 Task: Open Card E-commerce Website Review in Board Public Relations Crisis Communication Plan Development and Execution to Workspace Event Furniture Rentals and add a team member Softage.1@softage.net, a label Yellow, a checklist Networking, an attachment from your google drive, a color Yellow and finally, add a card description 'Research and develop new pricing strategy for service offerings' and a comment 'This task requires us to be proactive and take a proactive approach, anticipating potential issues and taking steps to prevent them.'. Add a start date 'Jan 09, 1900' with a due date 'Jan 16, 1900'
Action: Mouse moved to (622, 199)
Screenshot: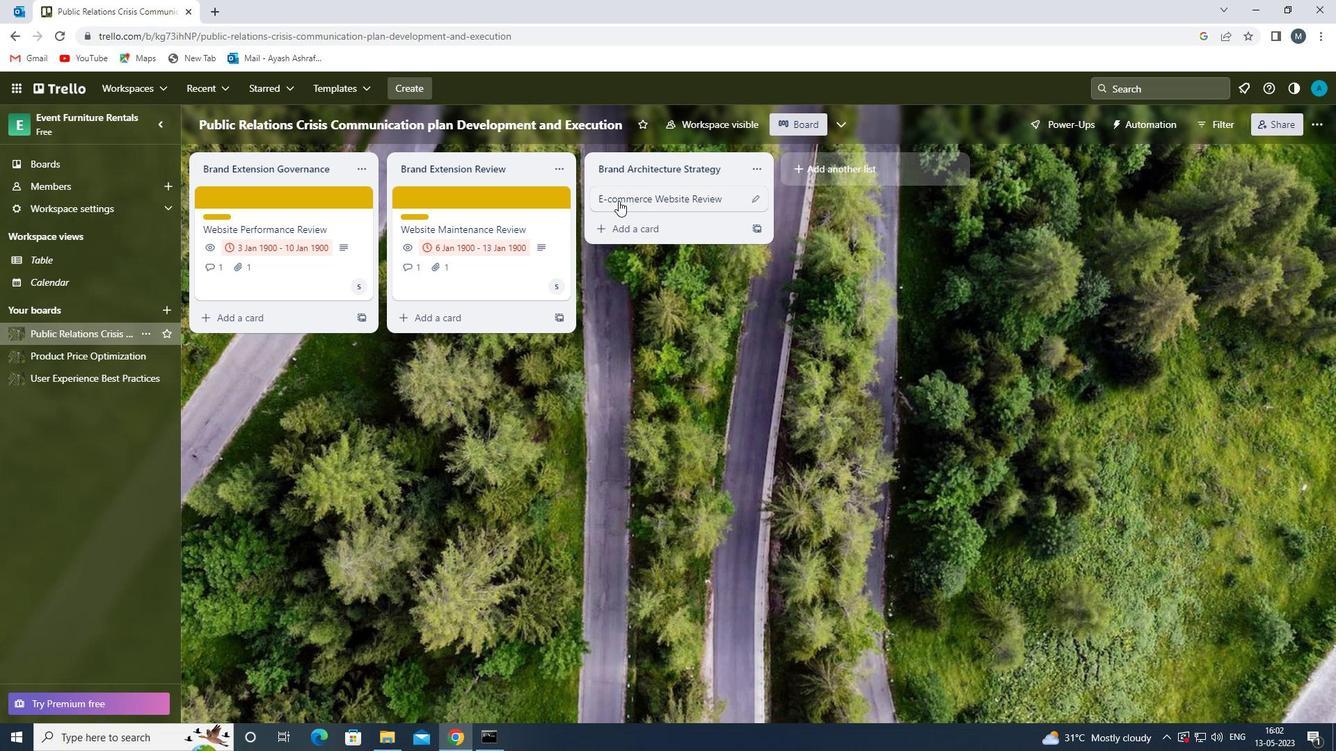 
Action: Mouse pressed left at (622, 199)
Screenshot: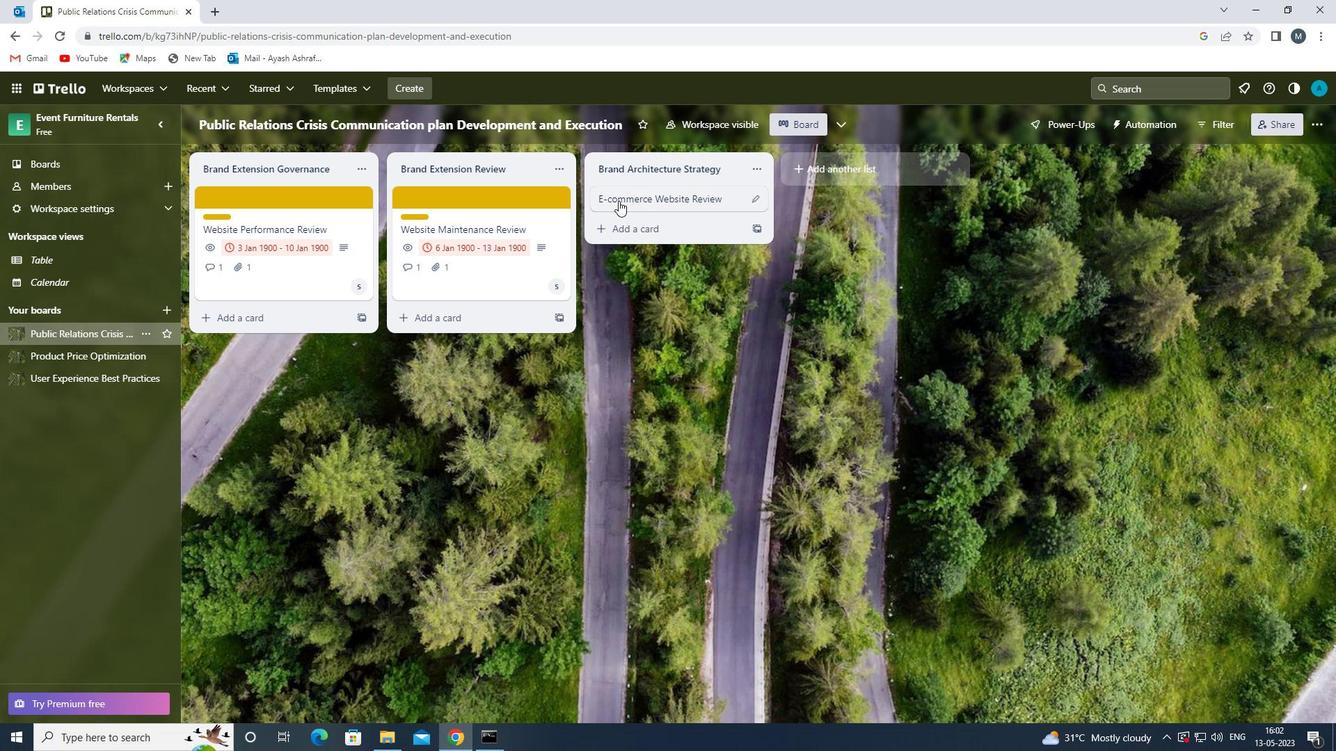 
Action: Mouse moved to (846, 247)
Screenshot: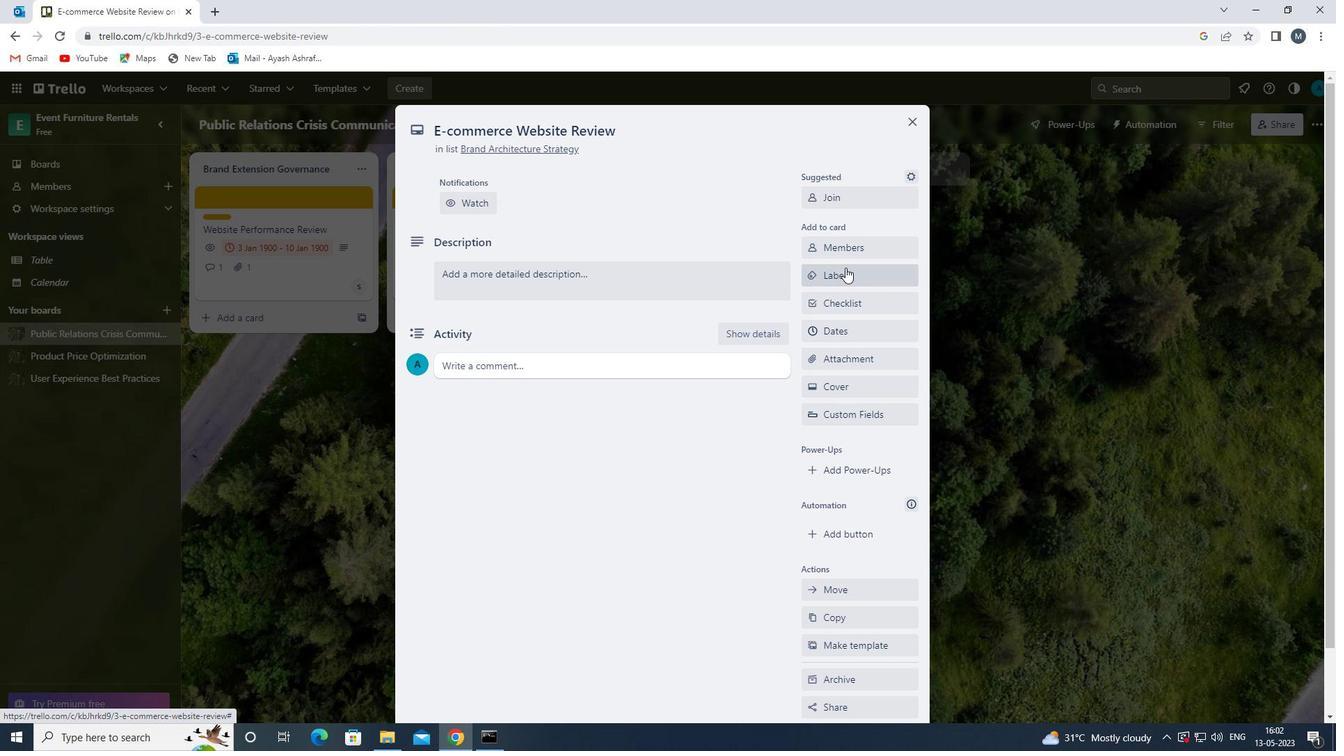 
Action: Mouse pressed left at (846, 247)
Screenshot: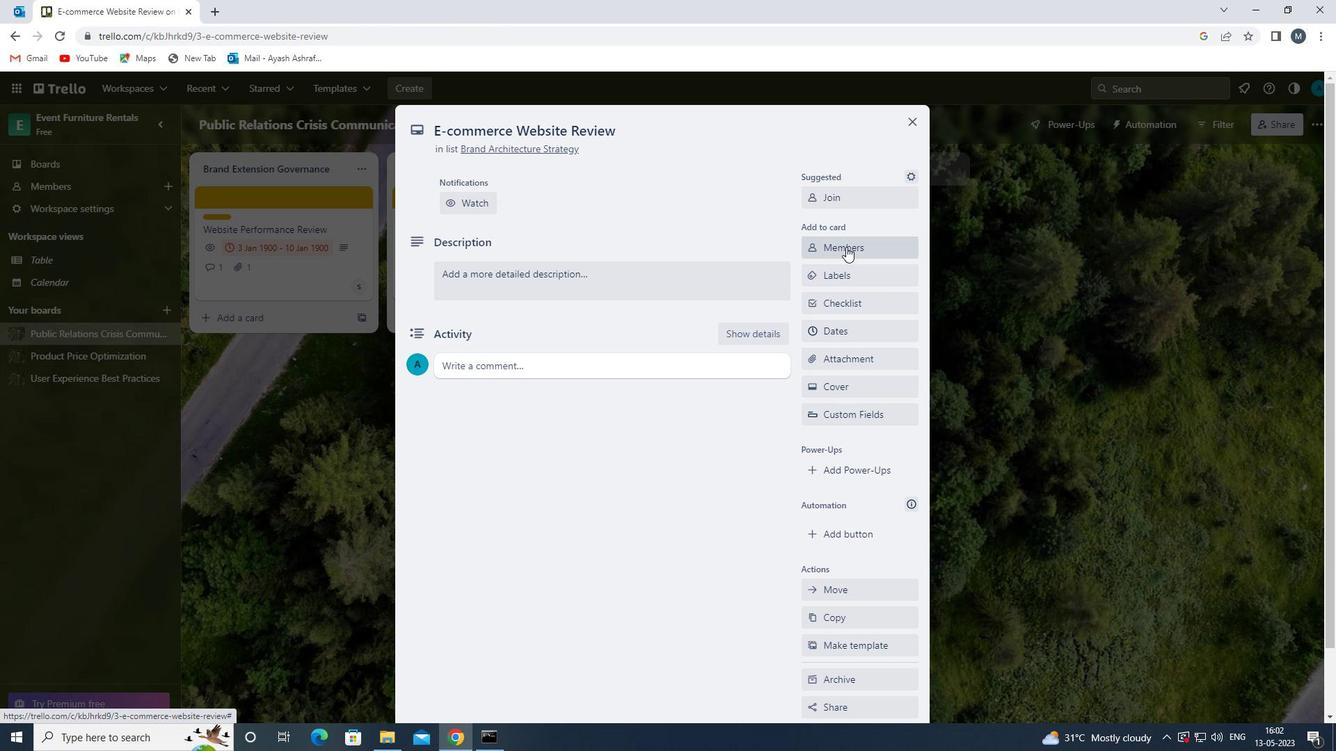 
Action: Mouse moved to (867, 291)
Screenshot: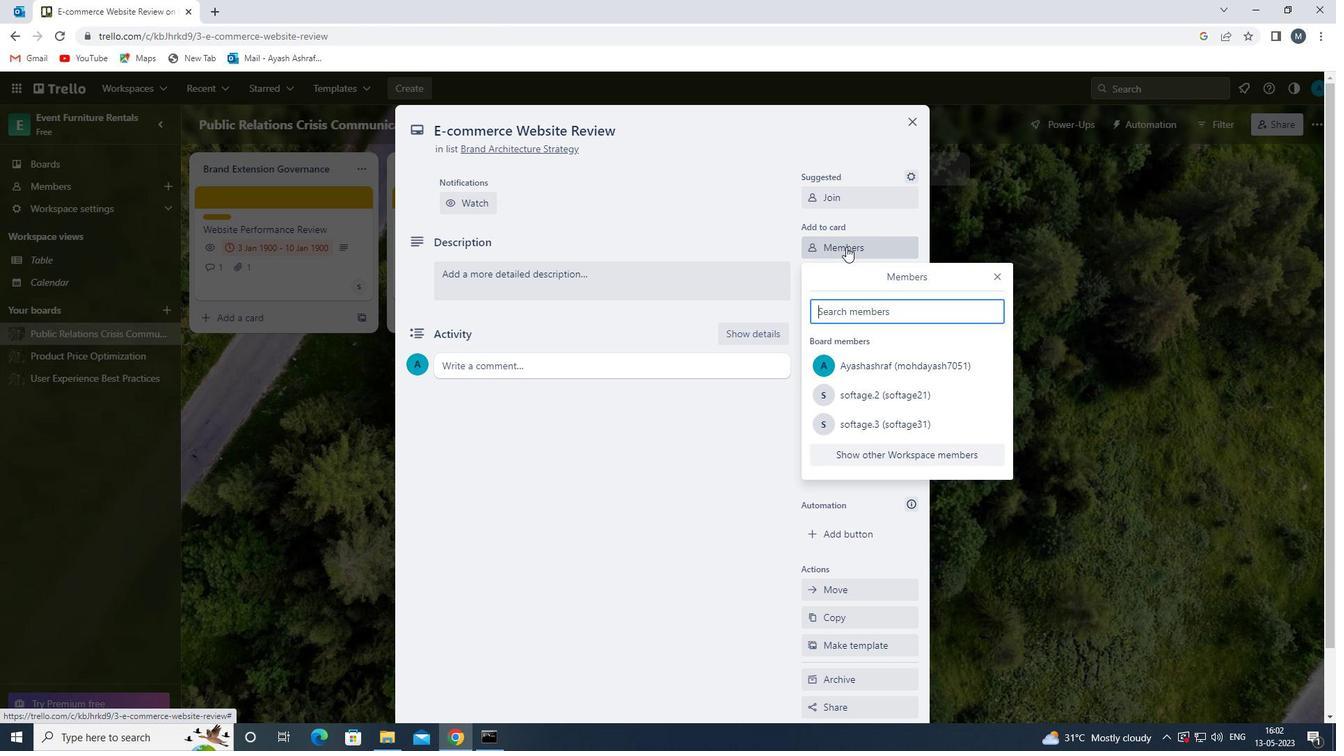 
Action: Key pressed s
Screenshot: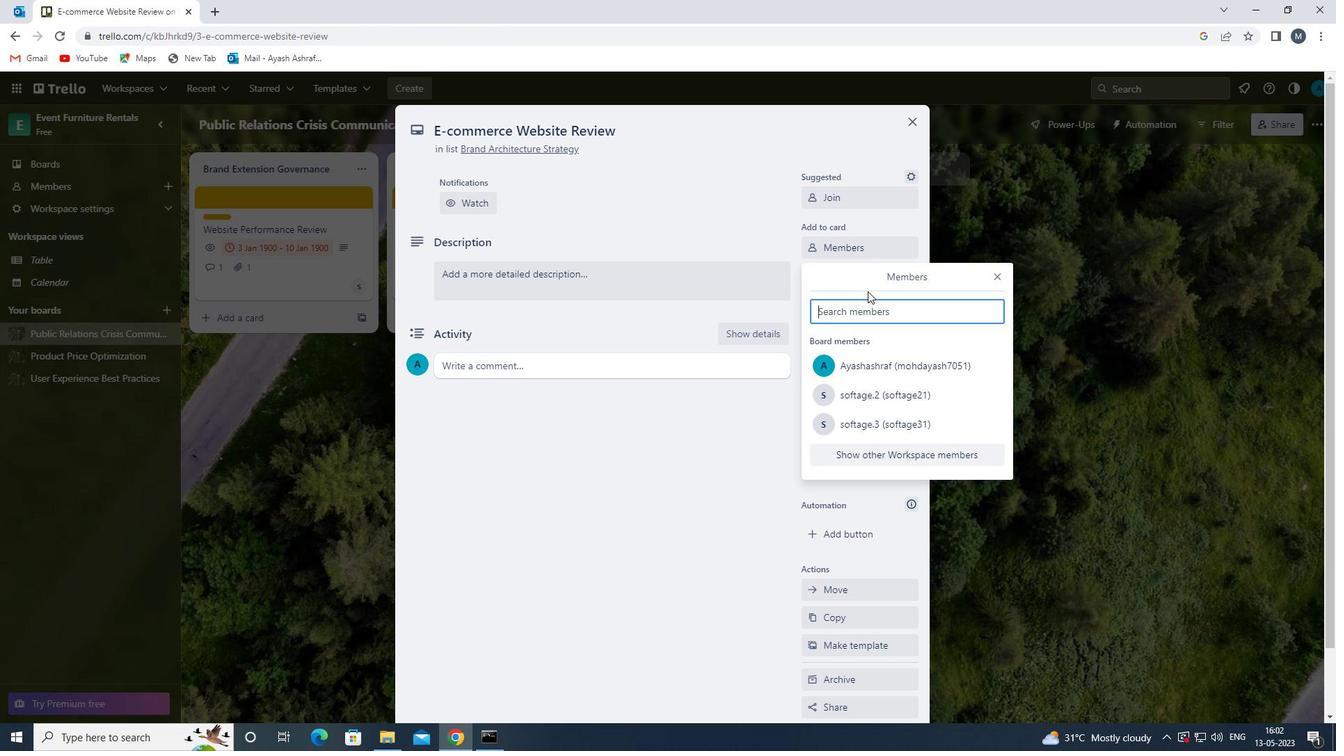 
Action: Mouse moved to (869, 451)
Screenshot: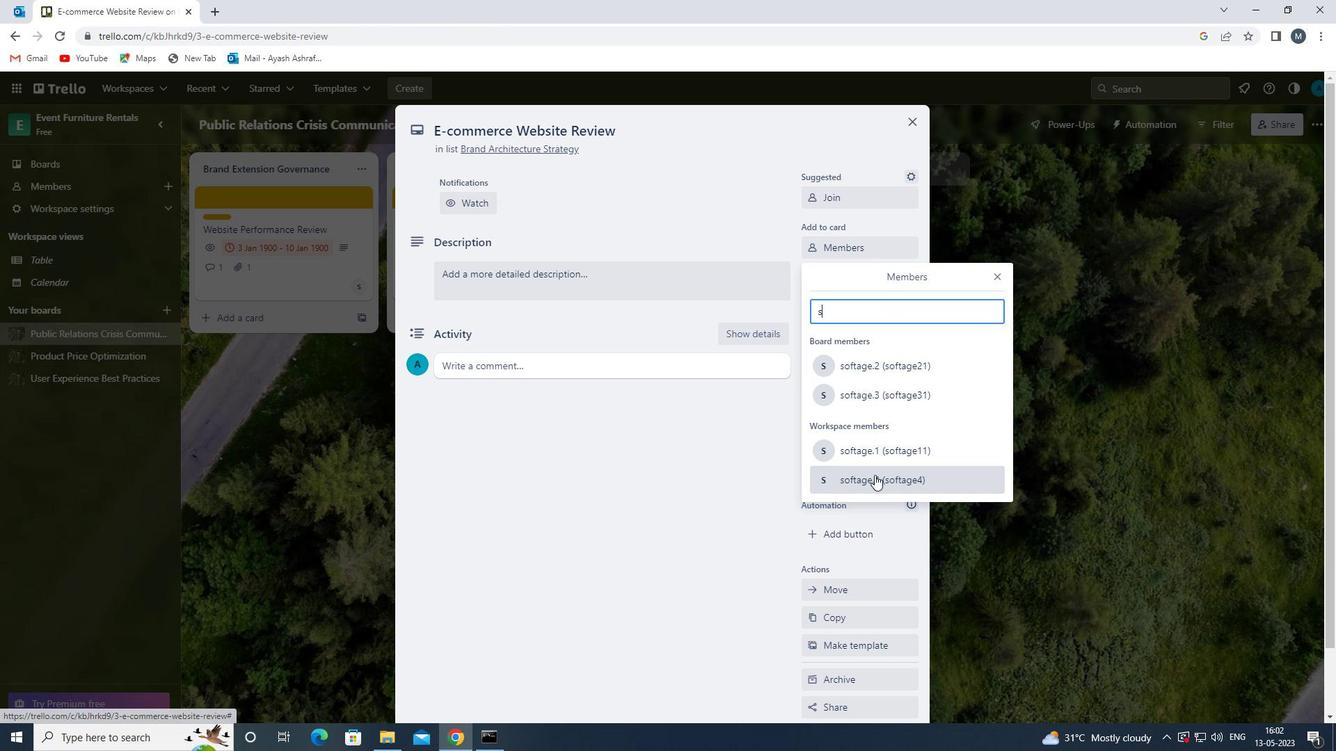 
Action: Mouse pressed left at (869, 451)
Screenshot: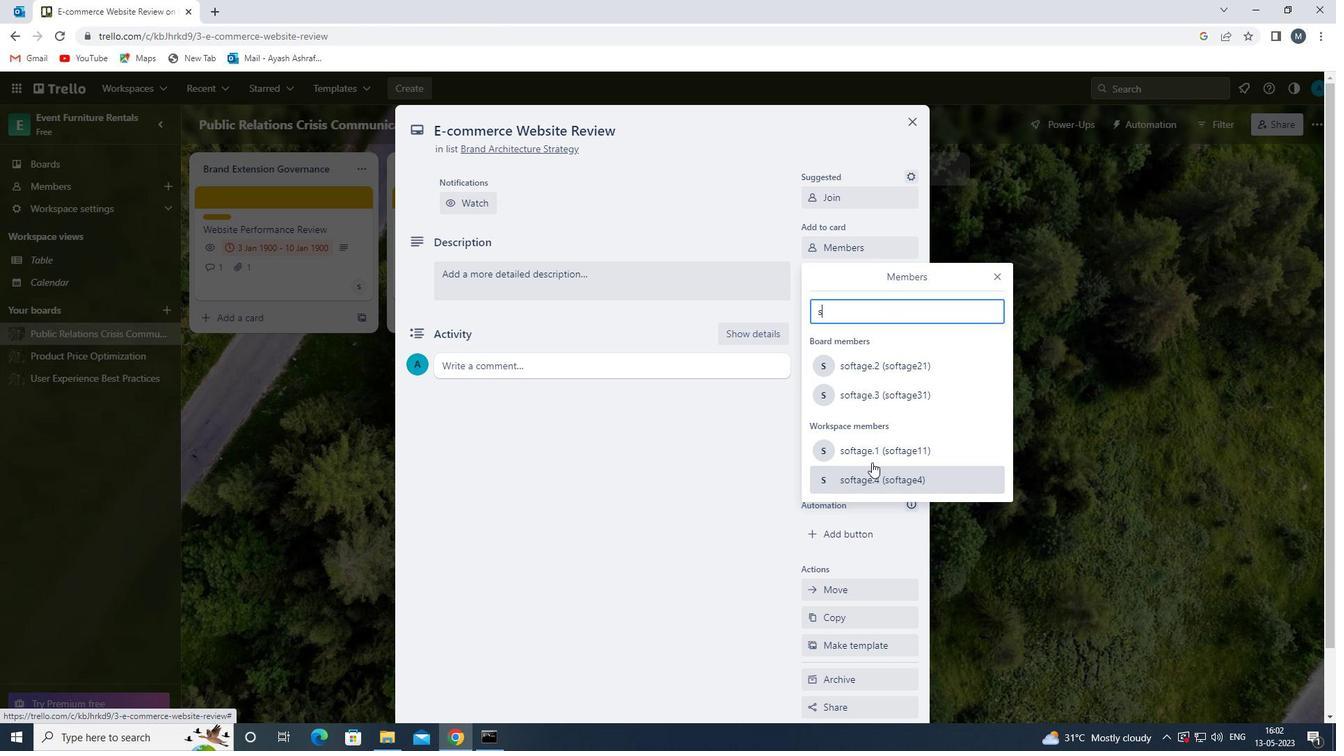 
Action: Mouse moved to (996, 279)
Screenshot: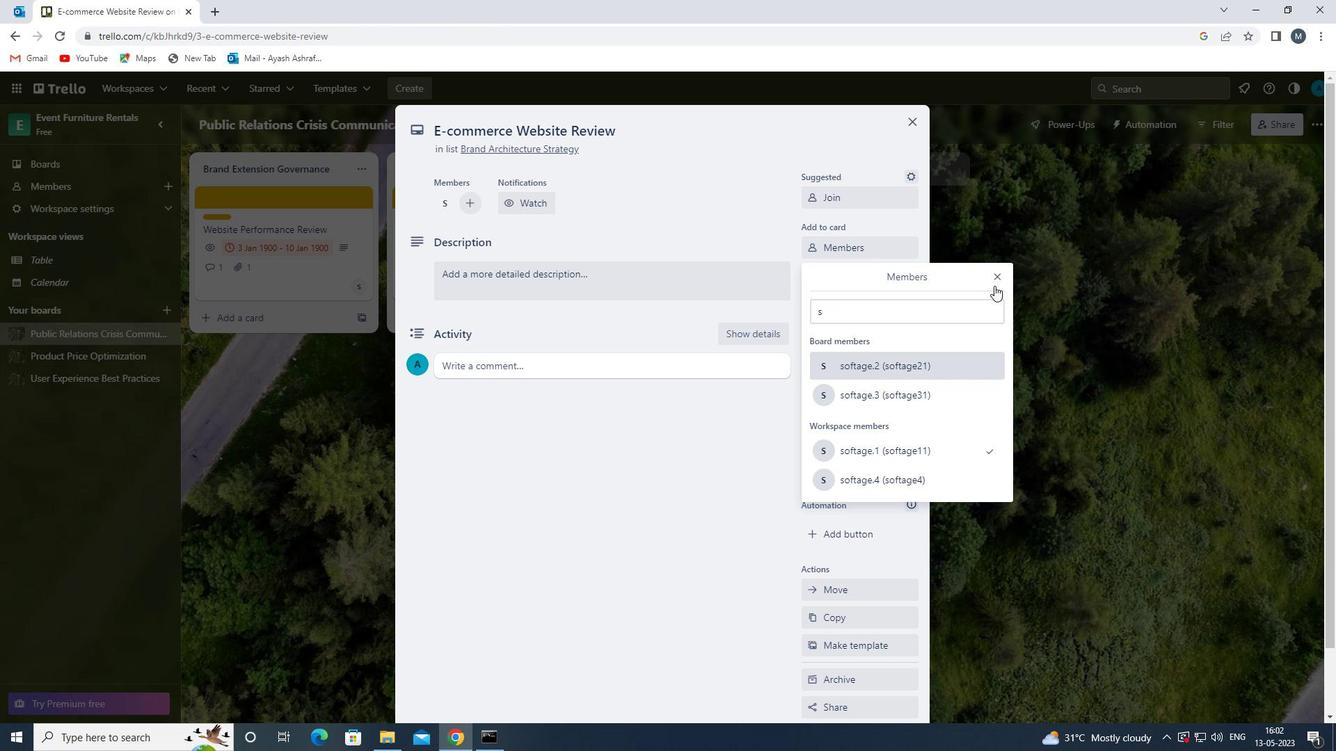 
Action: Mouse pressed left at (996, 279)
Screenshot: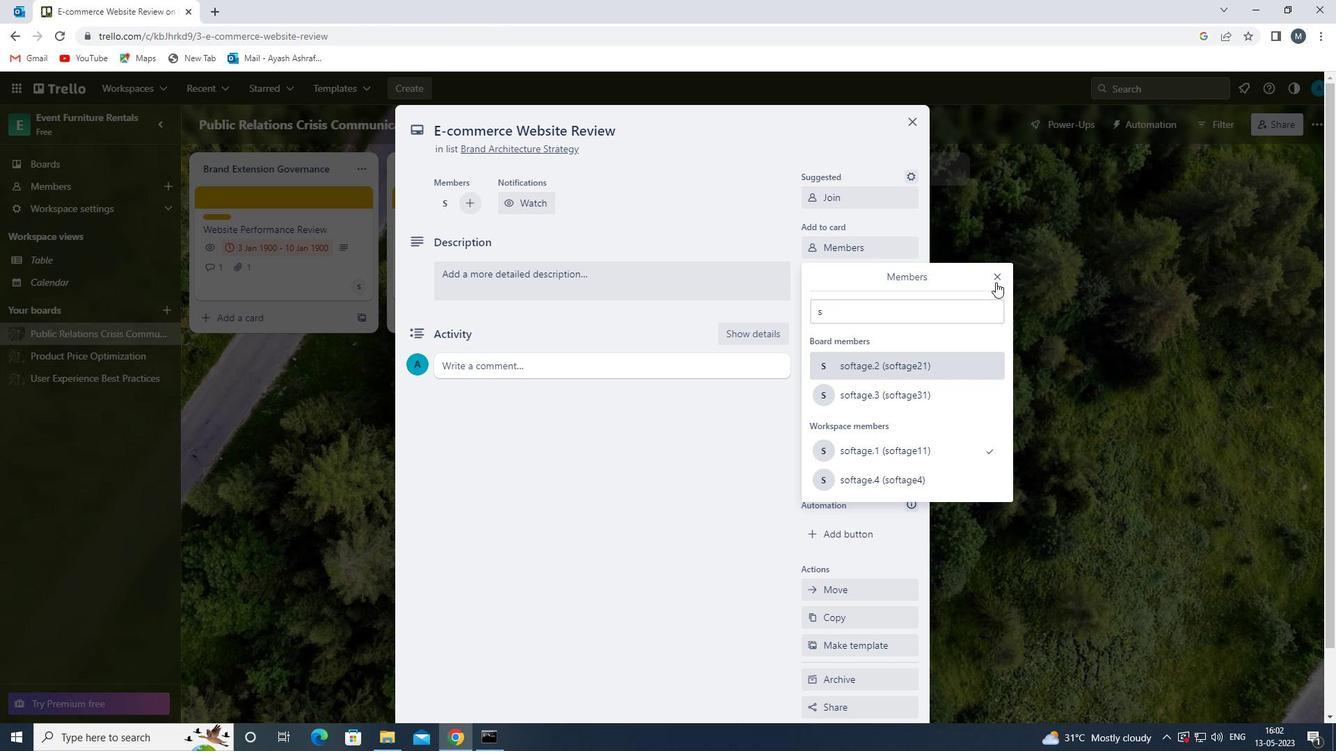 
Action: Mouse moved to (858, 269)
Screenshot: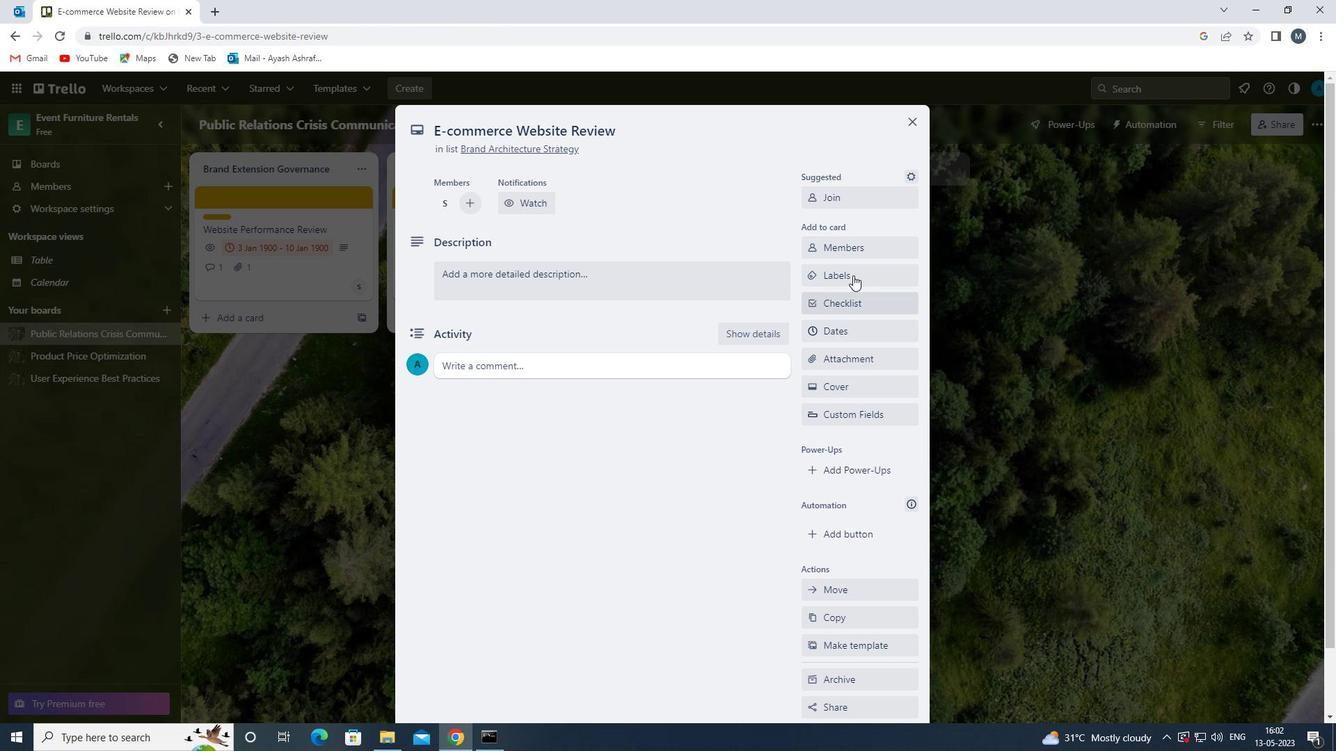 
Action: Mouse pressed left at (858, 269)
Screenshot: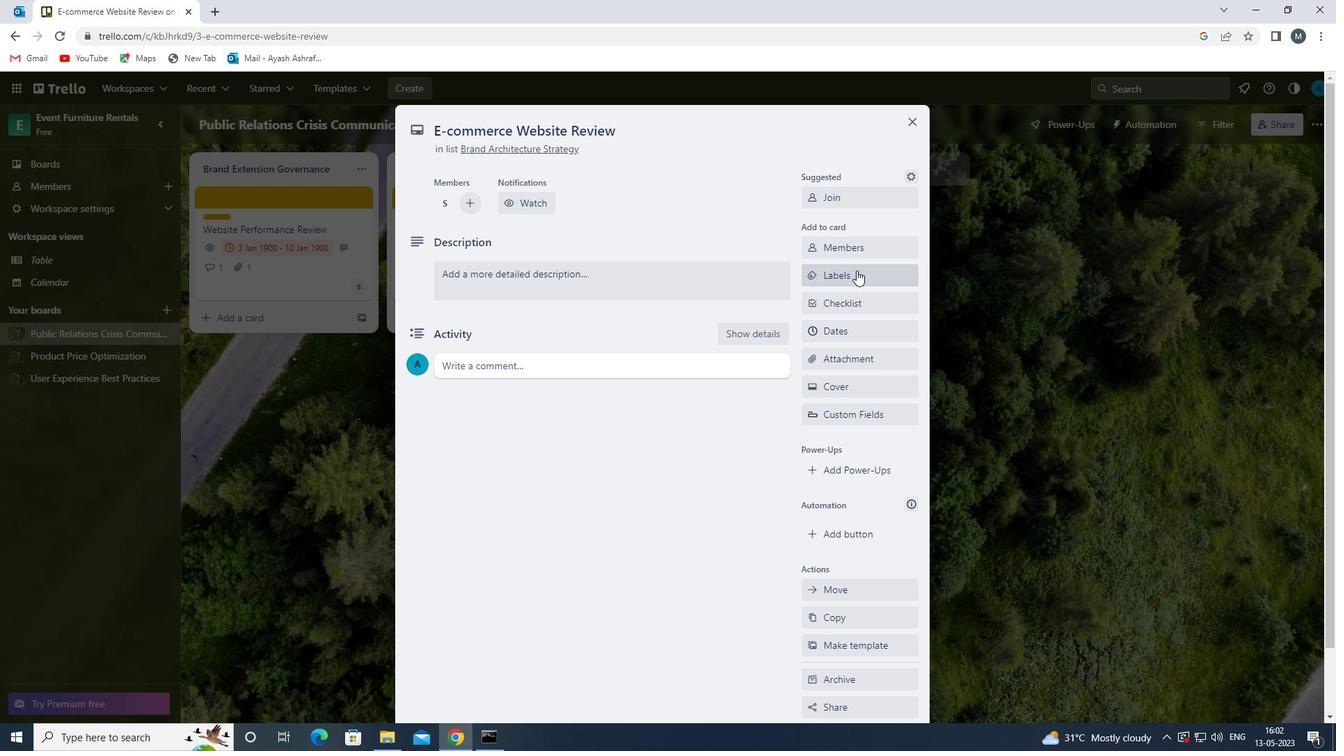 
Action: Mouse moved to (862, 414)
Screenshot: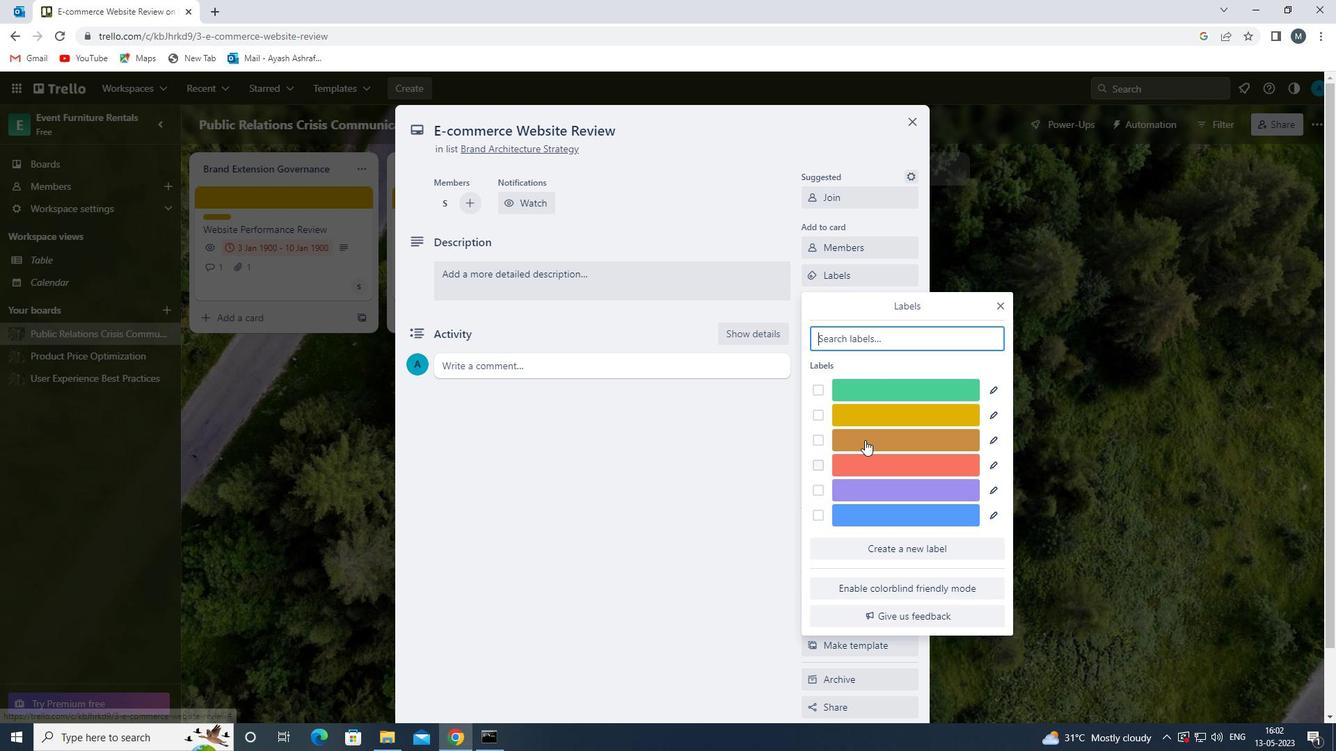 
Action: Mouse pressed left at (862, 414)
Screenshot: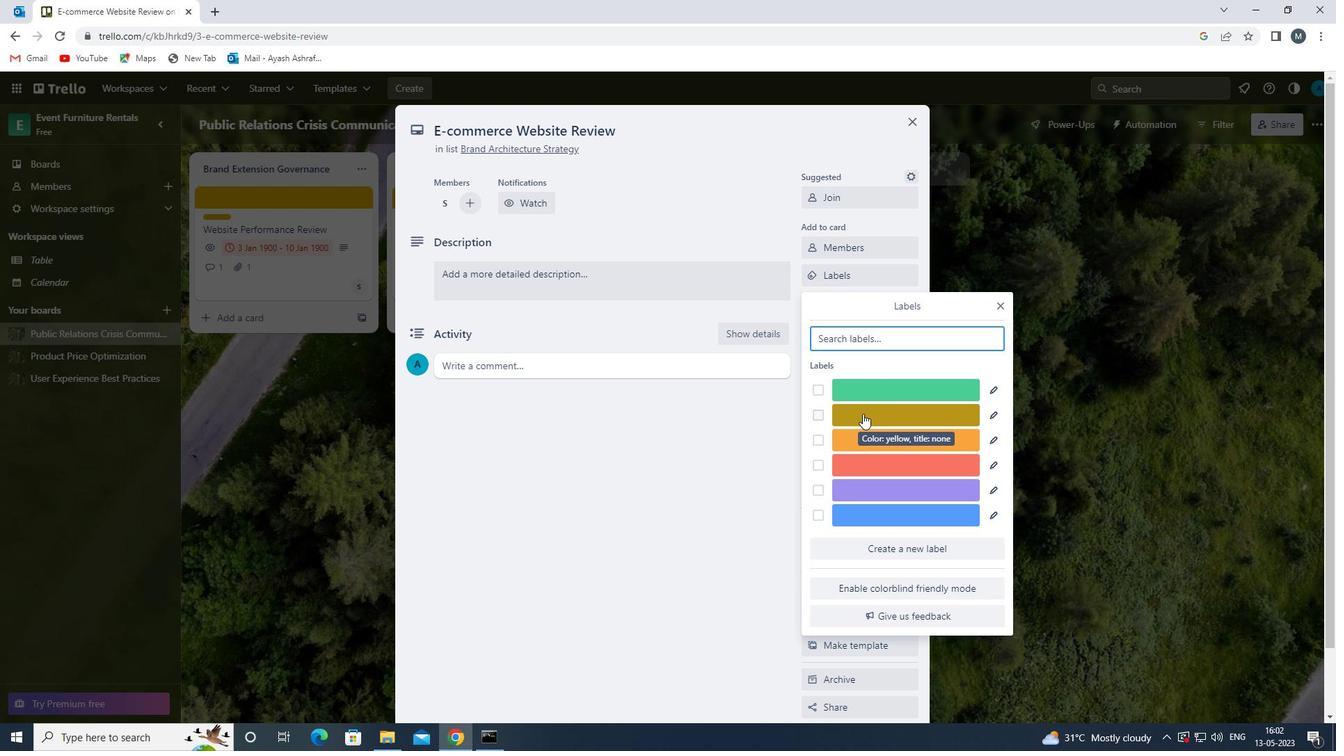 
Action: Mouse moved to (1002, 305)
Screenshot: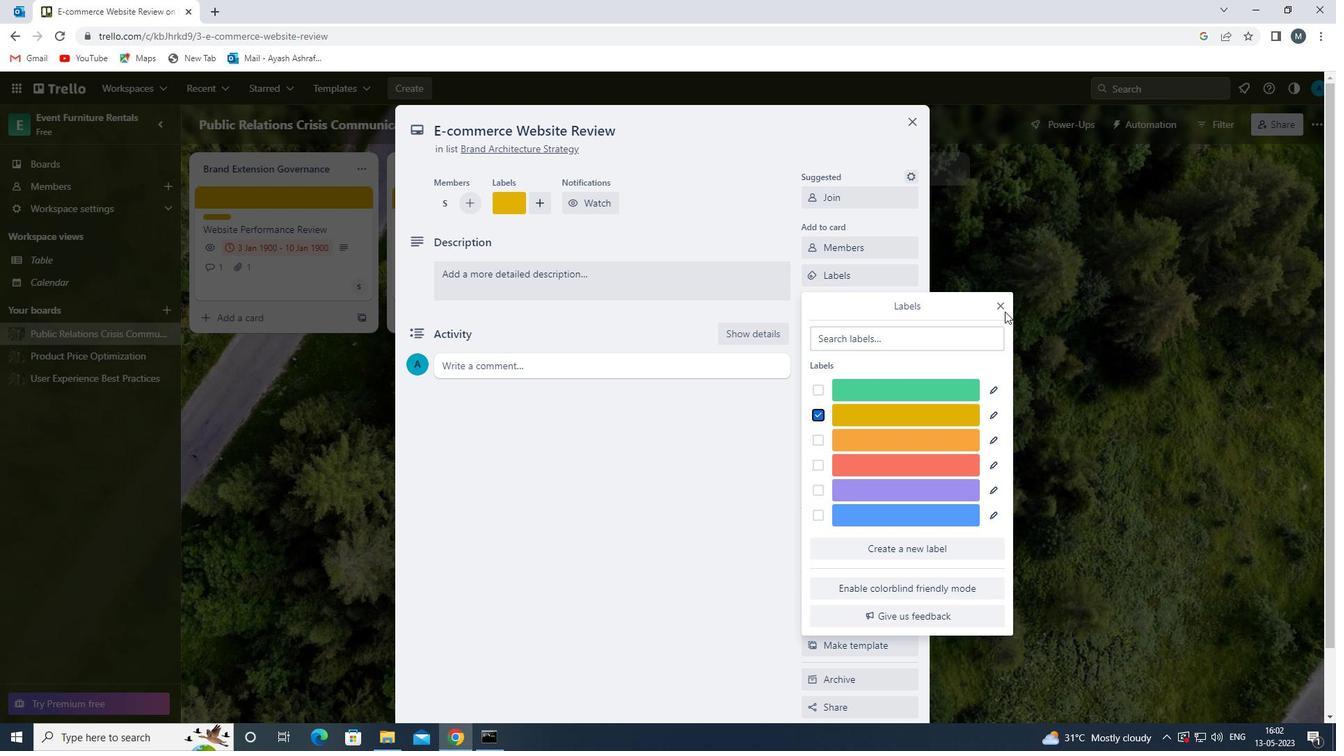 
Action: Mouse pressed left at (1002, 305)
Screenshot: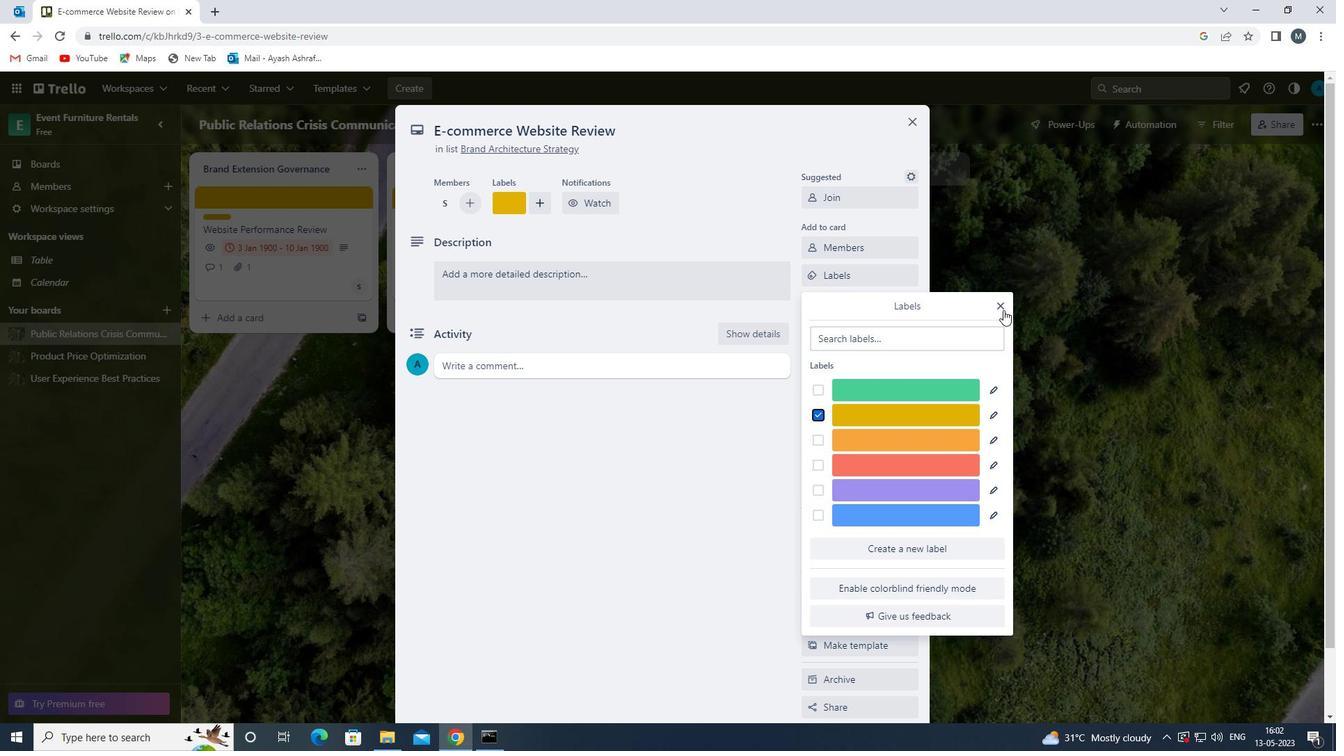 
Action: Mouse moved to (823, 306)
Screenshot: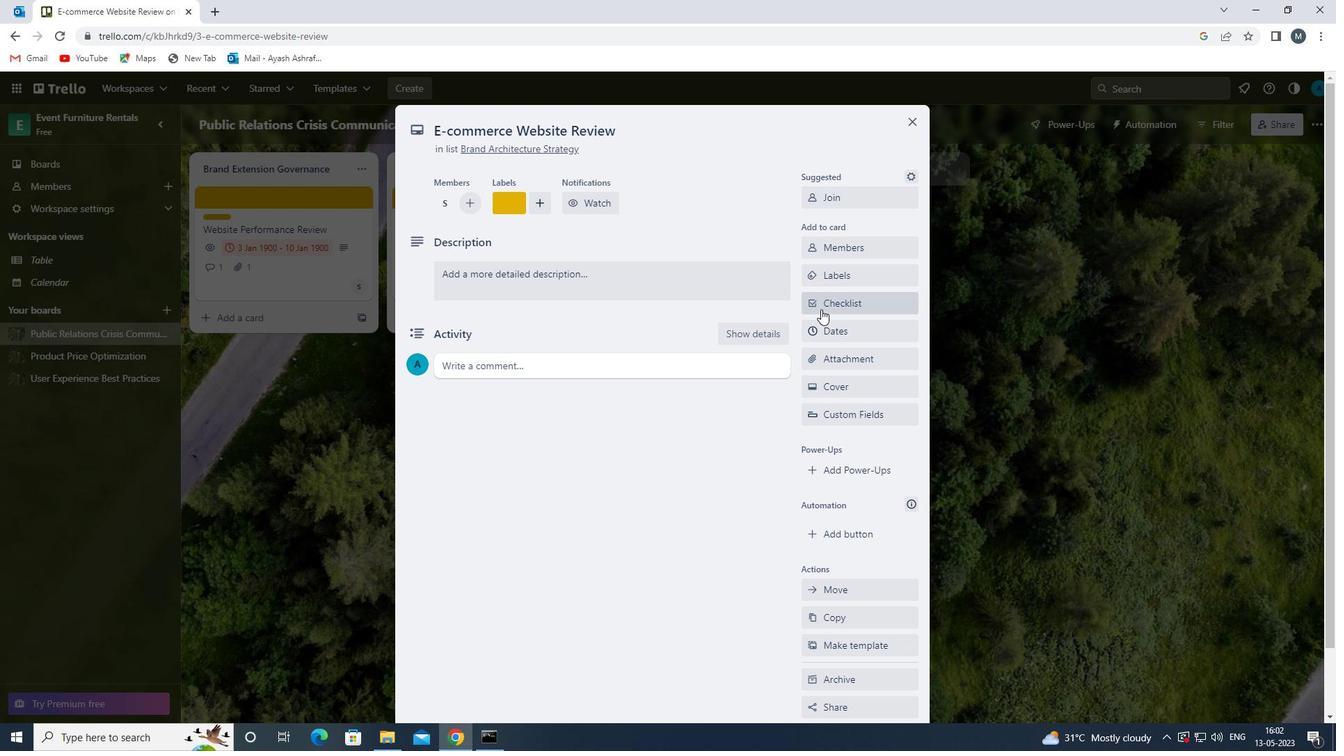 
Action: Mouse pressed left at (823, 306)
Screenshot: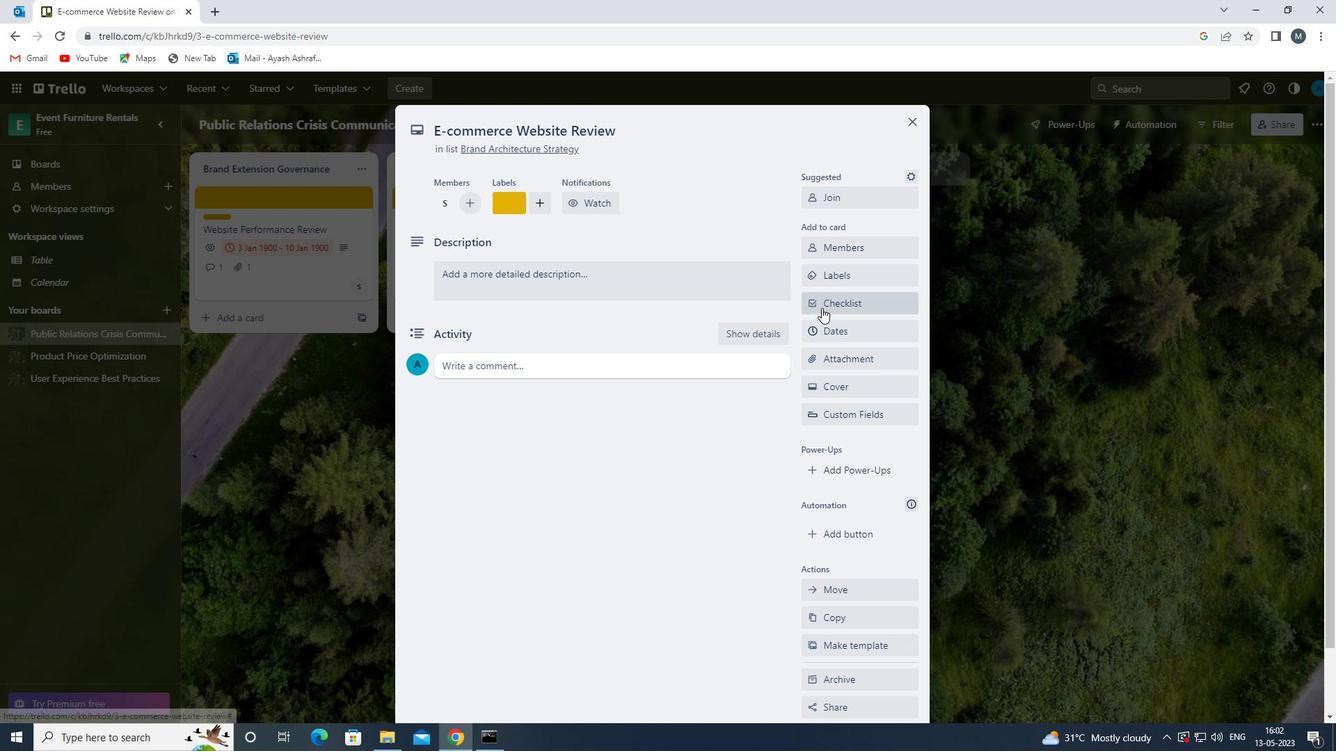 
Action: Key pressed n
Screenshot: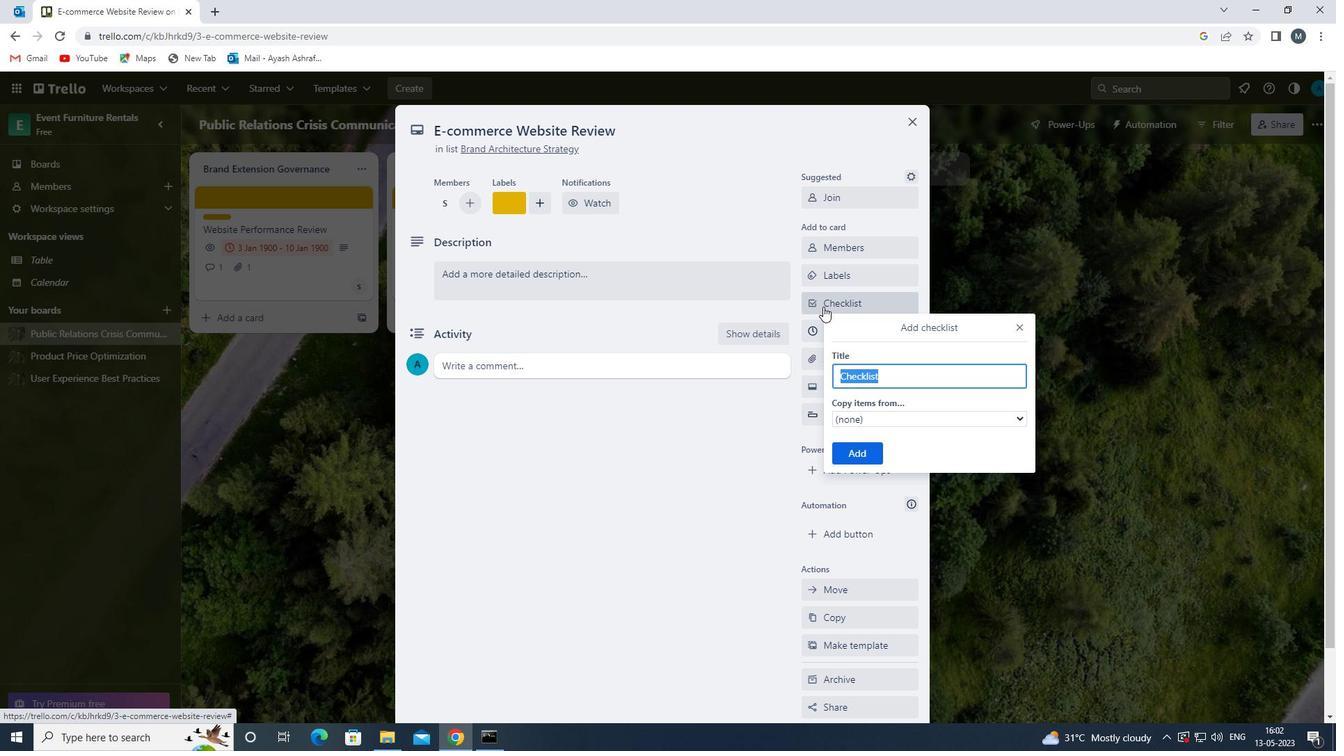 
Action: Mouse moved to (926, 407)
Screenshot: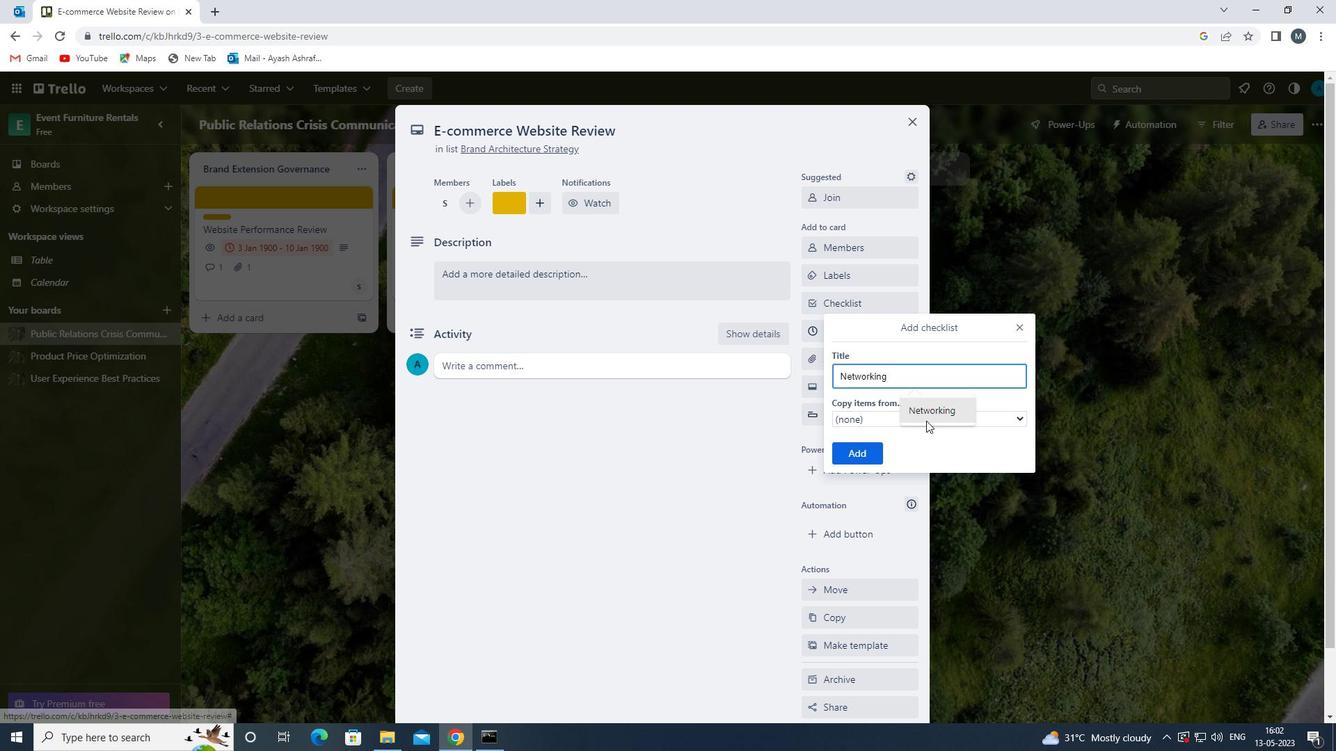 
Action: Mouse pressed left at (926, 407)
Screenshot: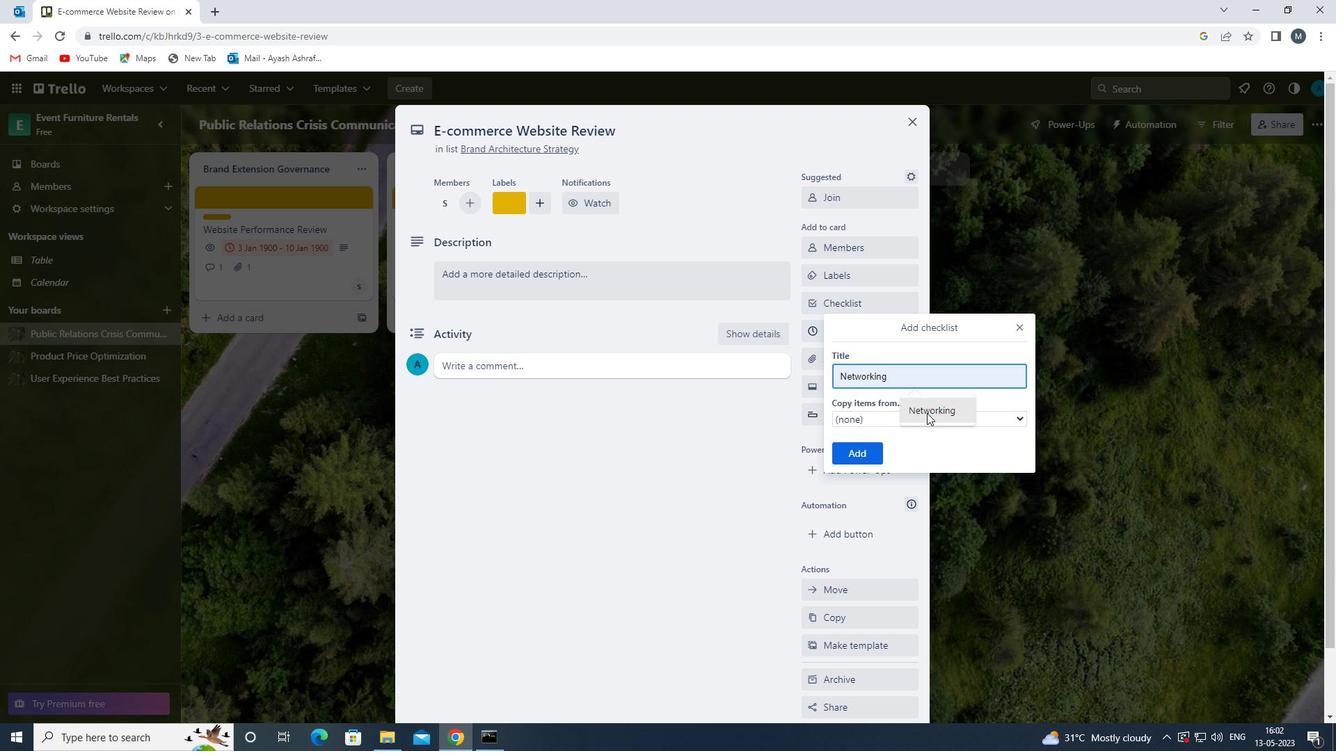 
Action: Mouse moved to (856, 457)
Screenshot: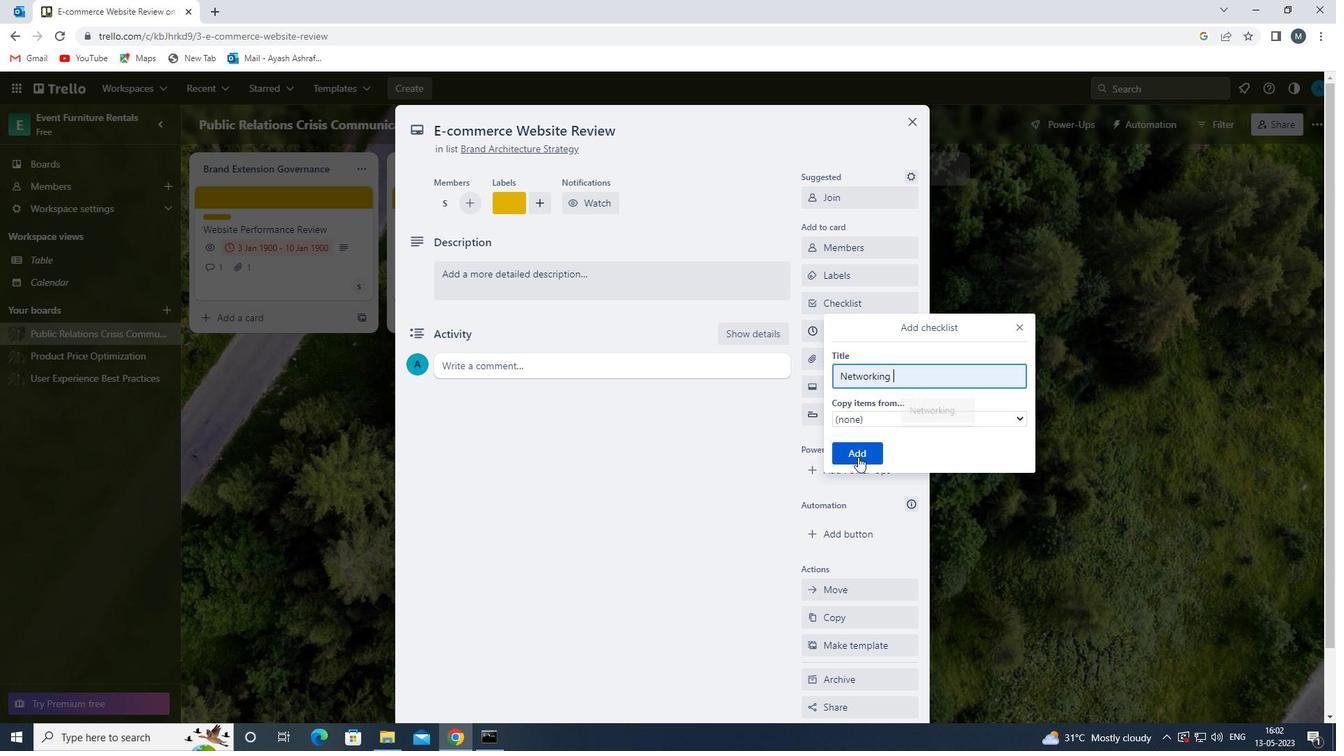 
Action: Mouse pressed left at (856, 457)
Screenshot: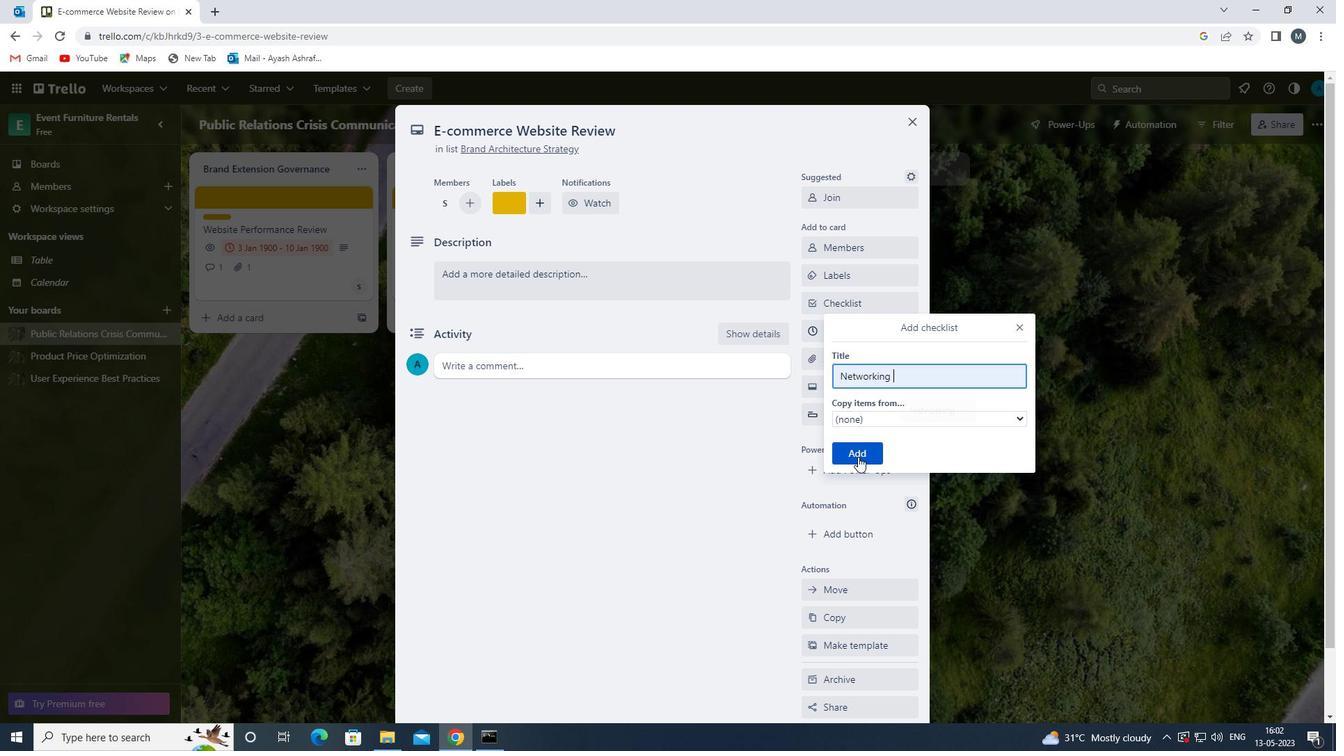 
Action: Mouse moved to (848, 363)
Screenshot: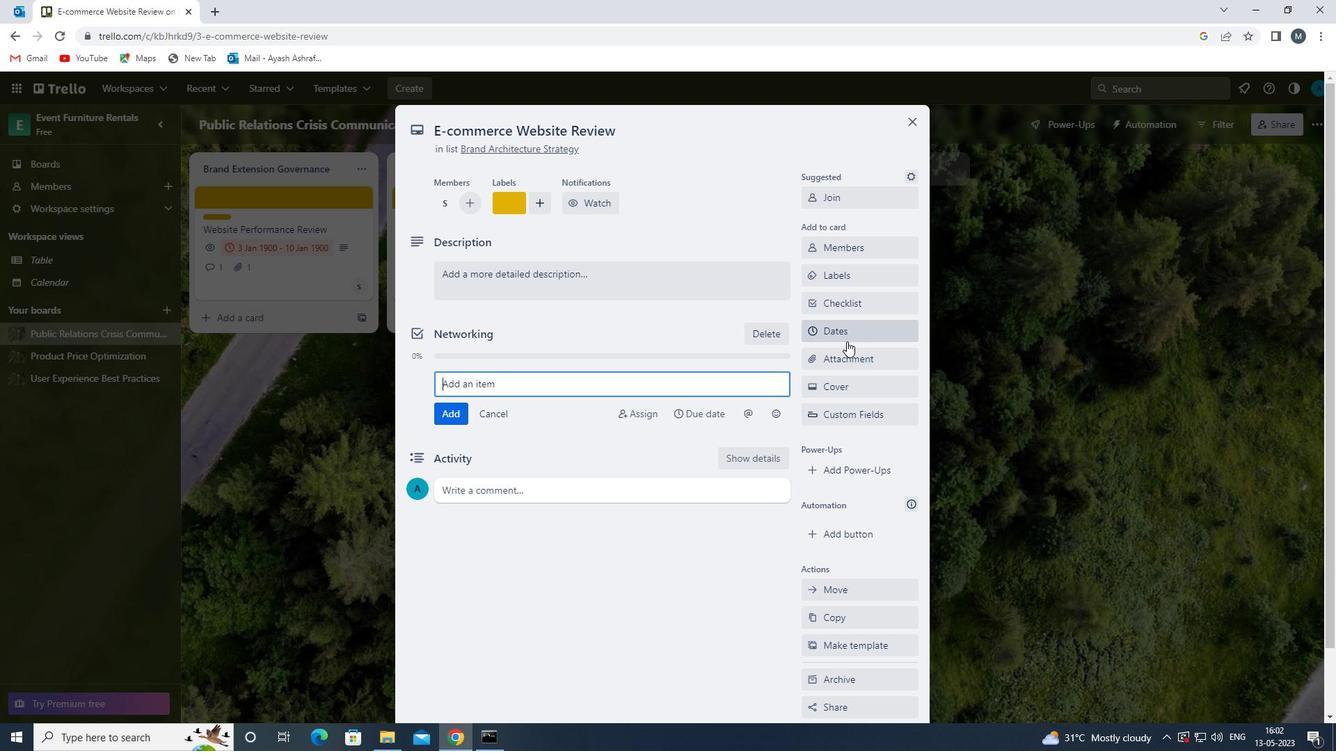 
Action: Mouse pressed left at (848, 363)
Screenshot: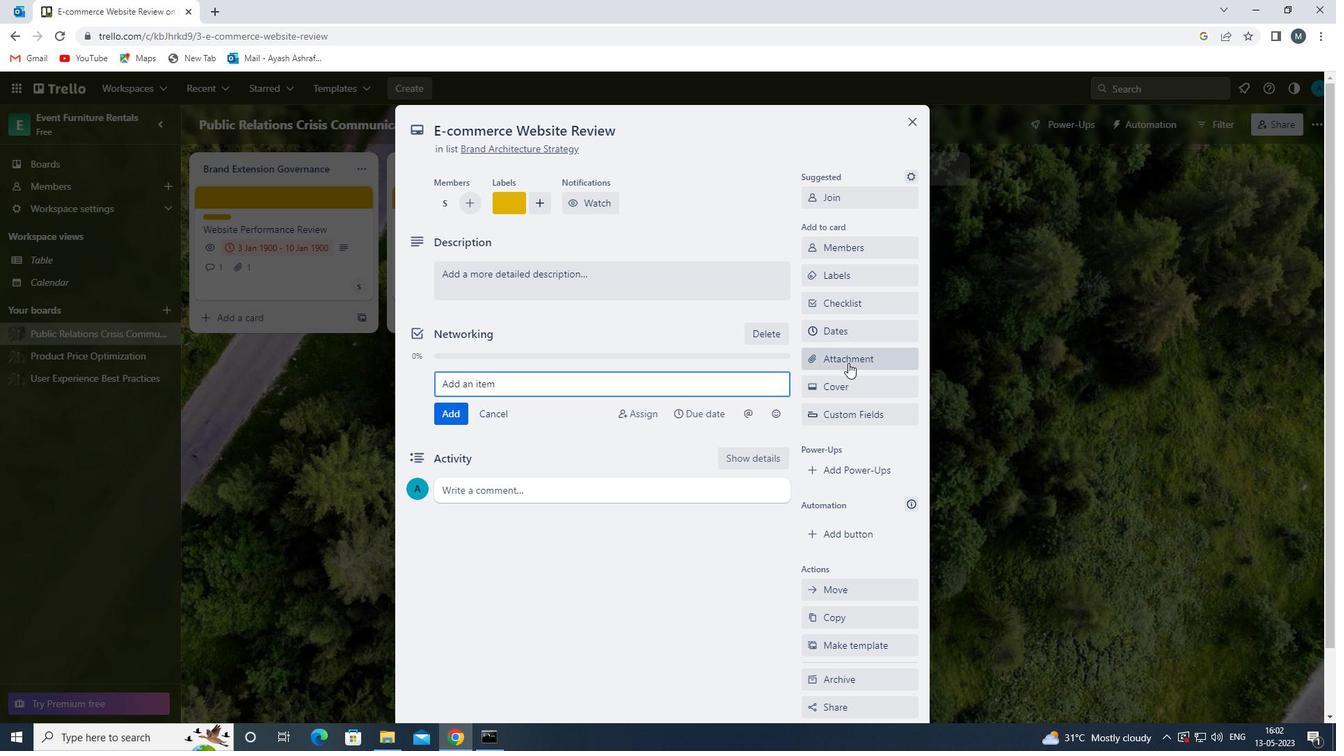
Action: Mouse moved to (845, 465)
Screenshot: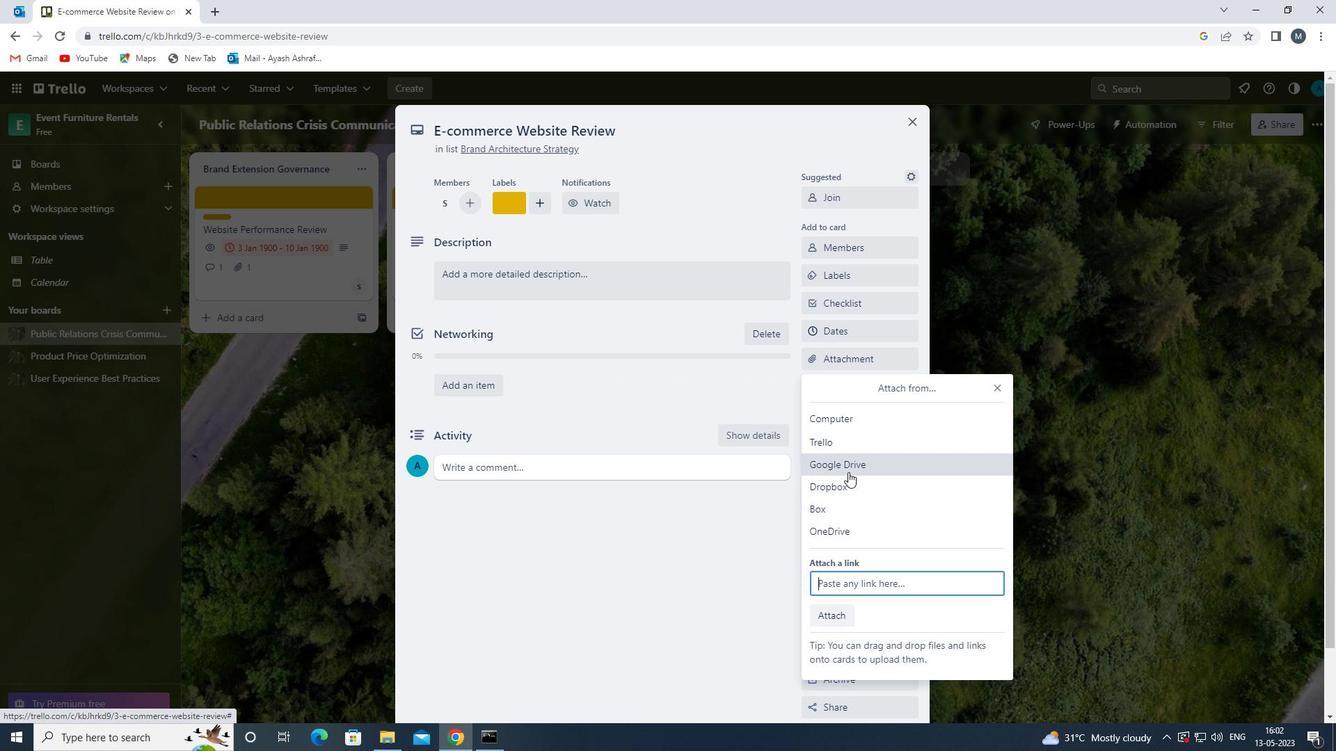 
Action: Mouse pressed left at (845, 465)
Screenshot: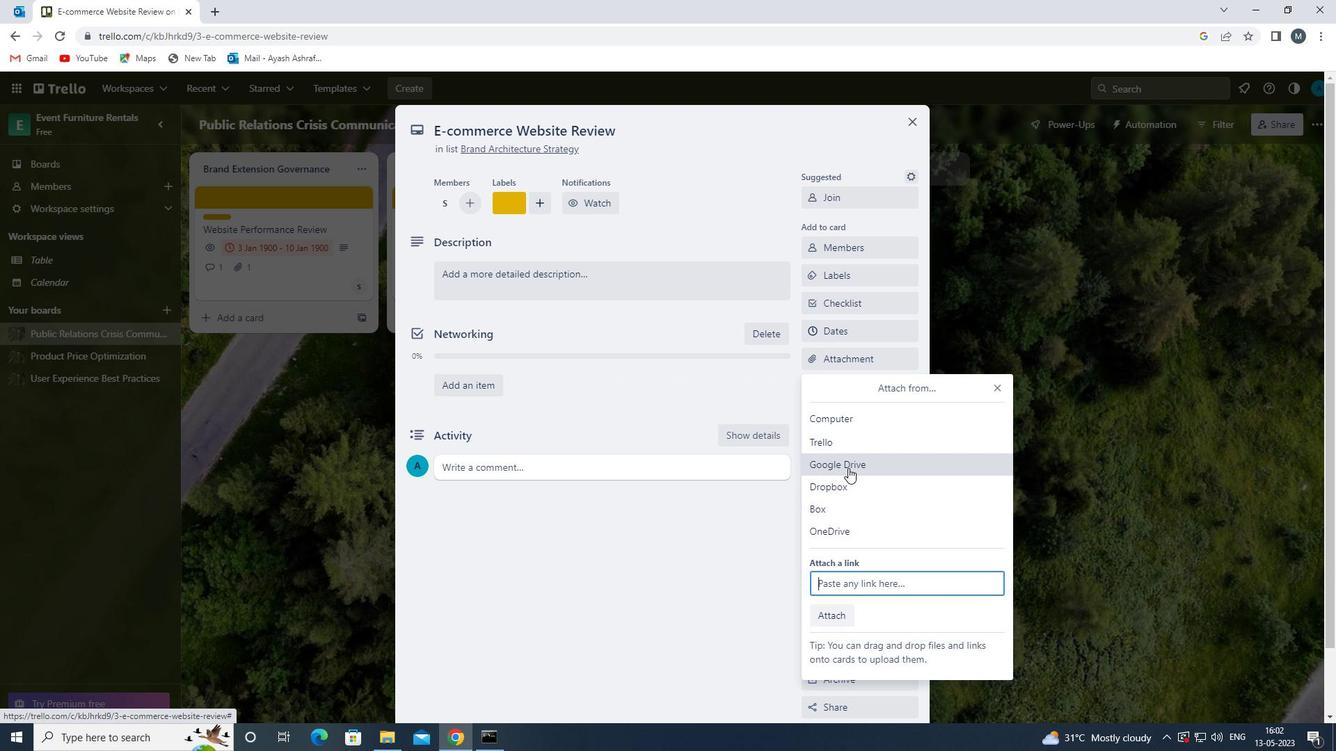 
Action: Mouse moved to (402, 350)
Screenshot: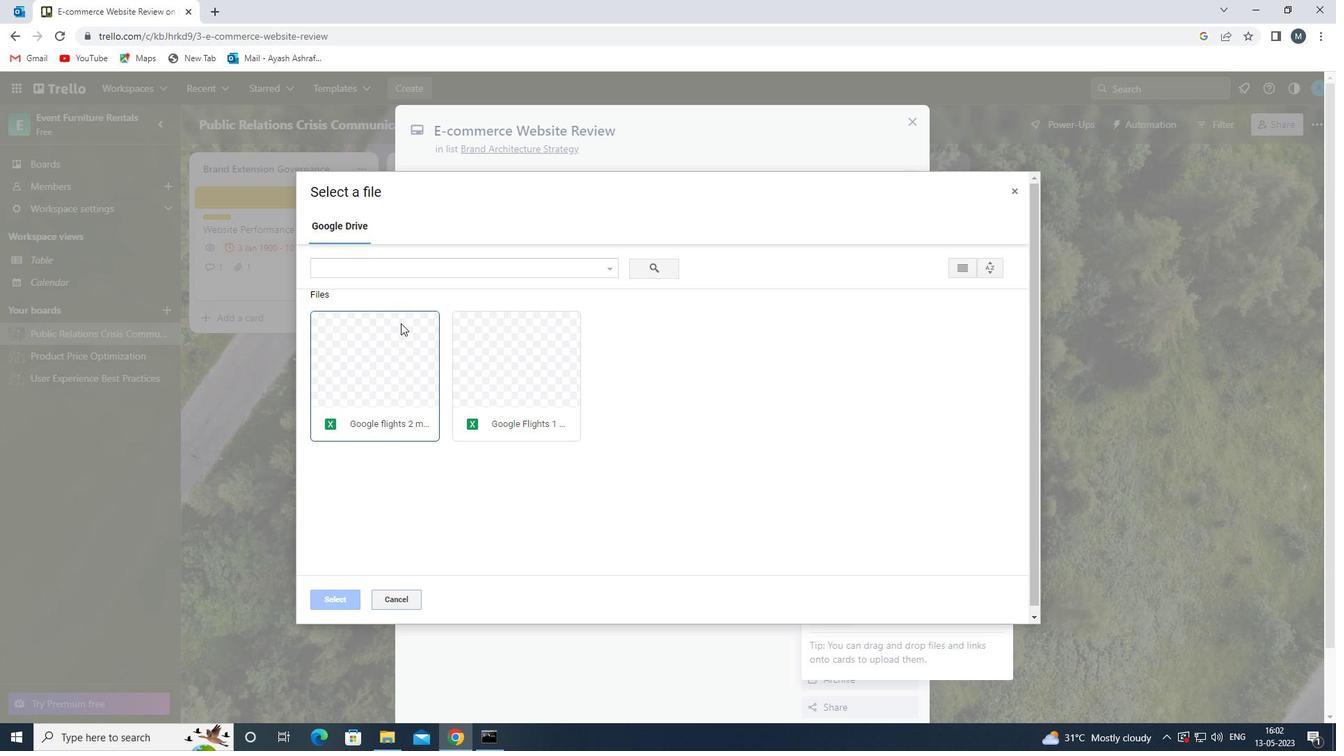 
Action: Mouse pressed left at (402, 350)
Screenshot: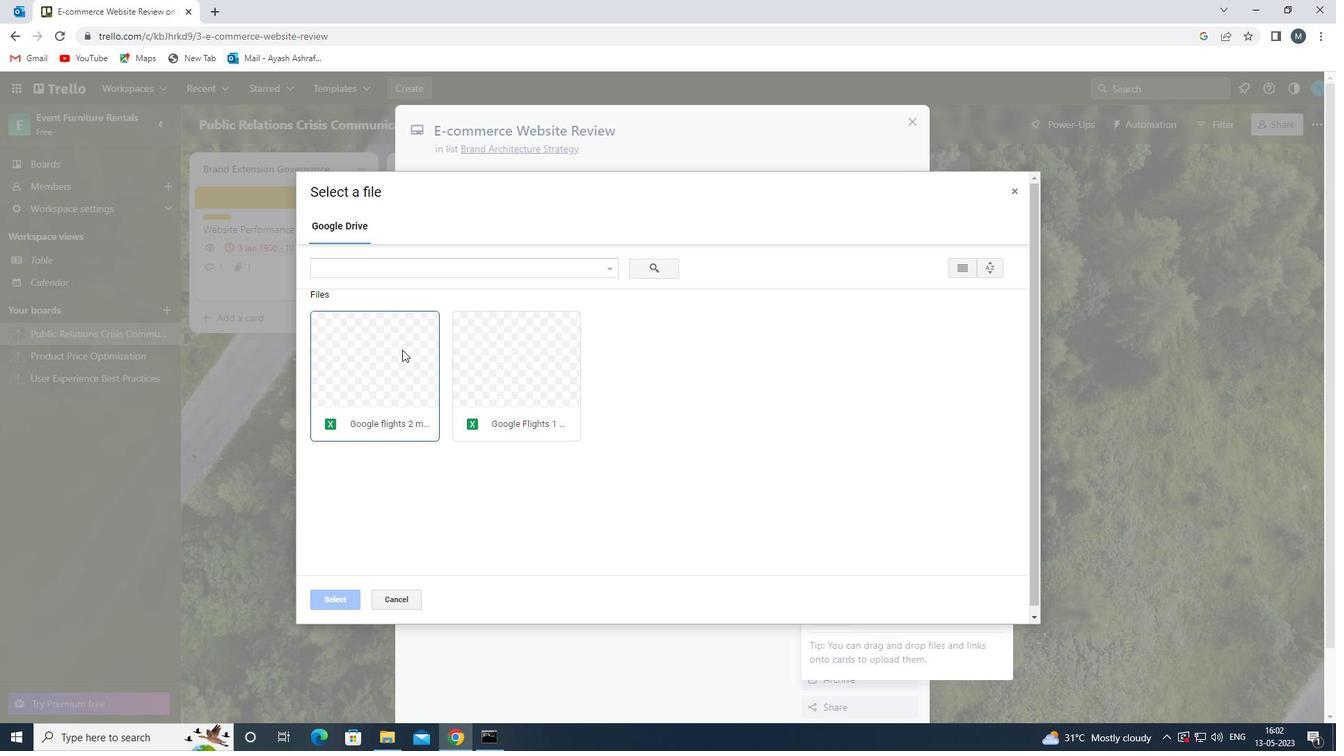 
Action: Mouse moved to (340, 597)
Screenshot: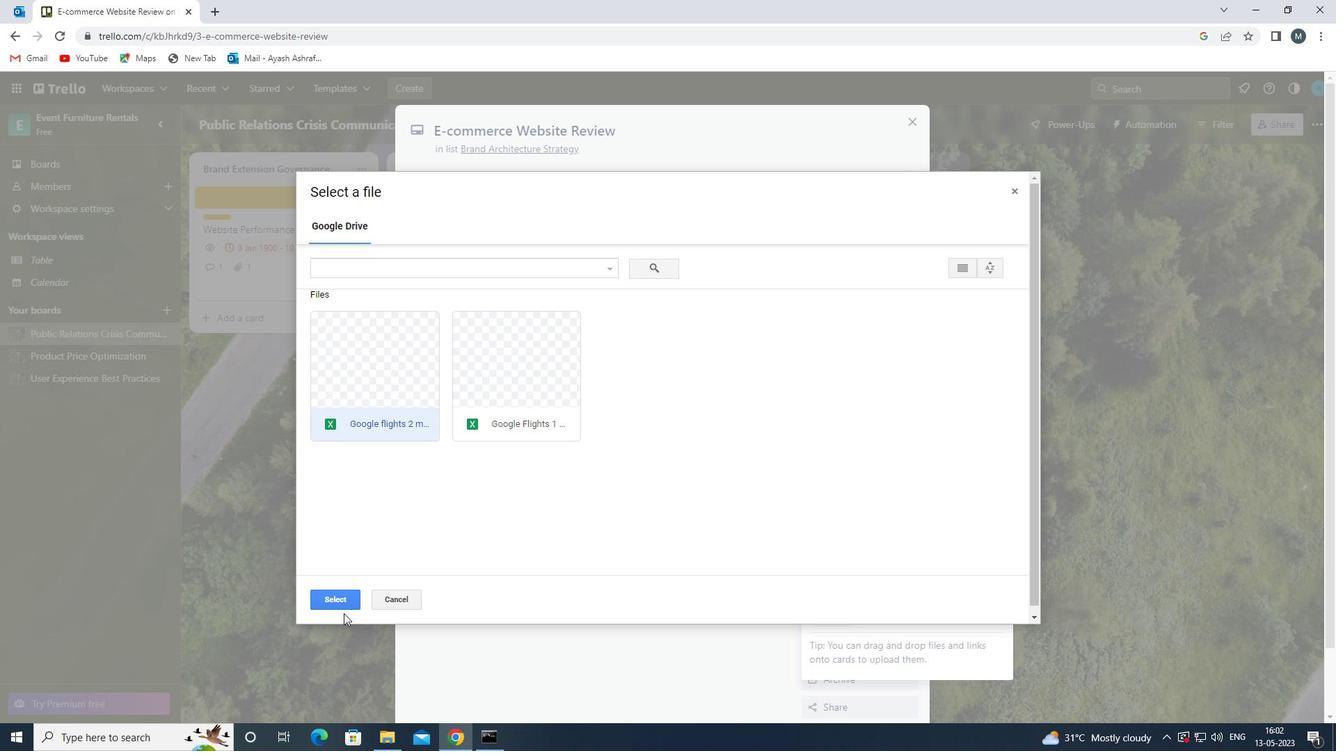 
Action: Mouse pressed left at (340, 597)
Screenshot: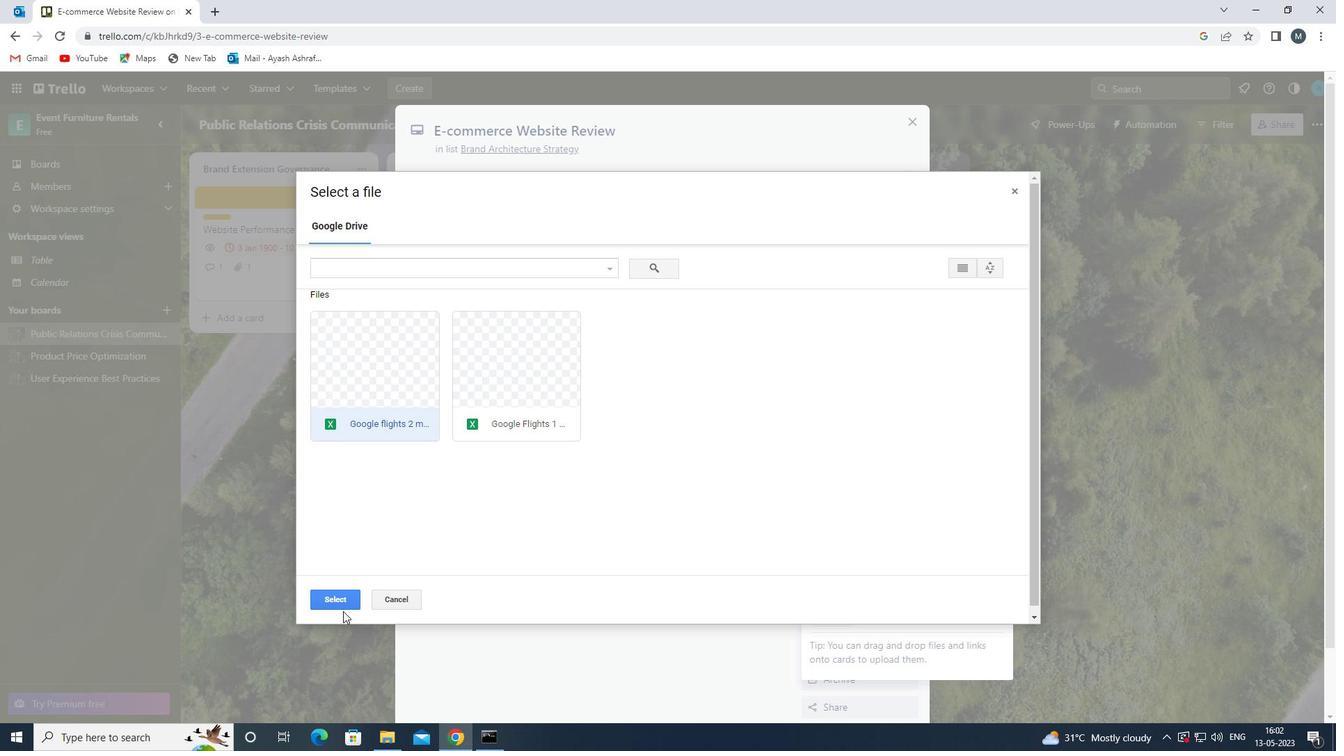 
Action: Mouse moved to (848, 390)
Screenshot: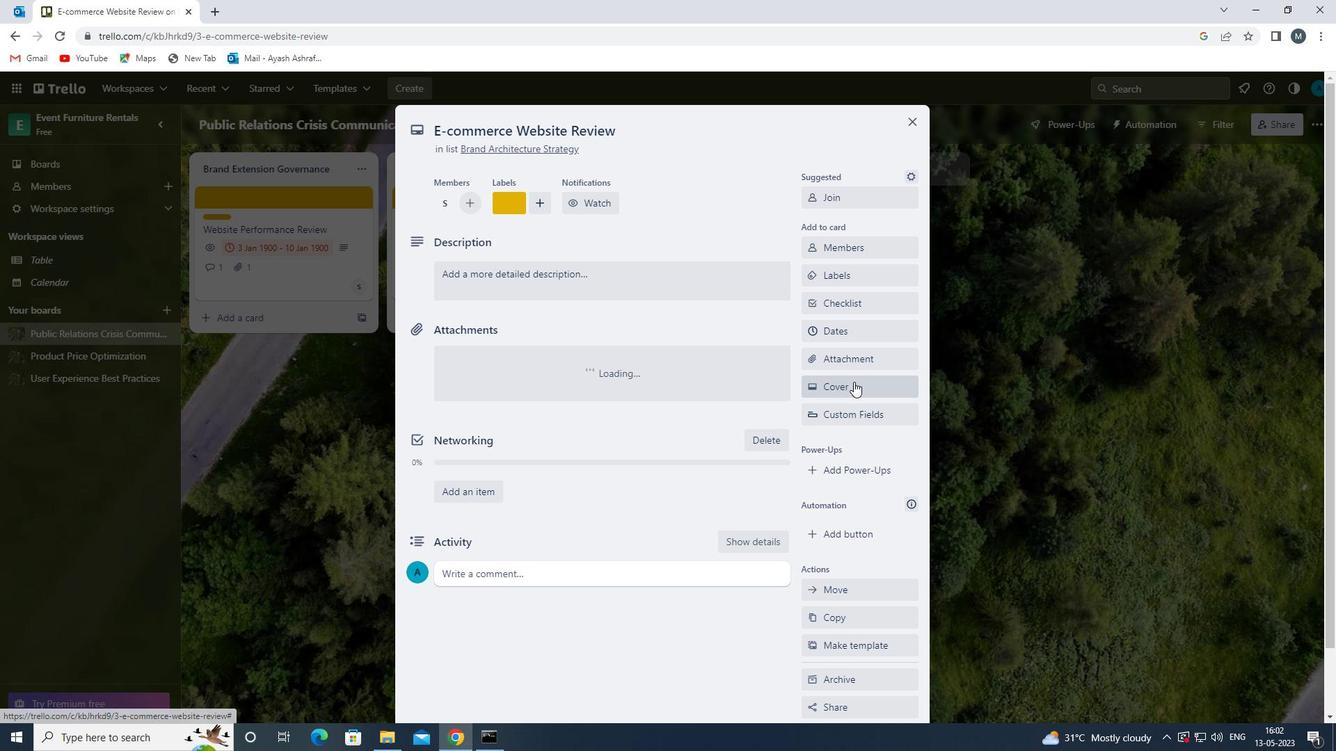 
Action: Mouse pressed left at (848, 390)
Screenshot: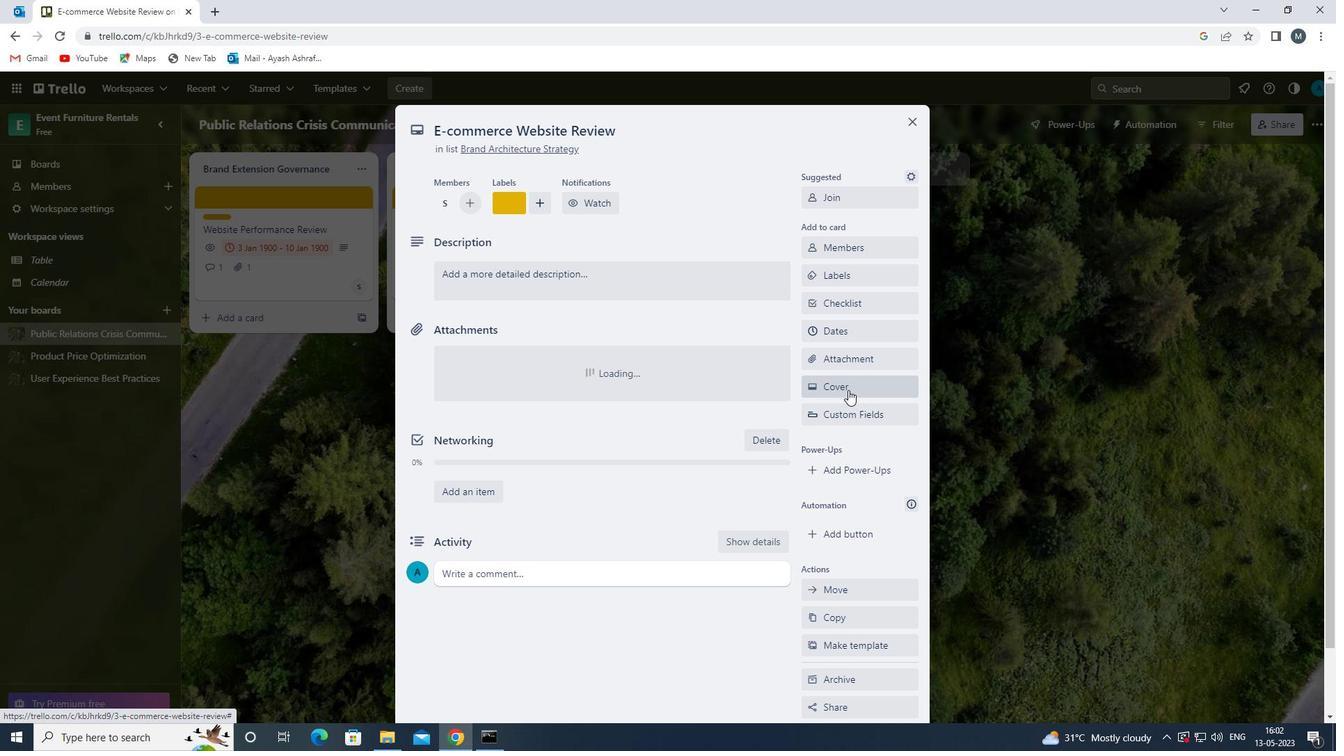 
Action: Mouse moved to (872, 444)
Screenshot: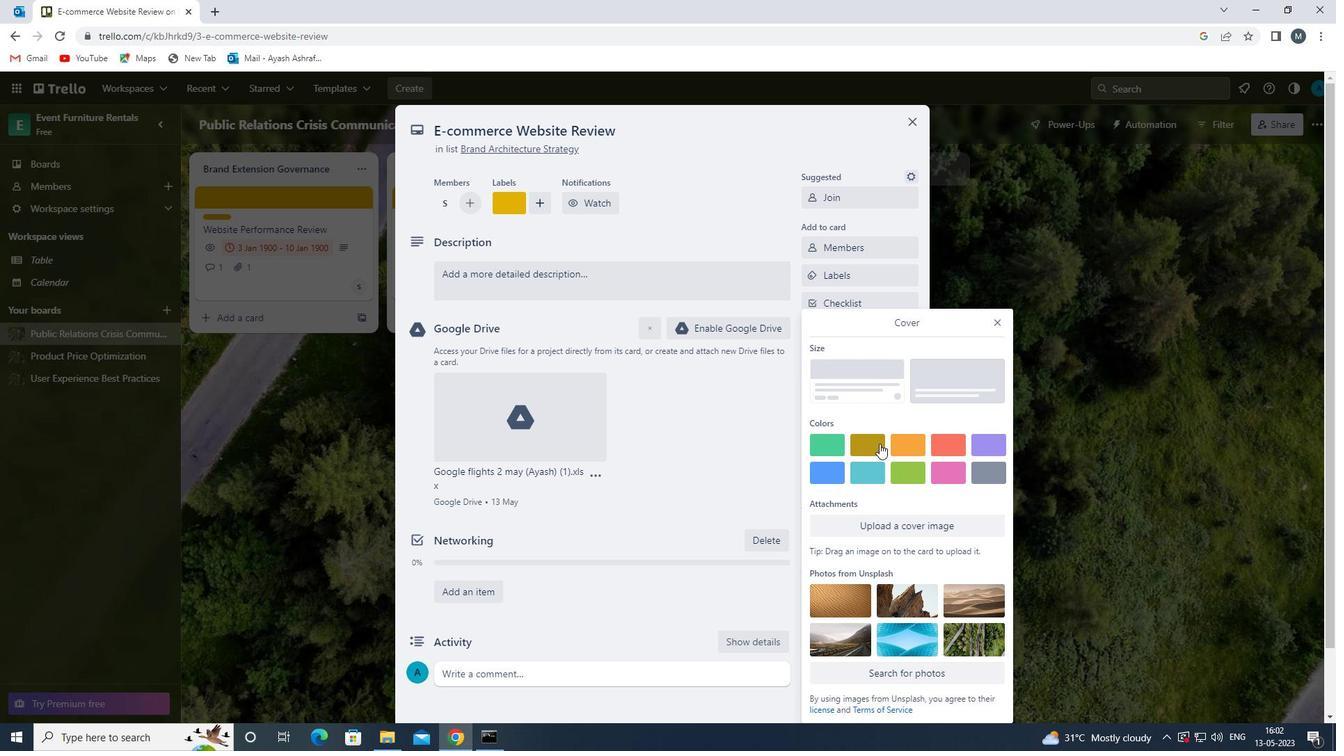 
Action: Mouse pressed left at (872, 444)
Screenshot: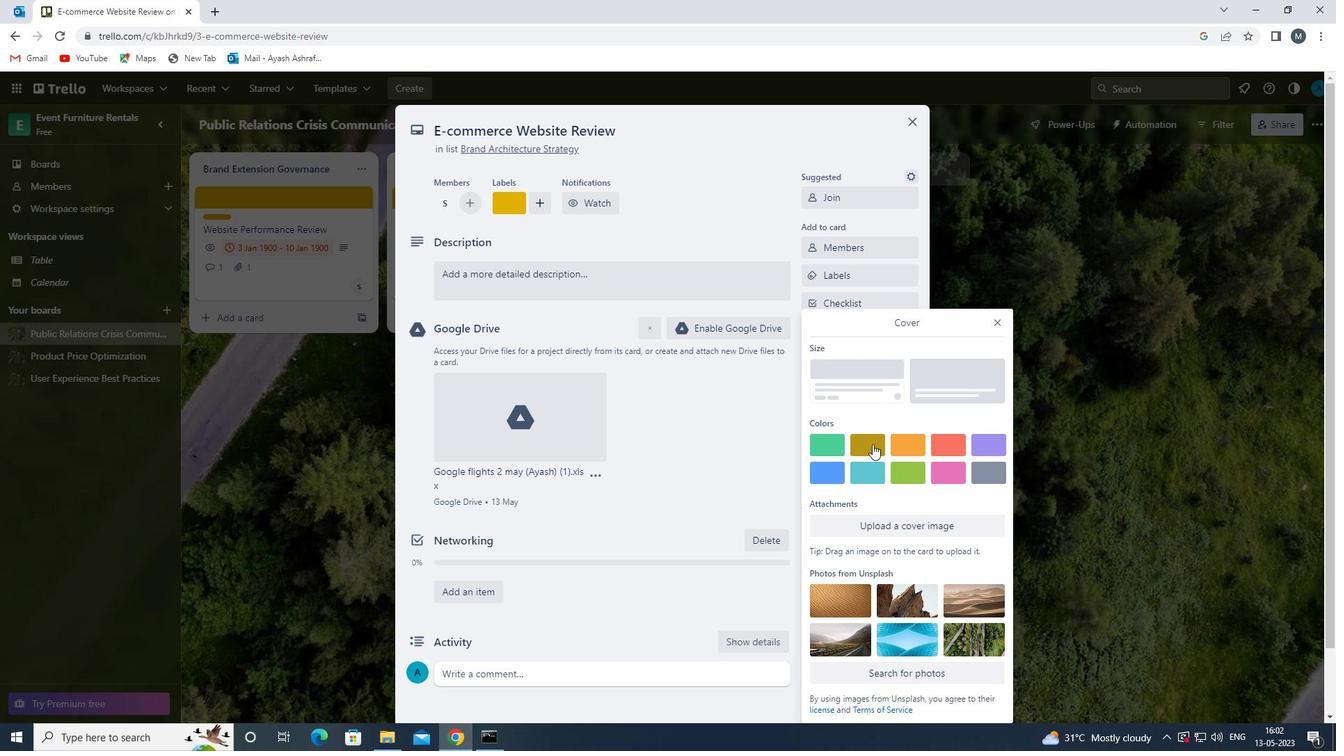 
Action: Mouse moved to (996, 297)
Screenshot: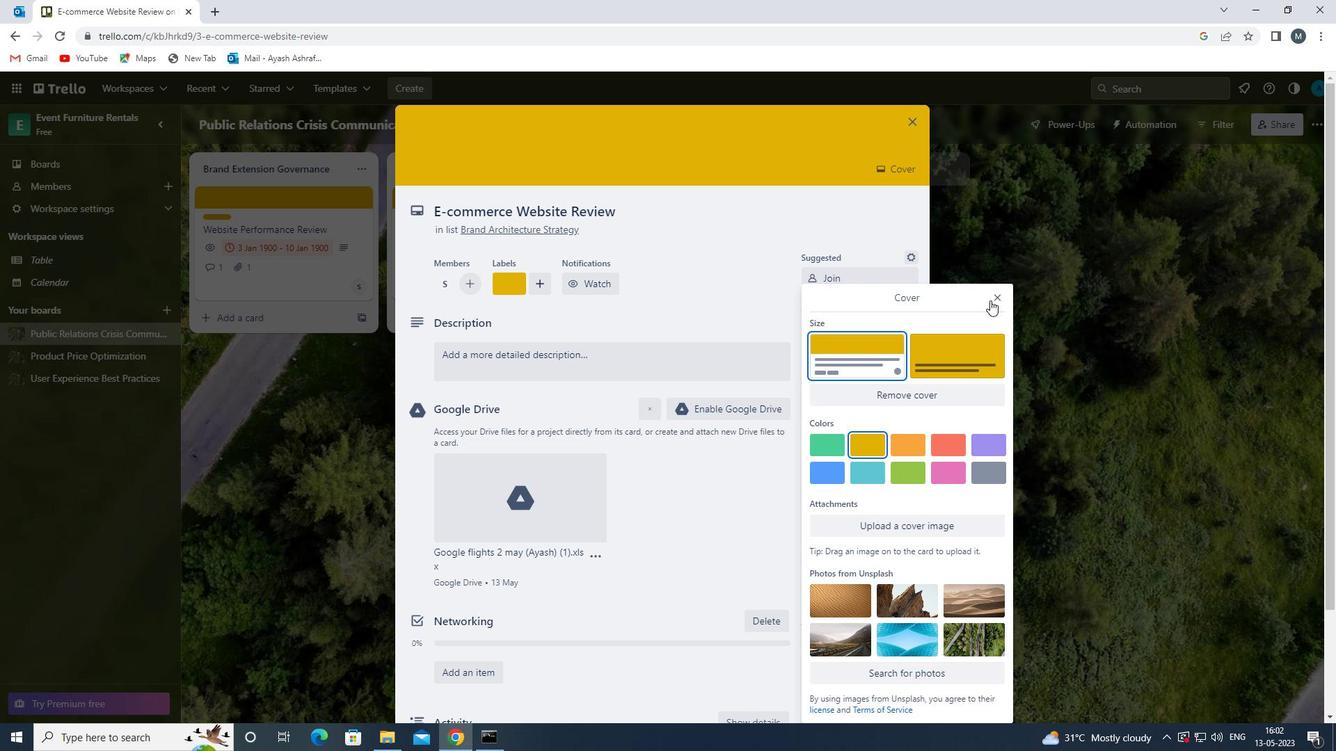 
Action: Mouse pressed left at (996, 297)
Screenshot: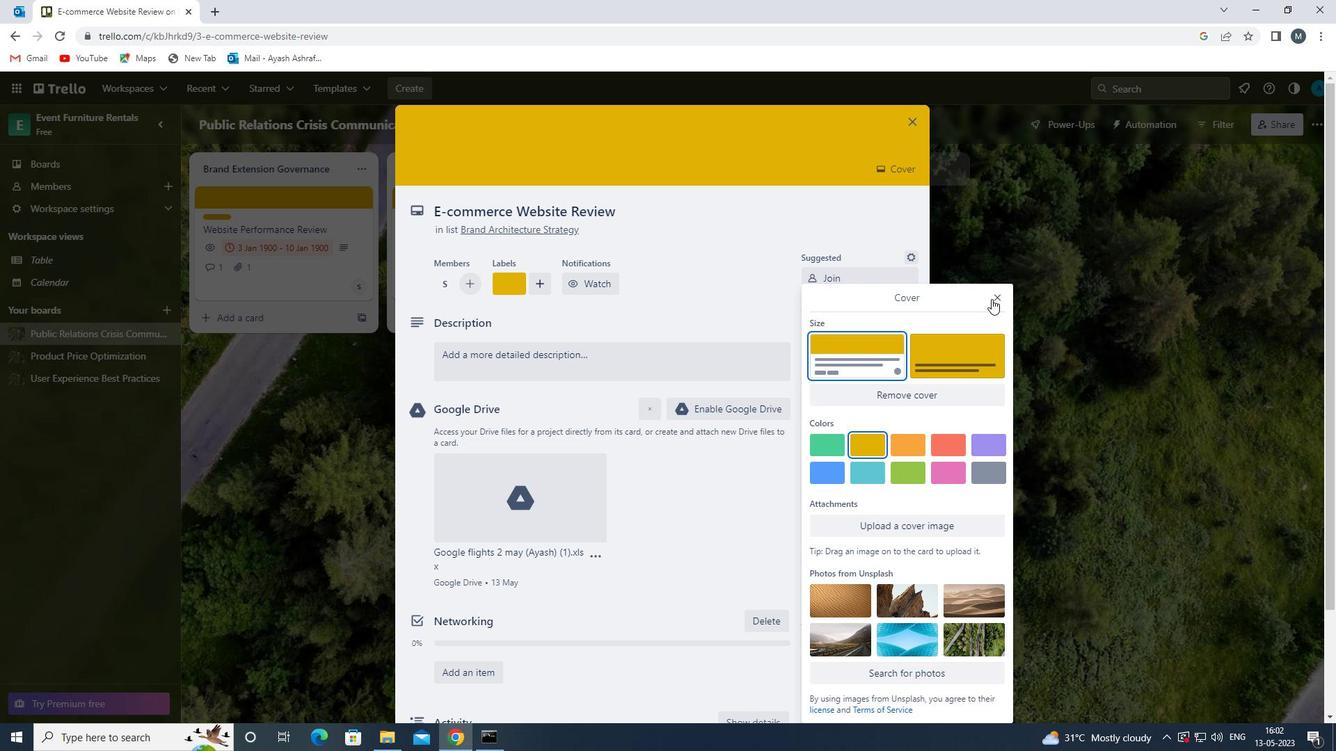 
Action: Mouse moved to (538, 353)
Screenshot: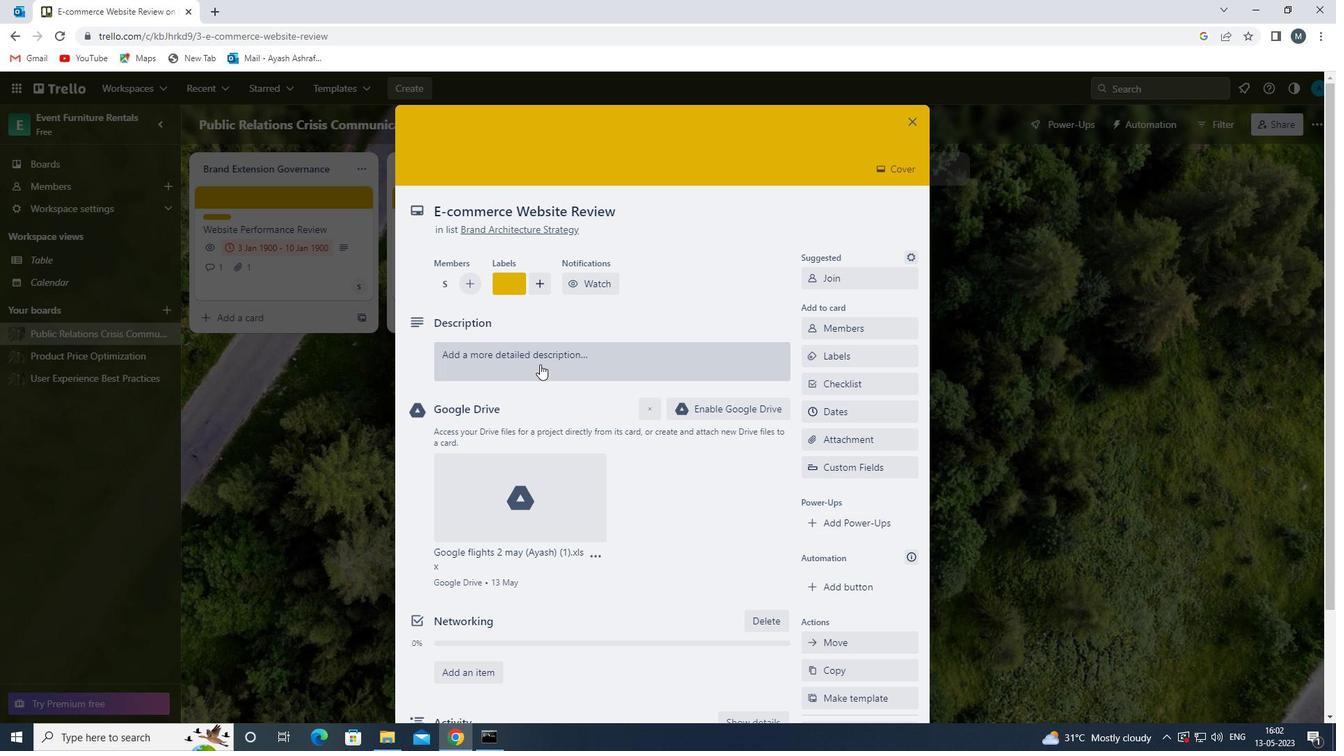
Action: Mouse pressed left at (538, 353)
Screenshot: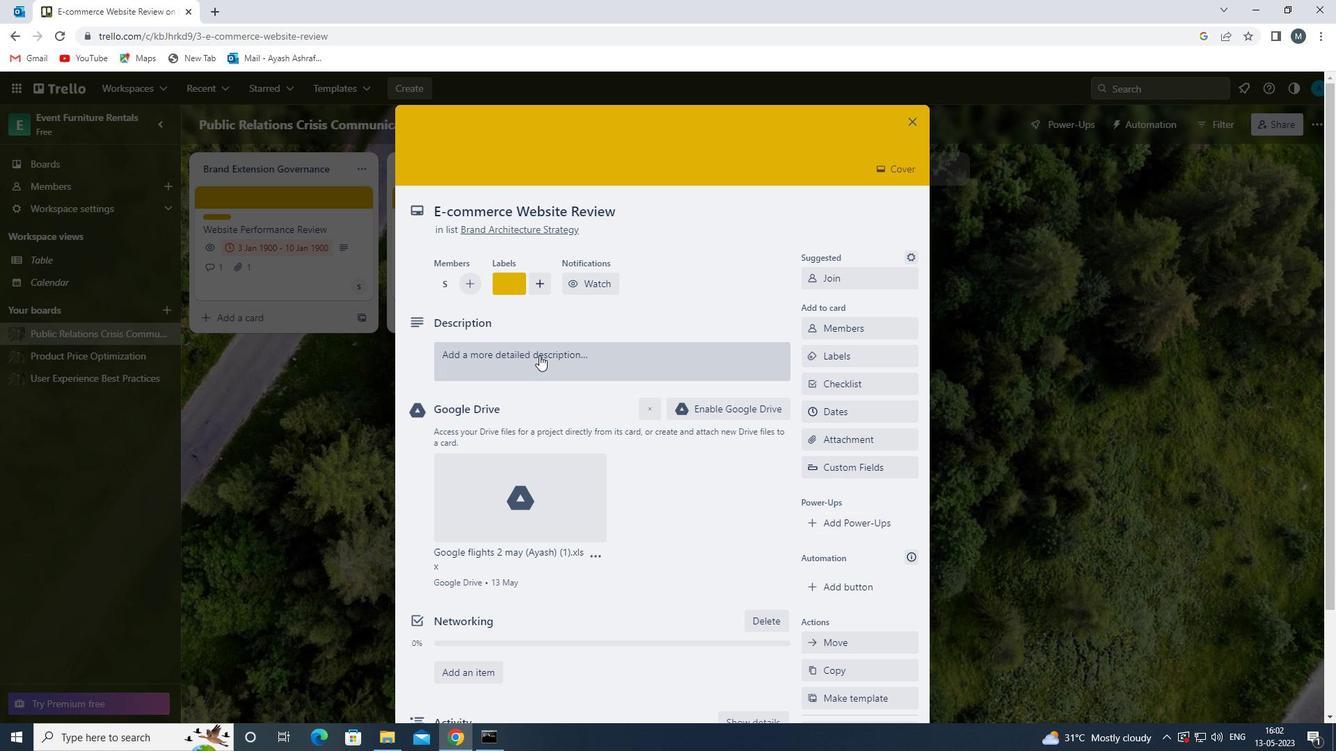 
Action: Mouse moved to (539, 393)
Screenshot: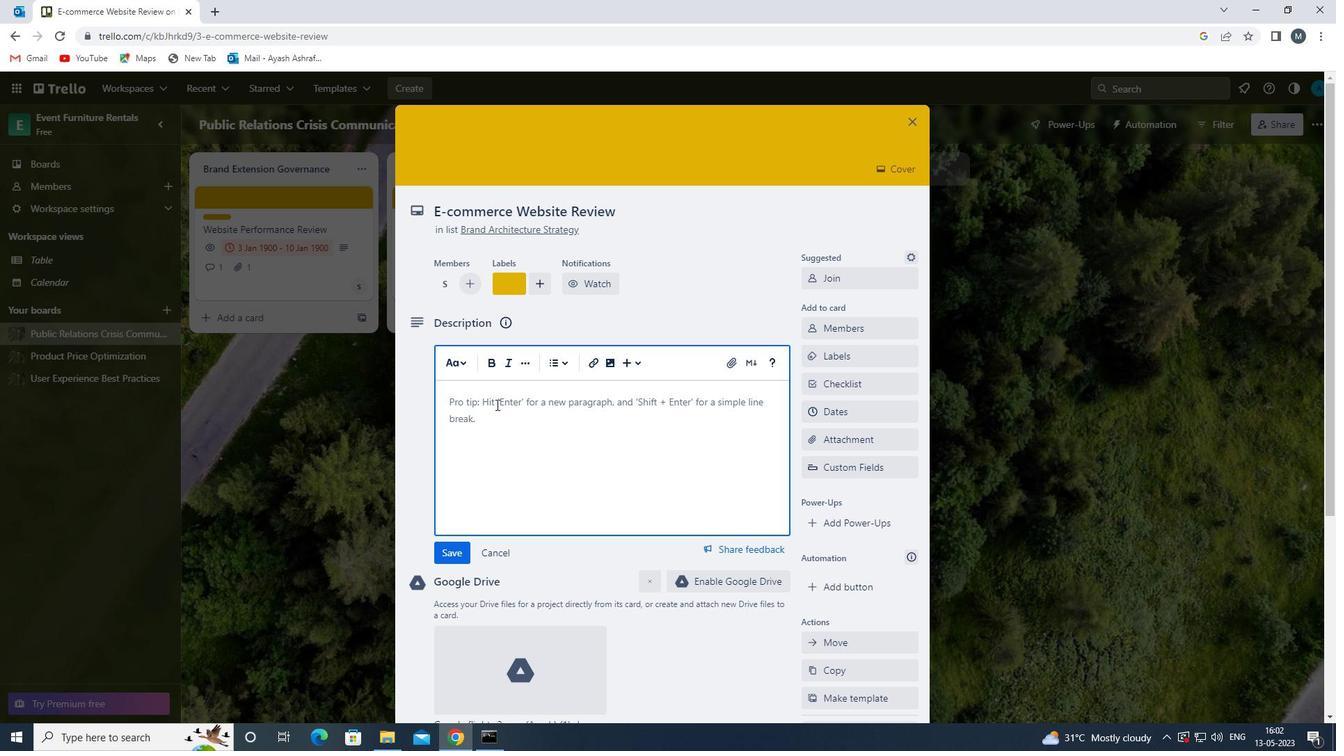 
Action: Key pressed <Key.shift>RESEARCH<Key.space>AND<Key.space>DEVELOP<Key.space>NEW<Key.space>PRIX<Key.backspace>CING<Key.space>STRATEGY<Key.space>FOR<Key.space>SERVICE<Key.space>OFFERINGS
Screenshot: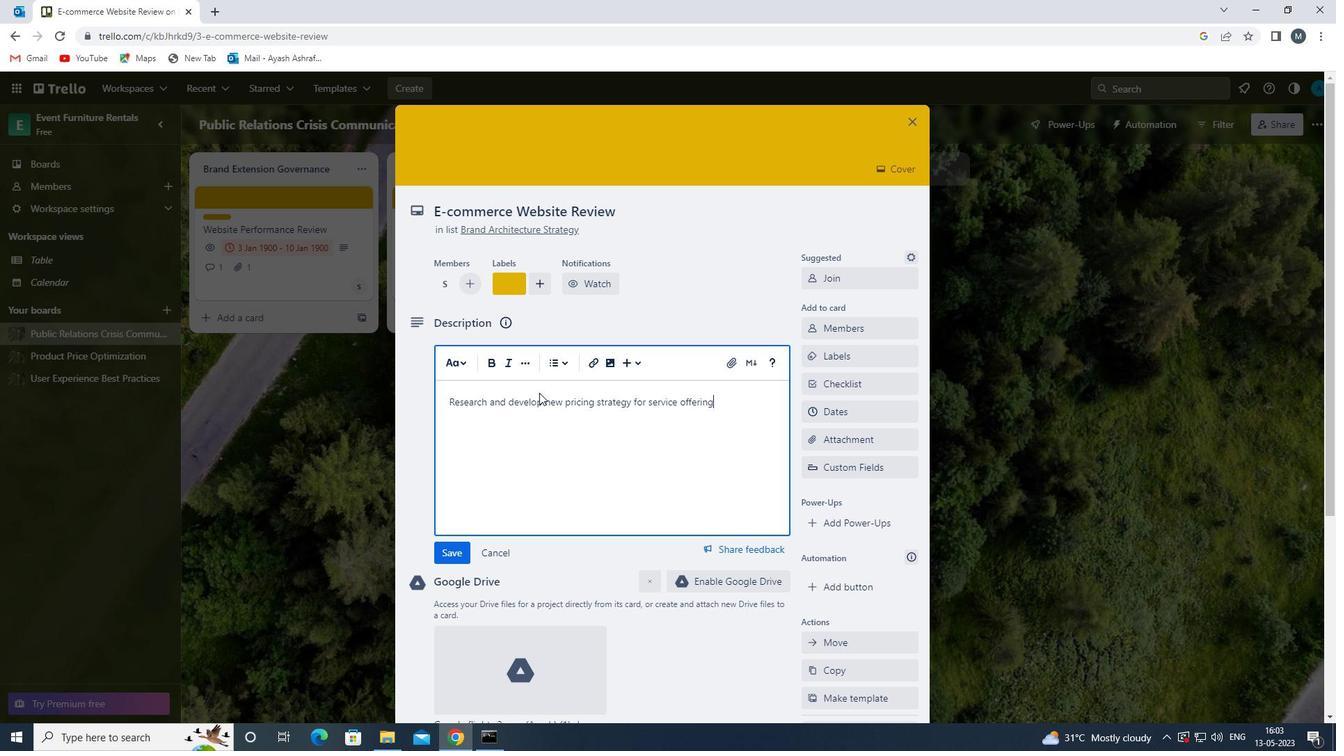 
Action: Mouse moved to (454, 544)
Screenshot: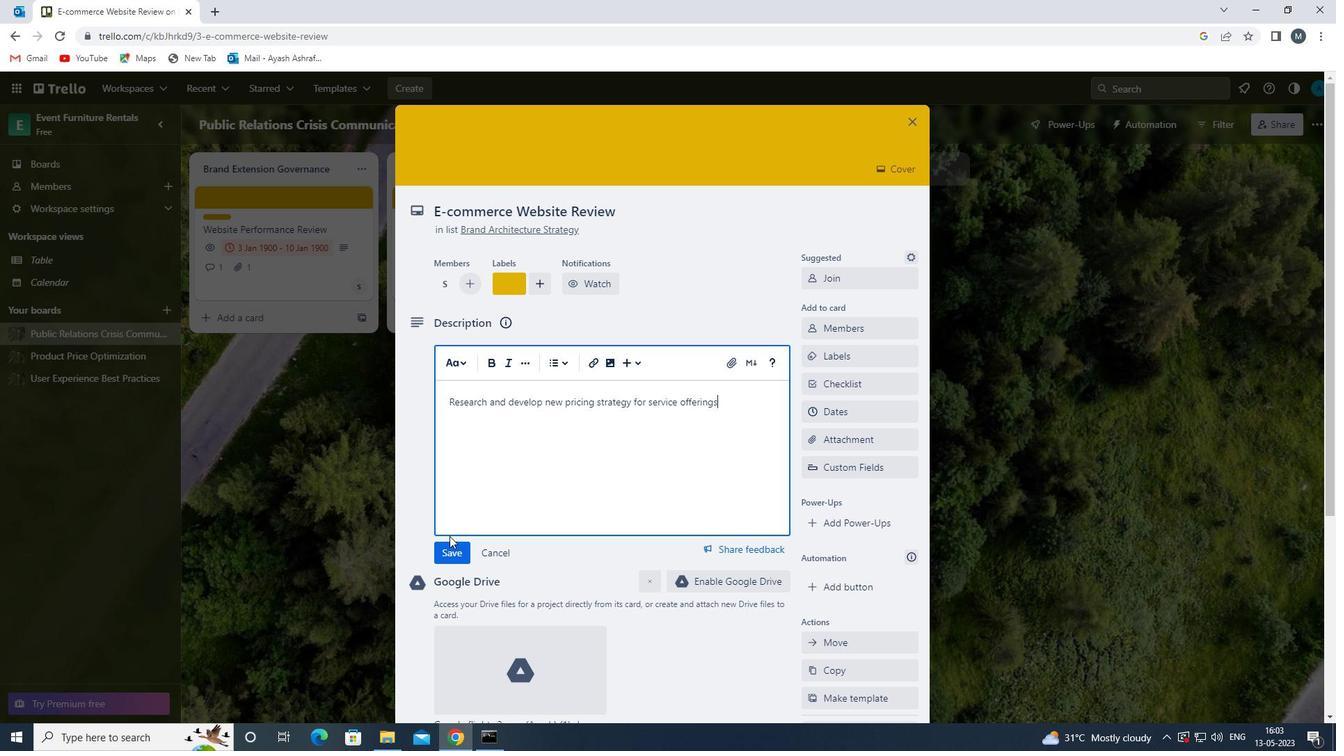 
Action: Mouse pressed left at (454, 544)
Screenshot: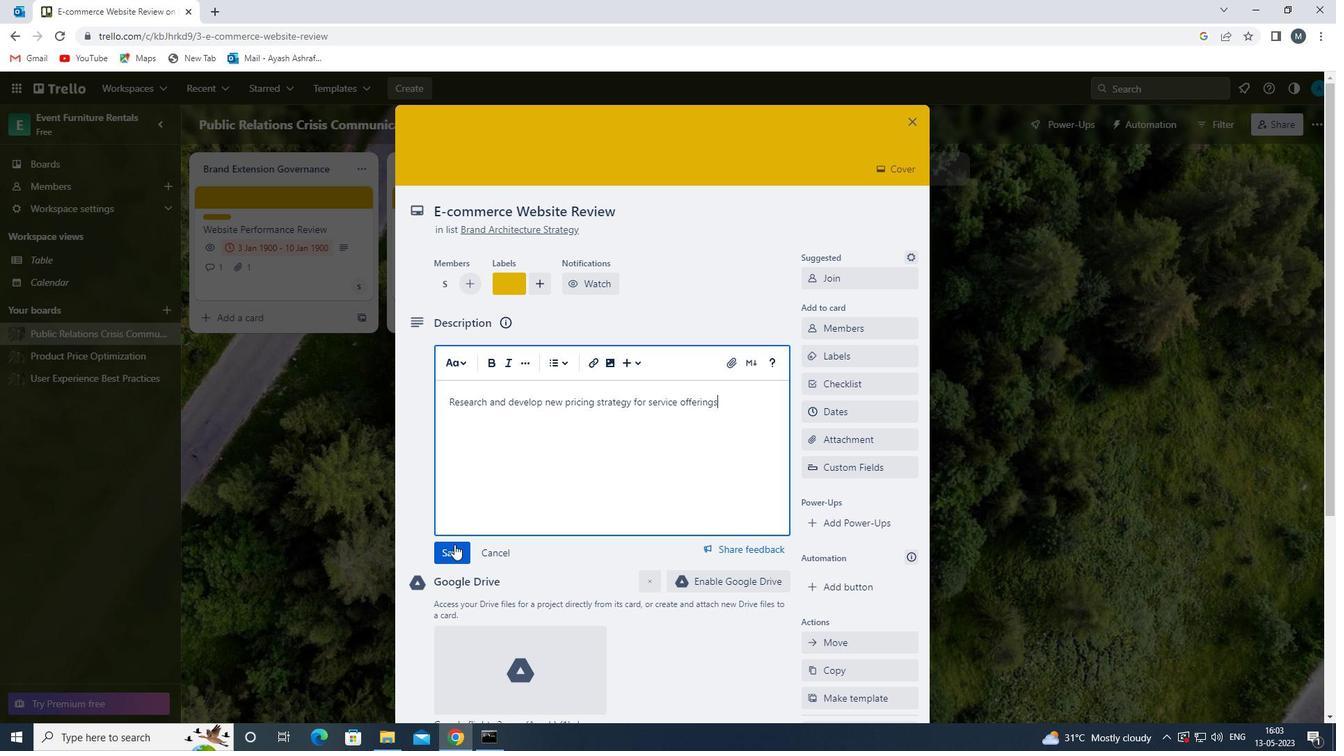 
Action: Mouse moved to (530, 471)
Screenshot: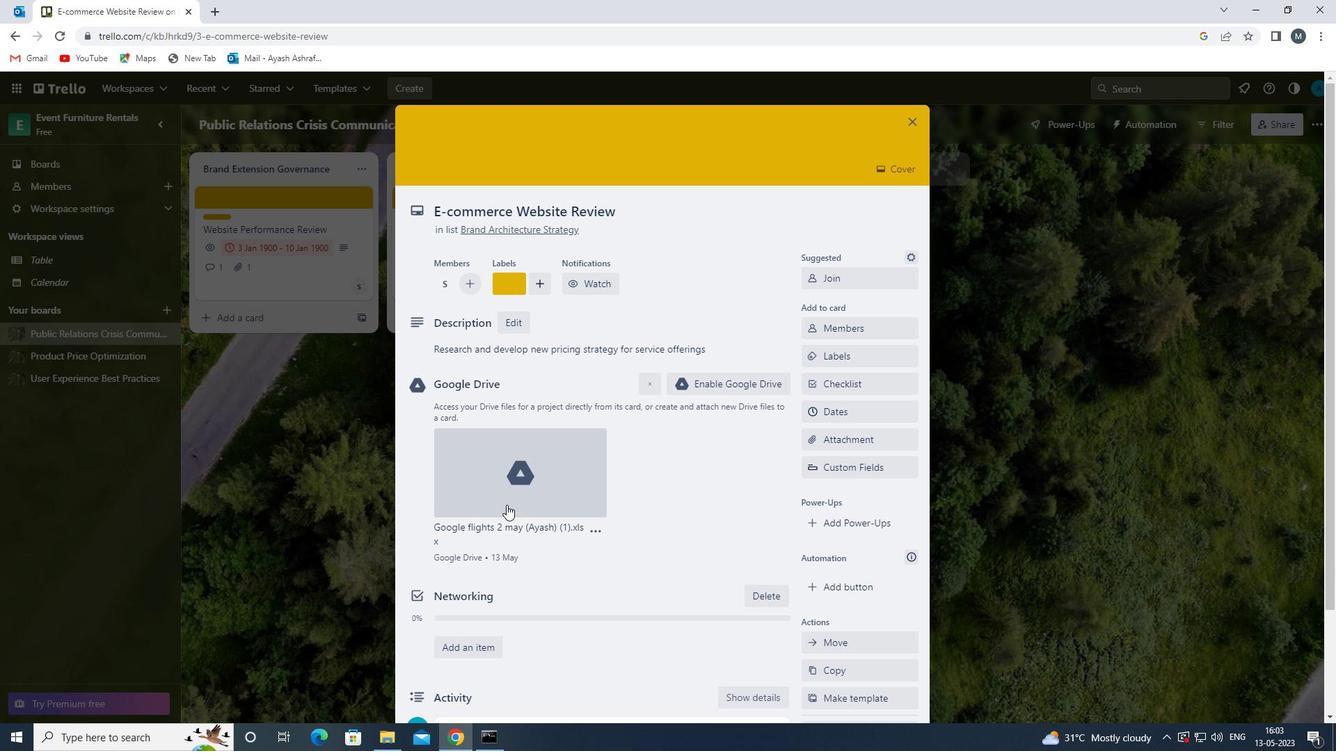 
Action: Mouse scrolled (530, 470) with delta (0, 0)
Screenshot: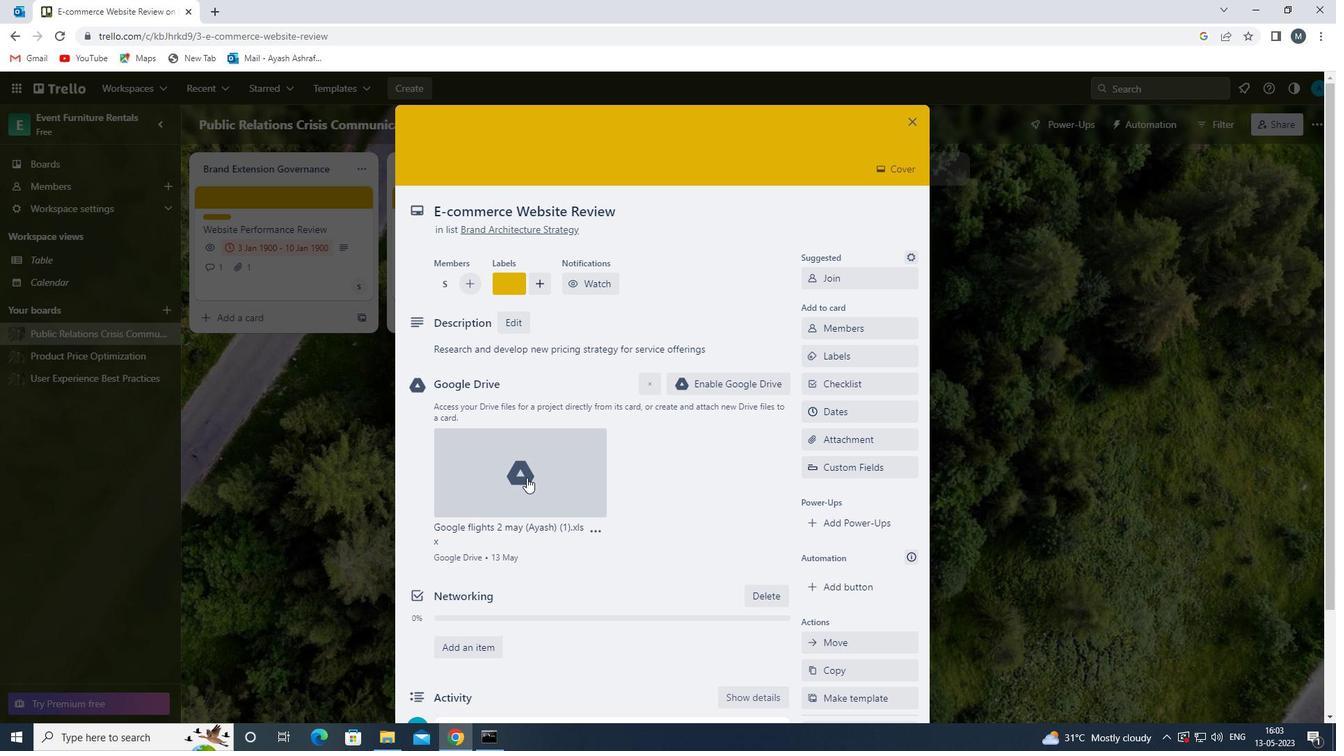 
Action: Mouse moved to (525, 473)
Screenshot: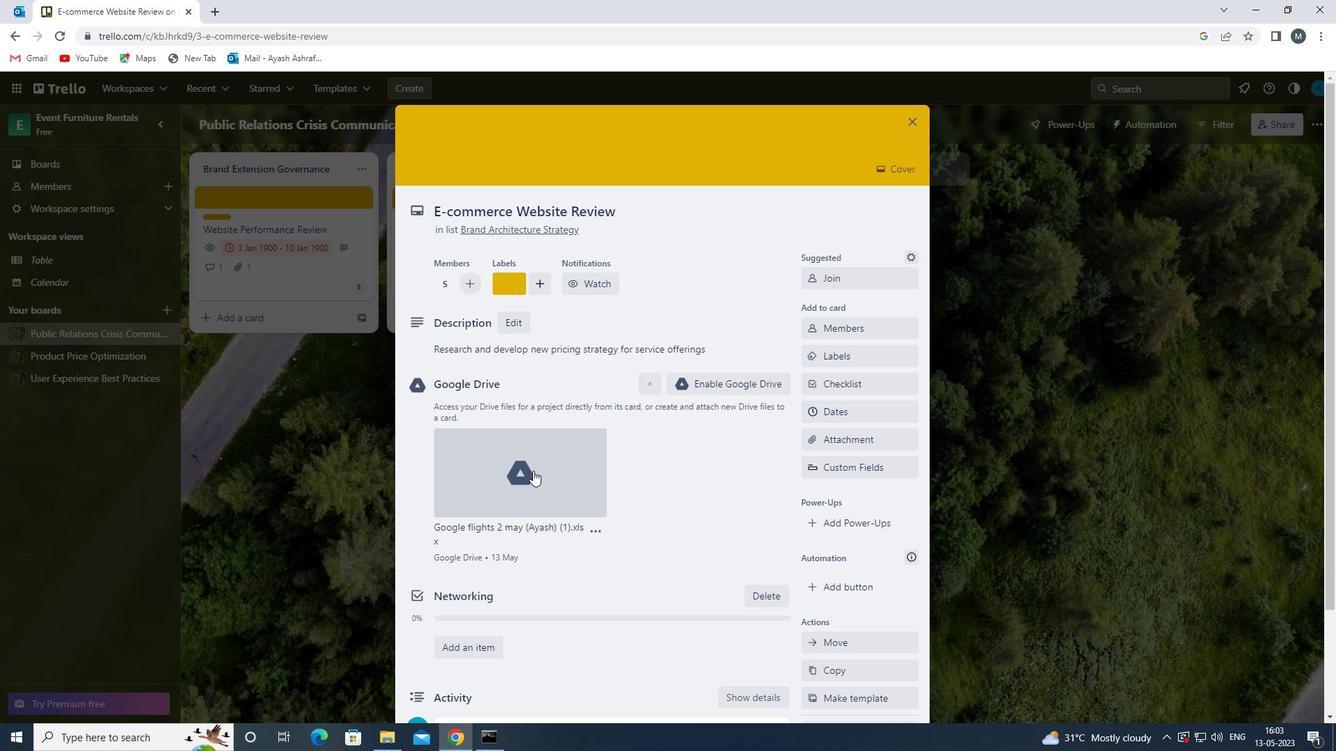 
Action: Mouse scrolled (525, 472) with delta (0, 0)
Screenshot: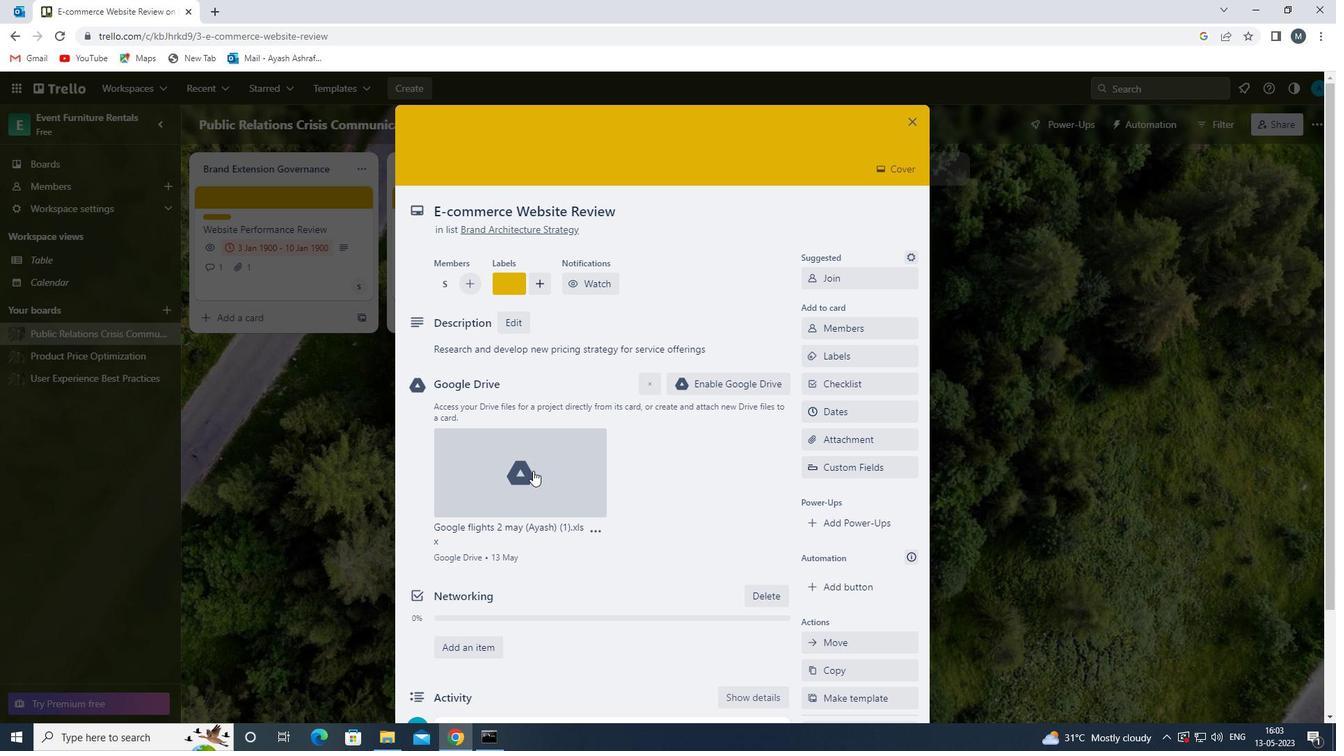
Action: Mouse moved to (502, 598)
Screenshot: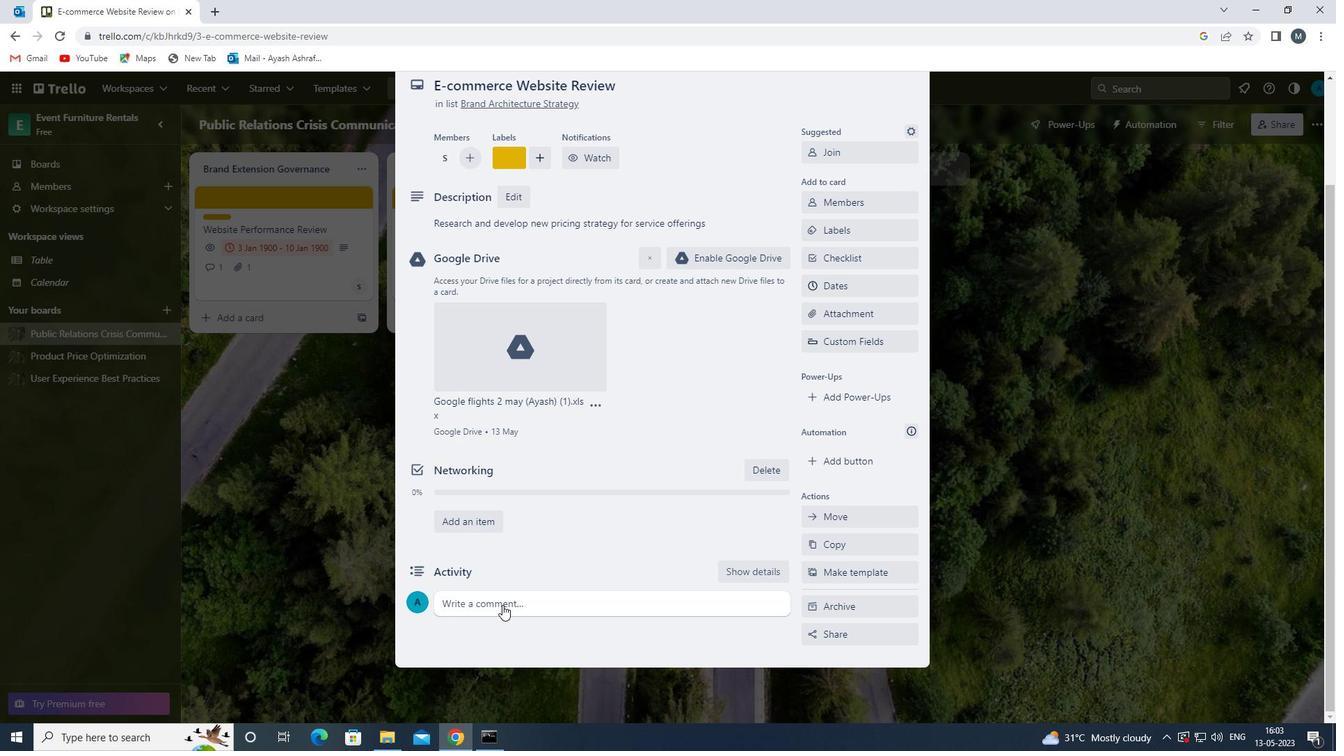 
Action: Mouse pressed left at (502, 598)
Screenshot: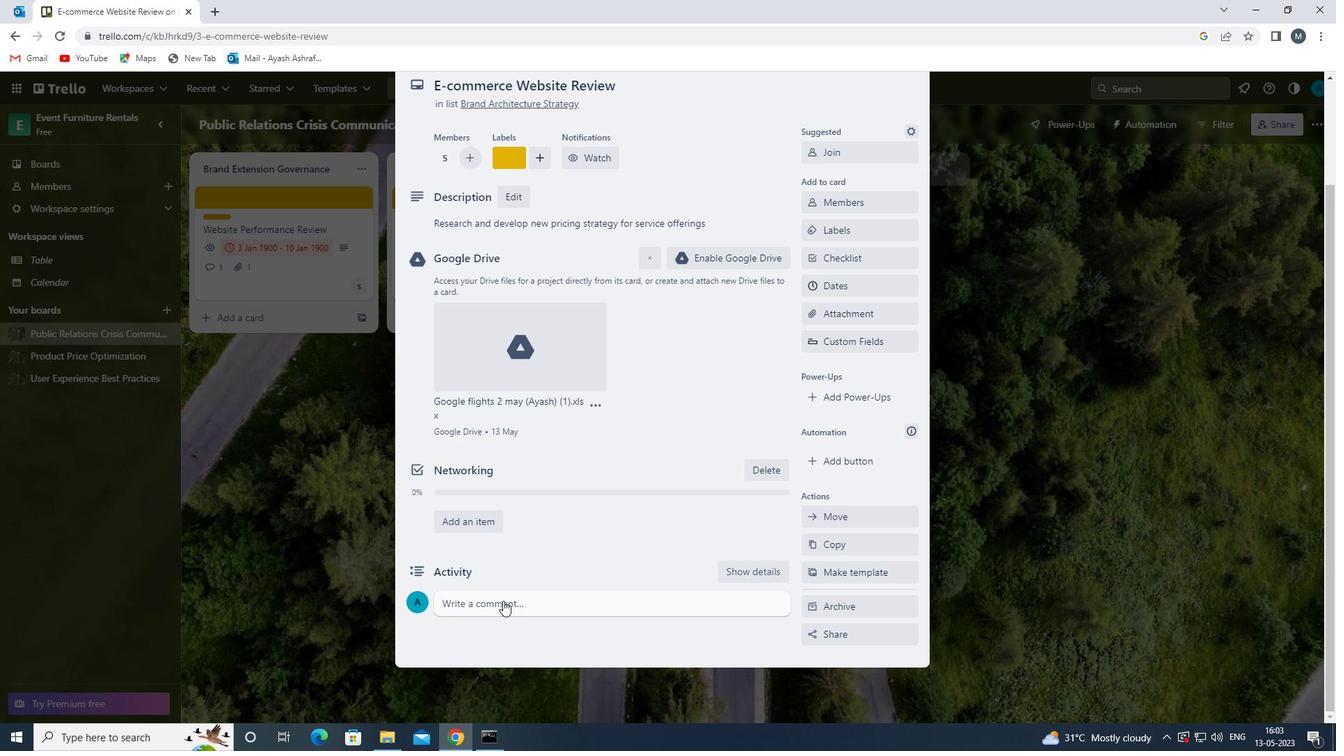 
Action: Mouse moved to (518, 570)
Screenshot: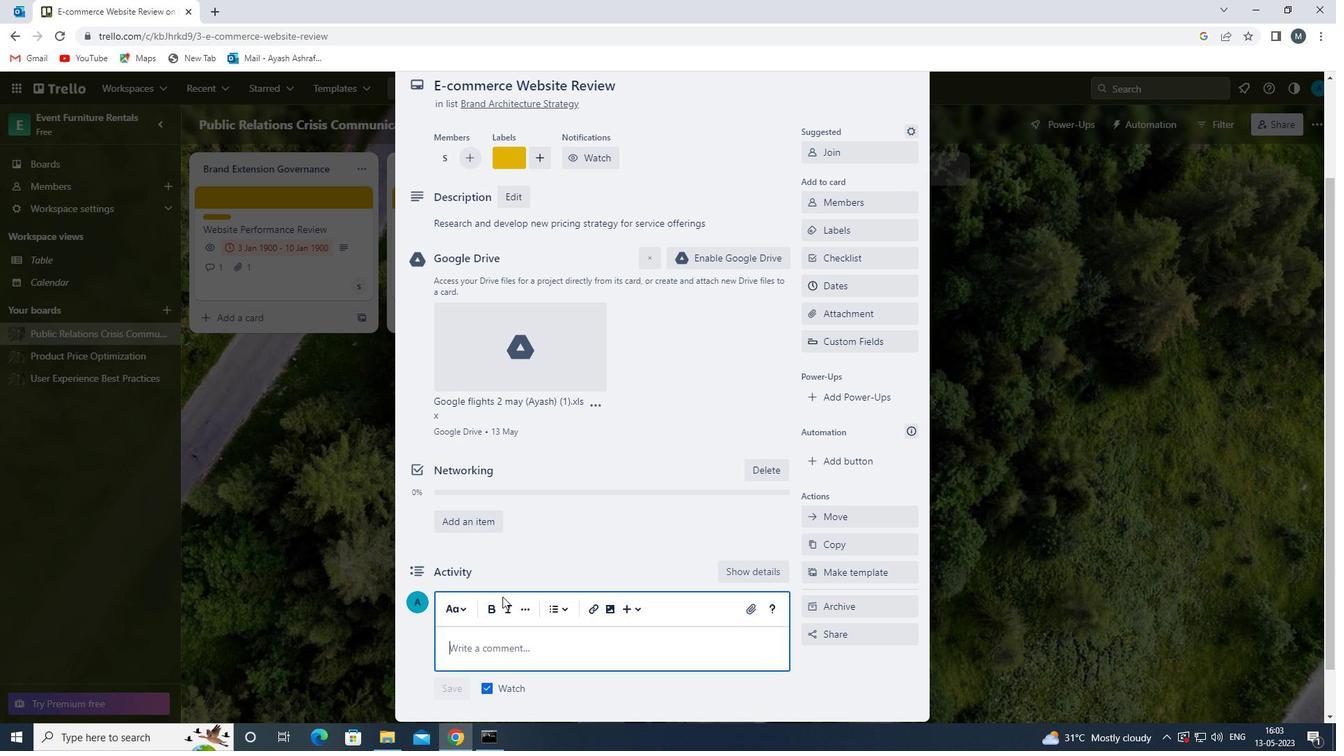 
Action: Mouse scrolled (518, 569) with delta (0, 0)
Screenshot: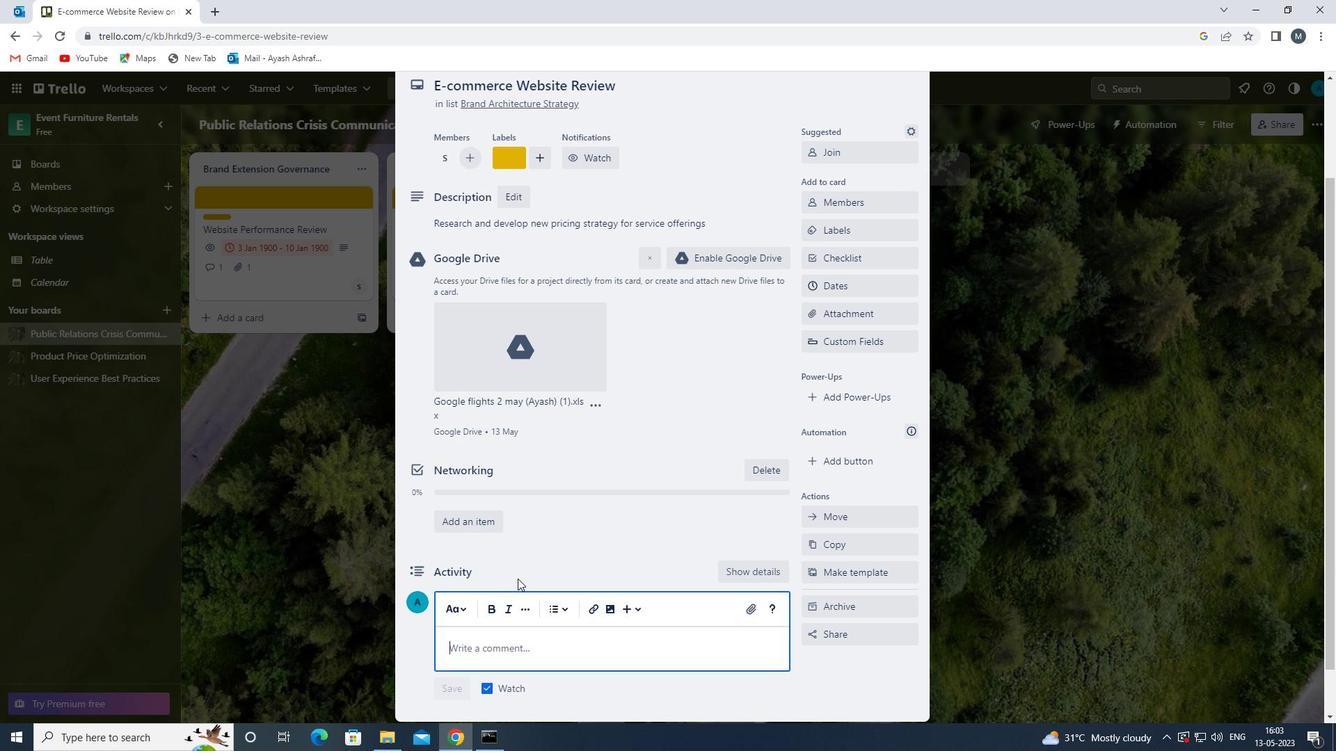 
Action: Mouse moved to (485, 601)
Screenshot: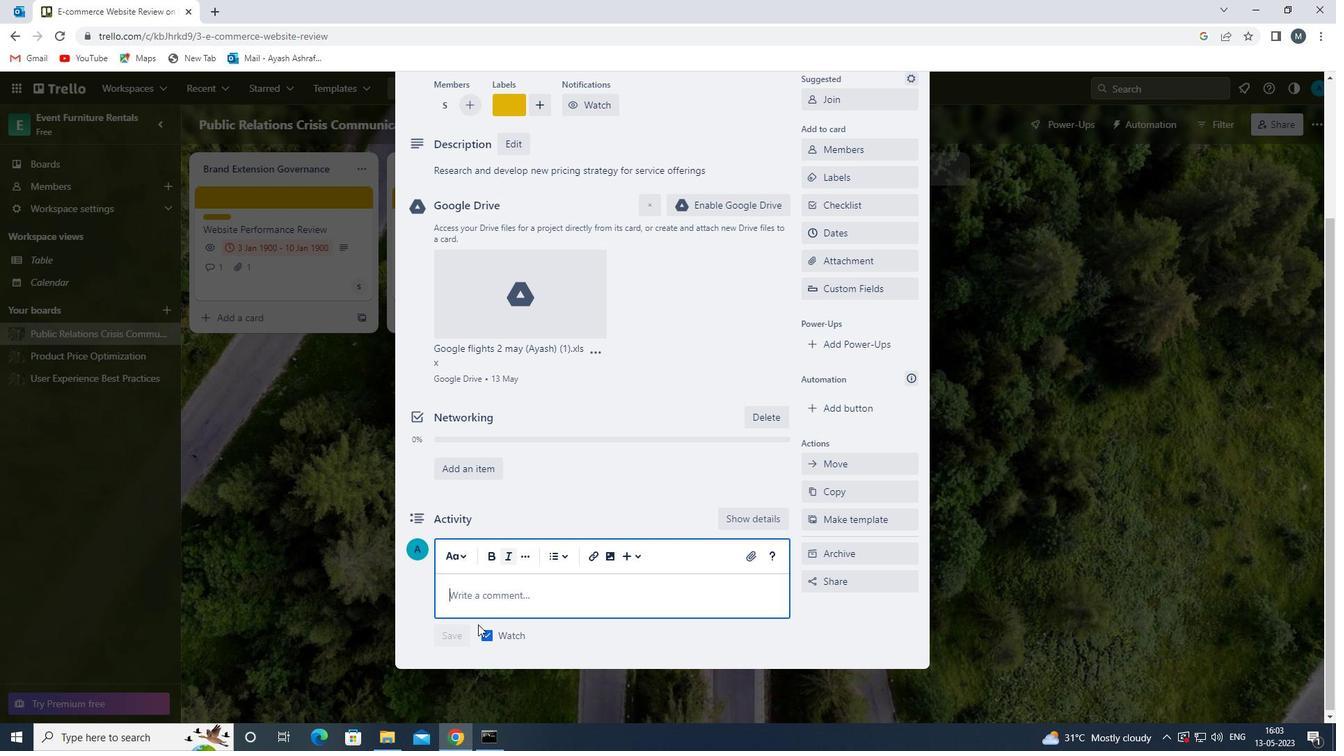 
Action: Mouse pressed left at (485, 601)
Screenshot: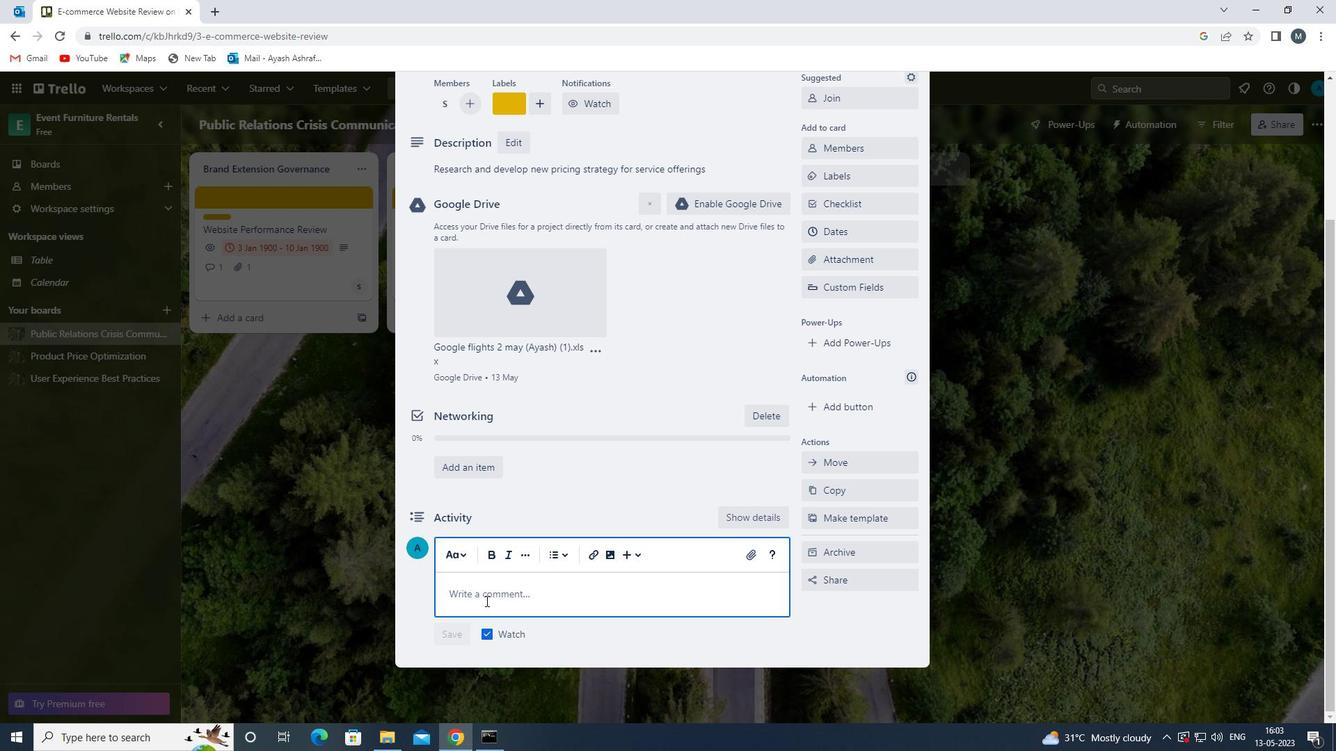 
Action: Key pressed <Key.shift>THIS<Key.space>TASK<Key.space>REQUIRES<Key.space>US<Key.space>TO<Key.space>BE<Key.space>PROACTIVE<Key.space>AND<Key.space>TAKE<Key.space>A<Key.space>PROACTIVE<Key.space>APPROACH<Key.space><Key.backspace>,<Key.space>ANTICIPATING<Key.space>POTENTIAL<Key.space>ISSUES<Key.space>AND<Key.space>TAKING<Key.space>STEPS<Key.space>TO<Key.space>PREVENT<Key.space>B<Key.backspace>THEM.<Key.space>
Screenshot: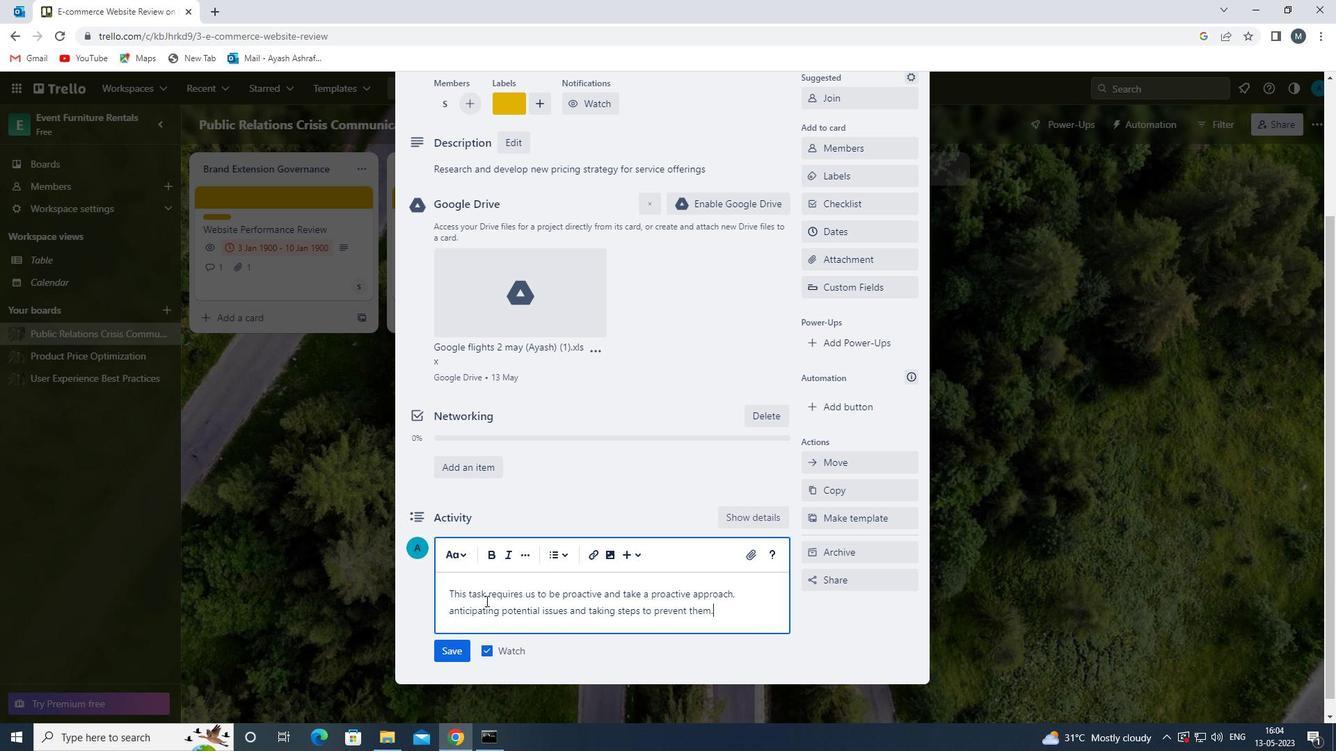 
Action: Mouse moved to (443, 652)
Screenshot: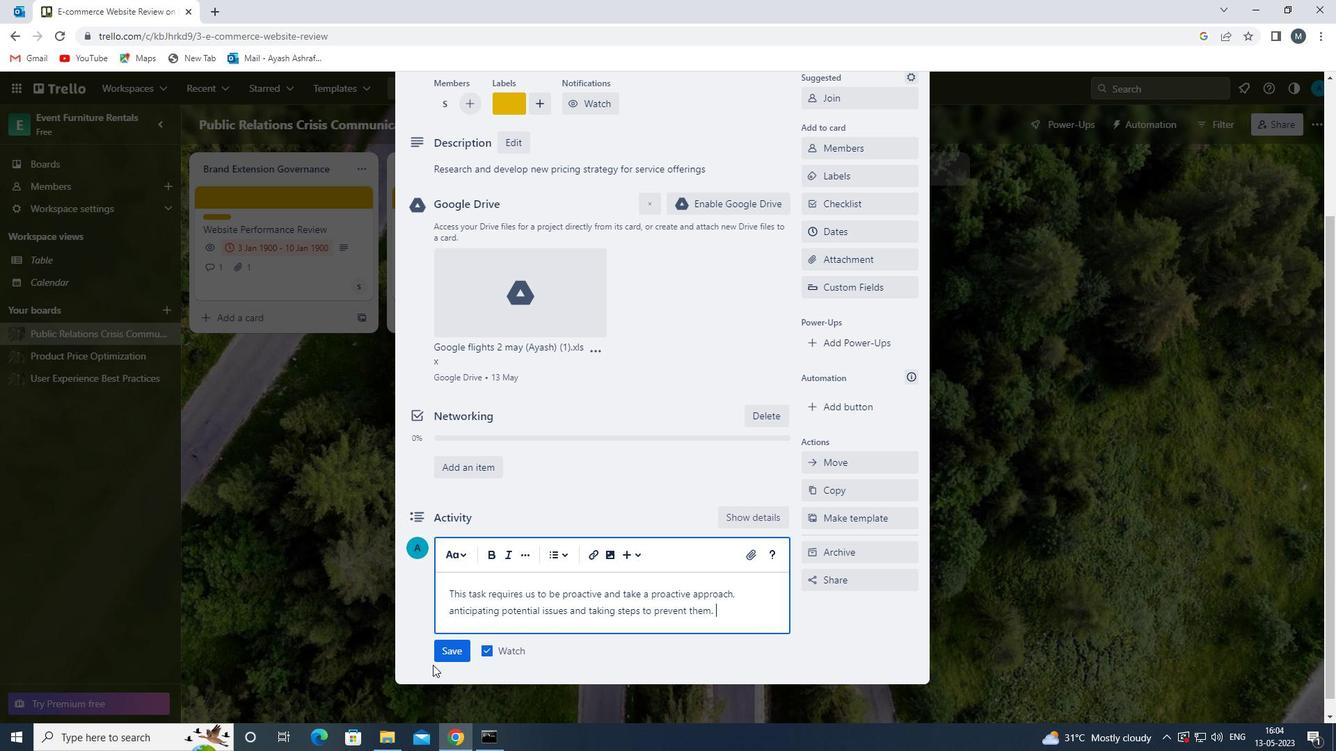 
Action: Mouse pressed left at (443, 652)
Screenshot: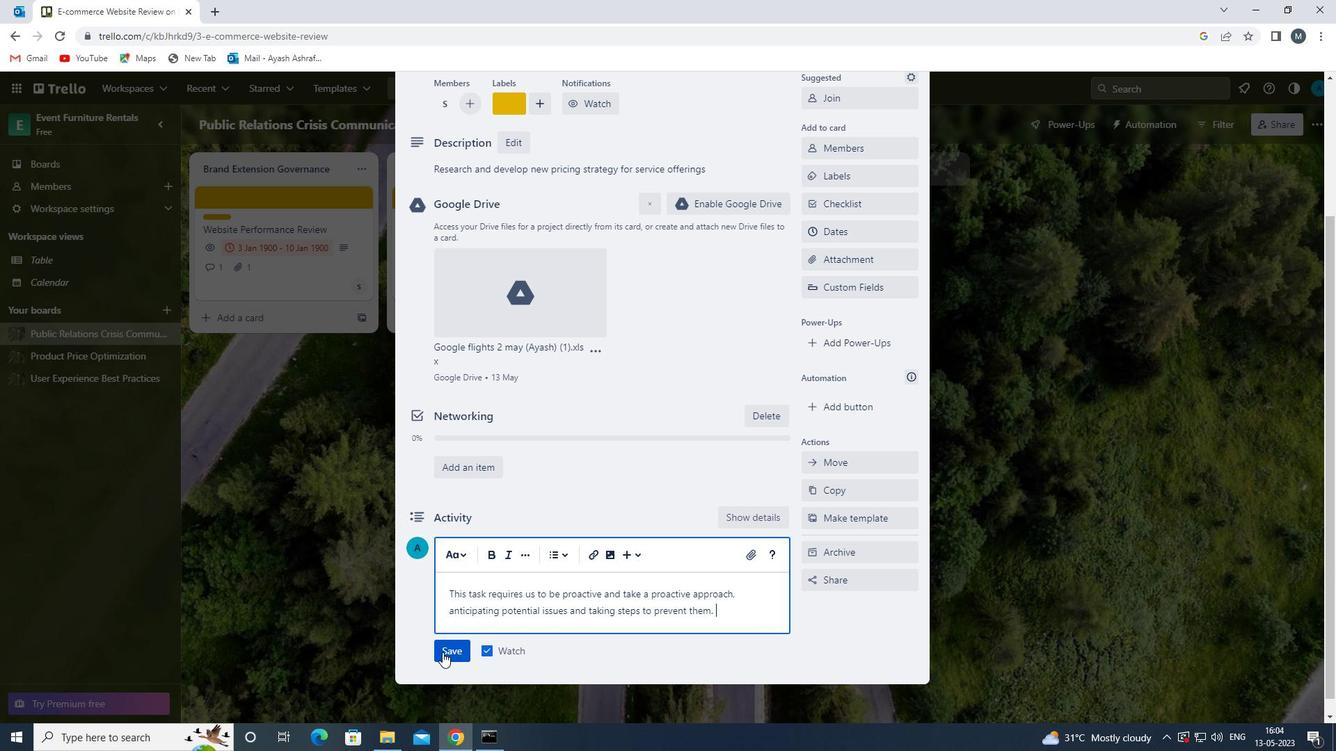 
Action: Mouse moved to (841, 225)
Screenshot: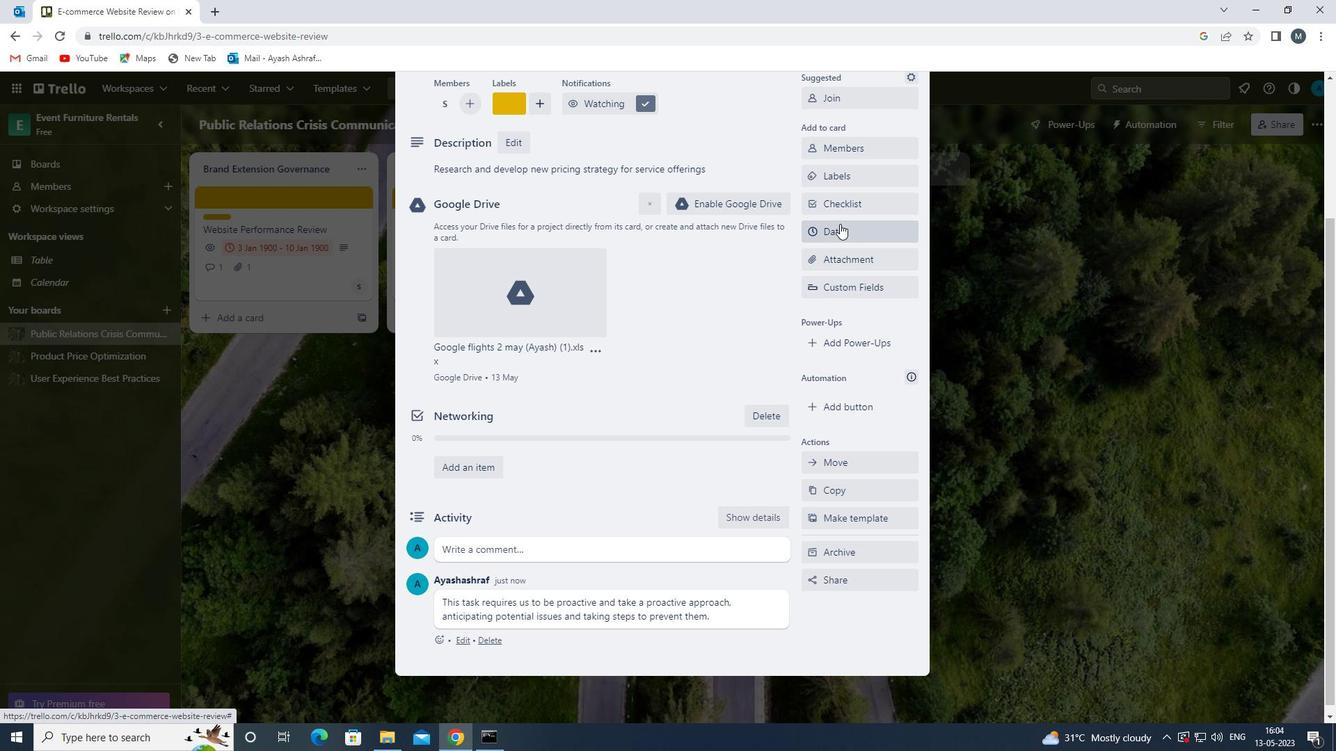 
Action: Mouse pressed left at (841, 225)
Screenshot: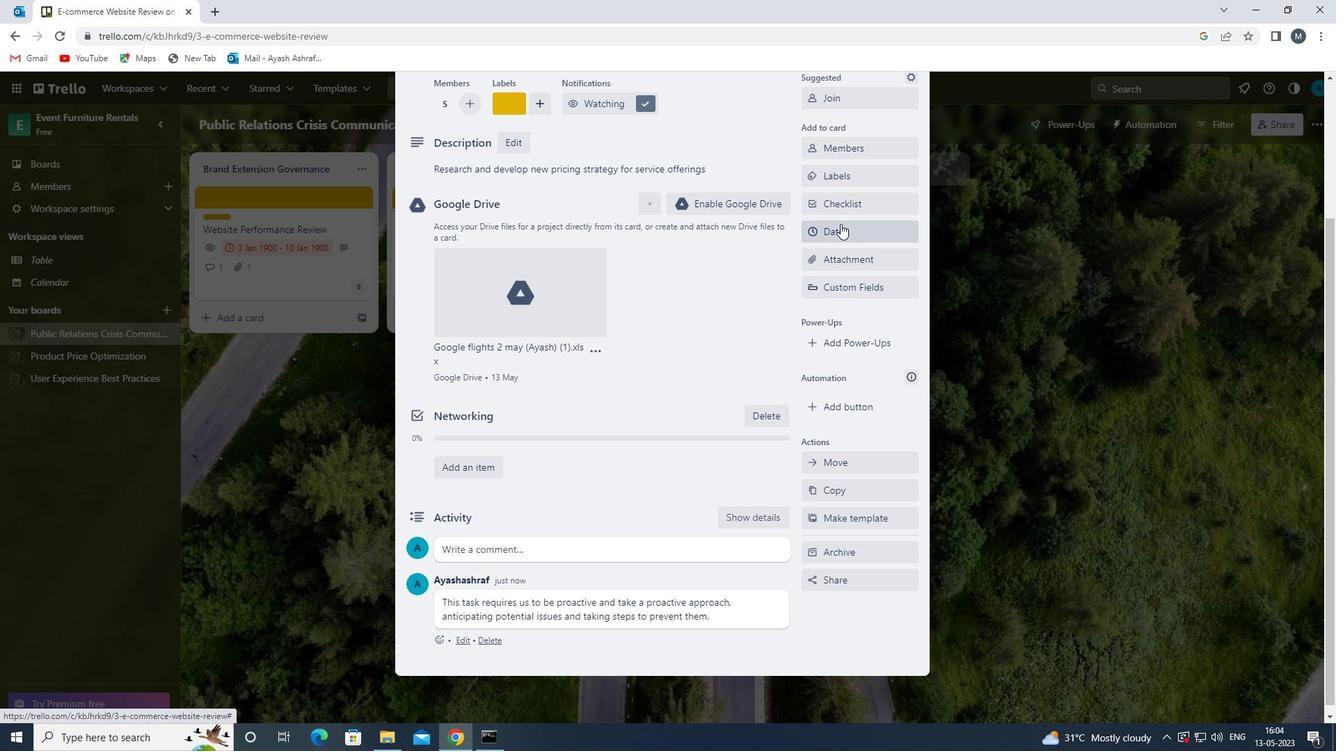 
Action: Mouse moved to (816, 373)
Screenshot: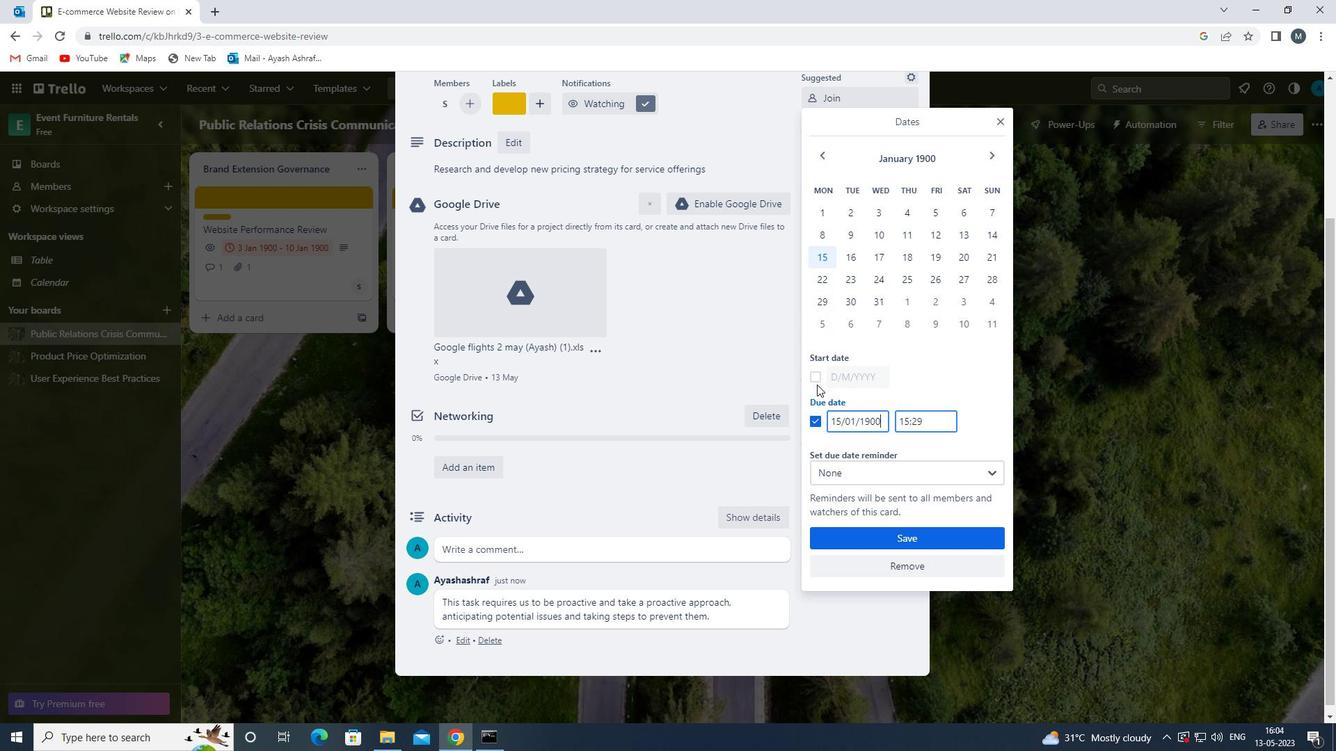 
Action: Mouse pressed left at (816, 373)
Screenshot: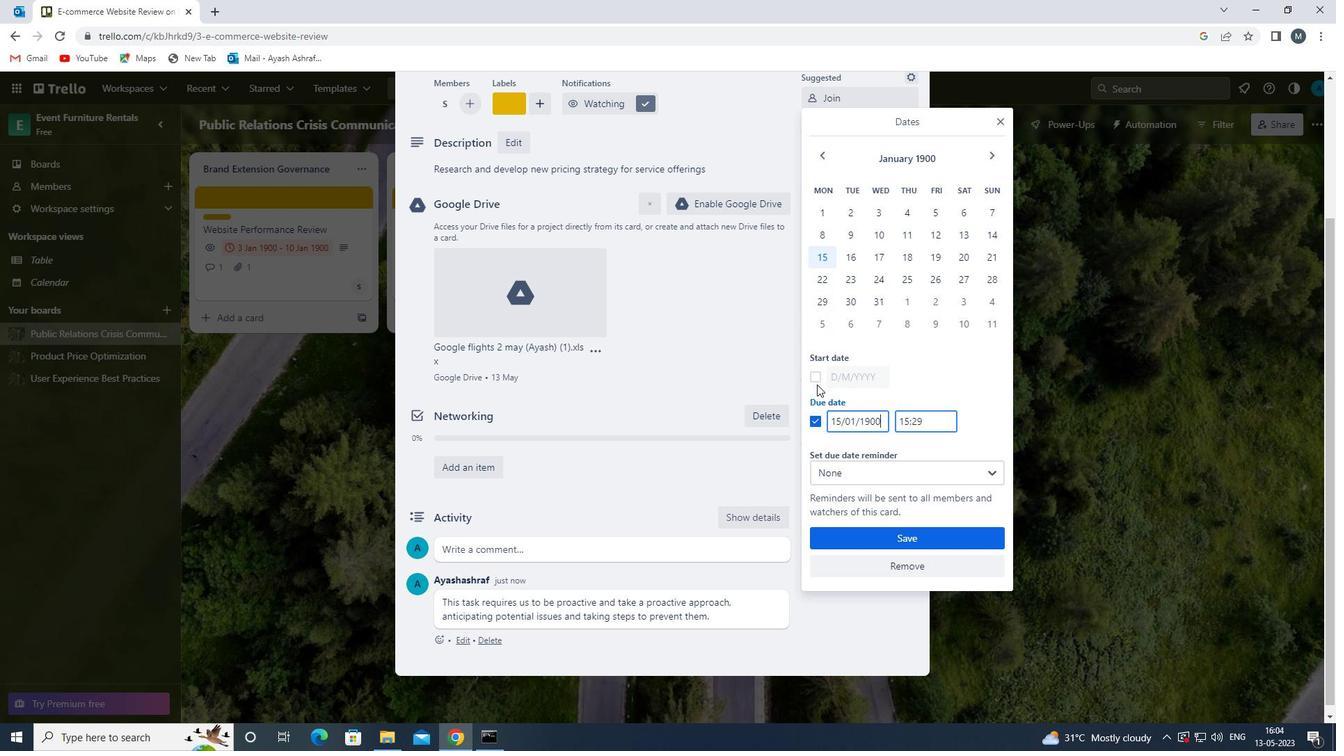 
Action: Mouse moved to (839, 376)
Screenshot: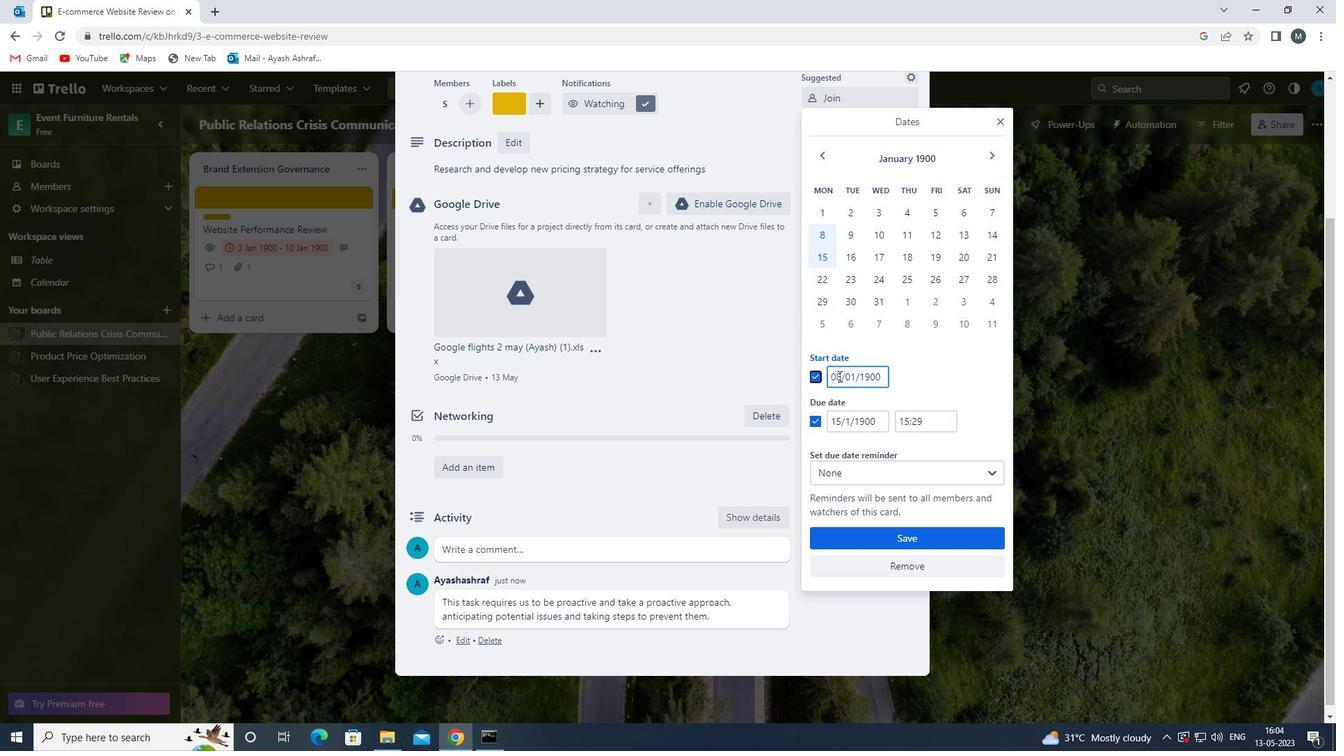 
Action: Mouse pressed left at (839, 376)
Screenshot: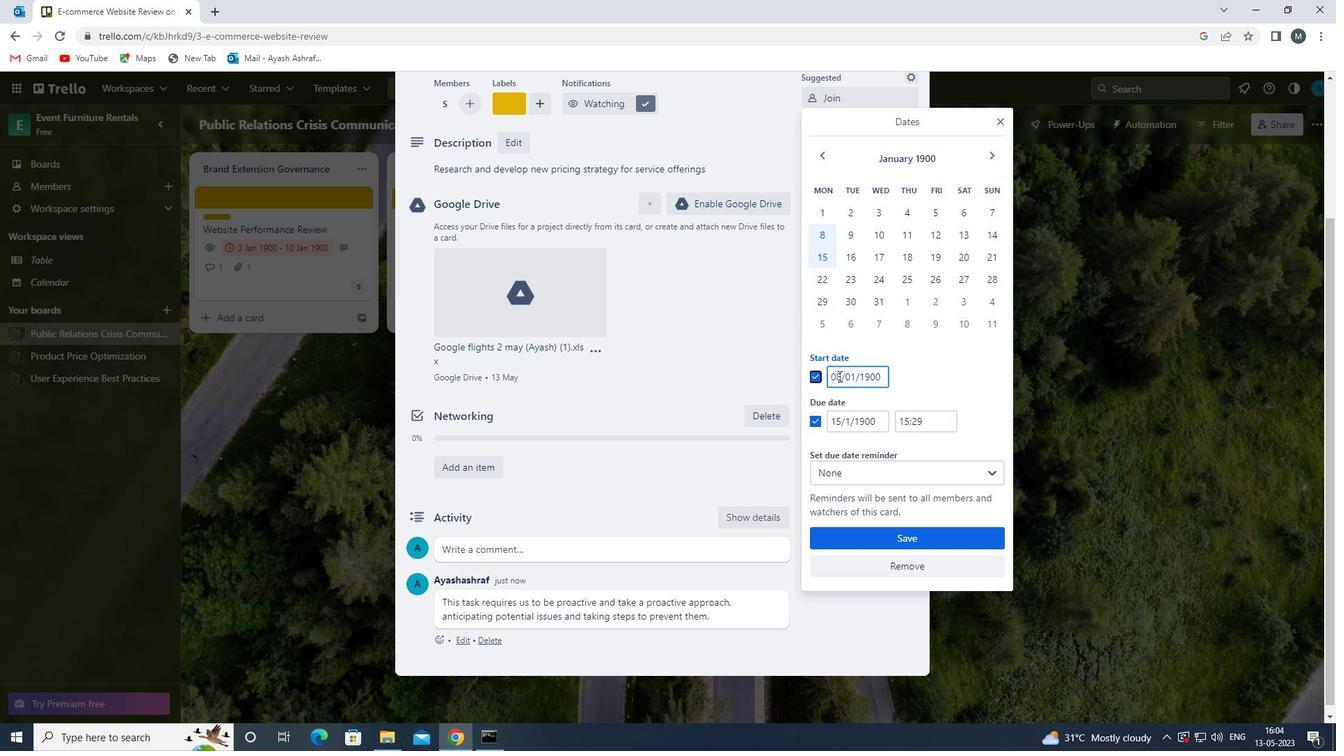 
Action: Mouse moved to (834, 377)
Screenshot: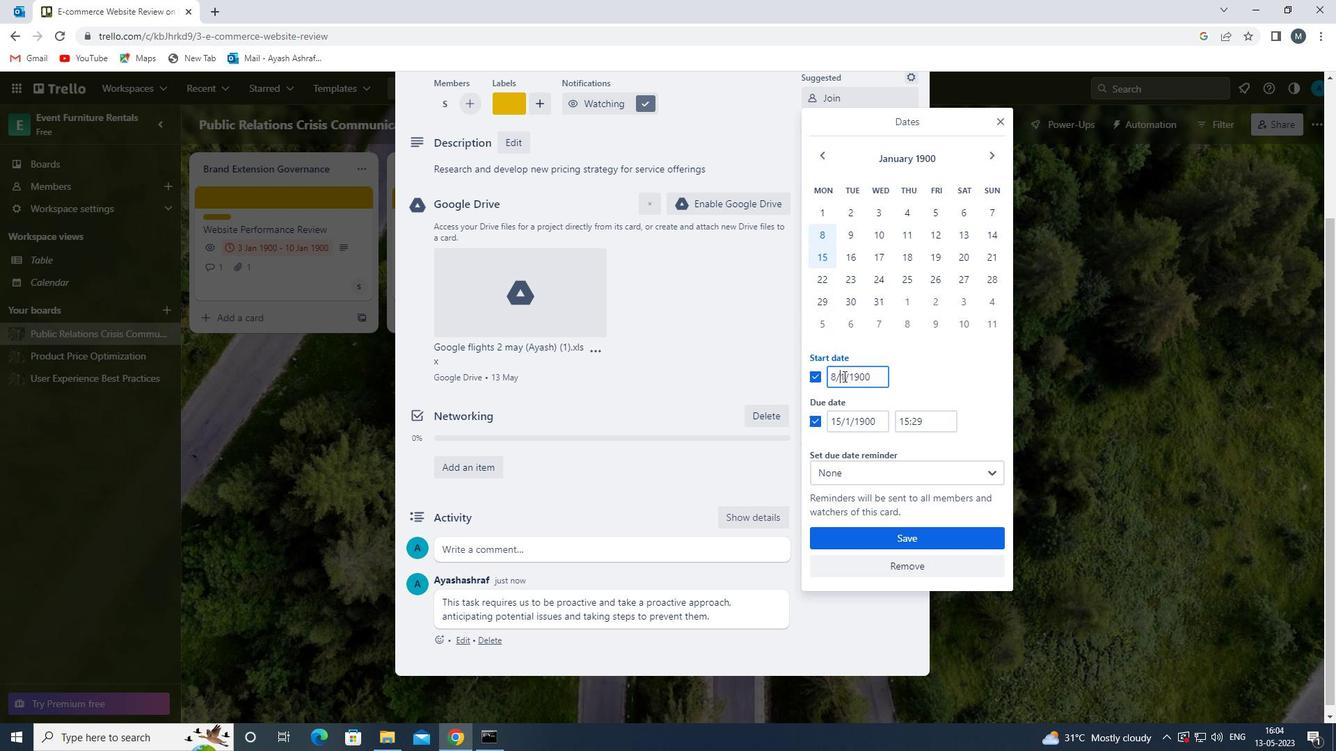 
Action: Mouse pressed left at (834, 377)
Screenshot: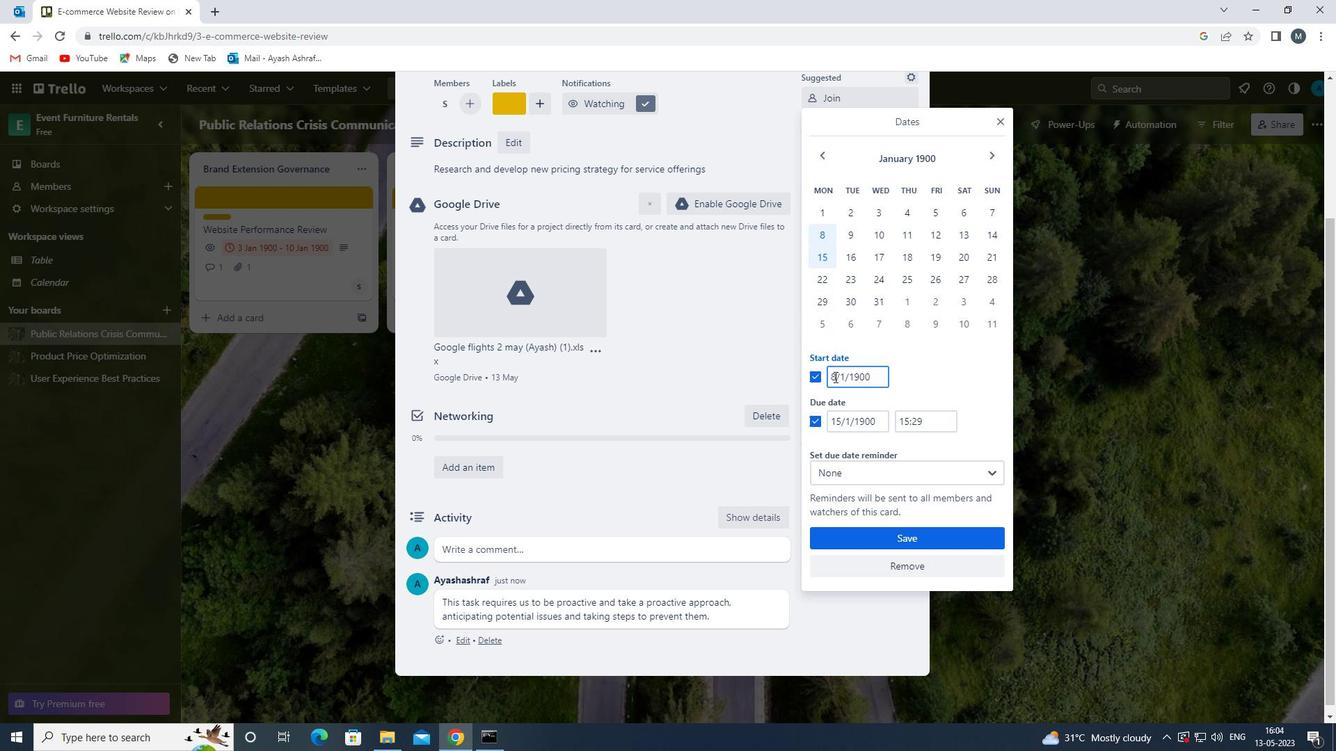 
Action: Mouse moved to (835, 378)
Screenshot: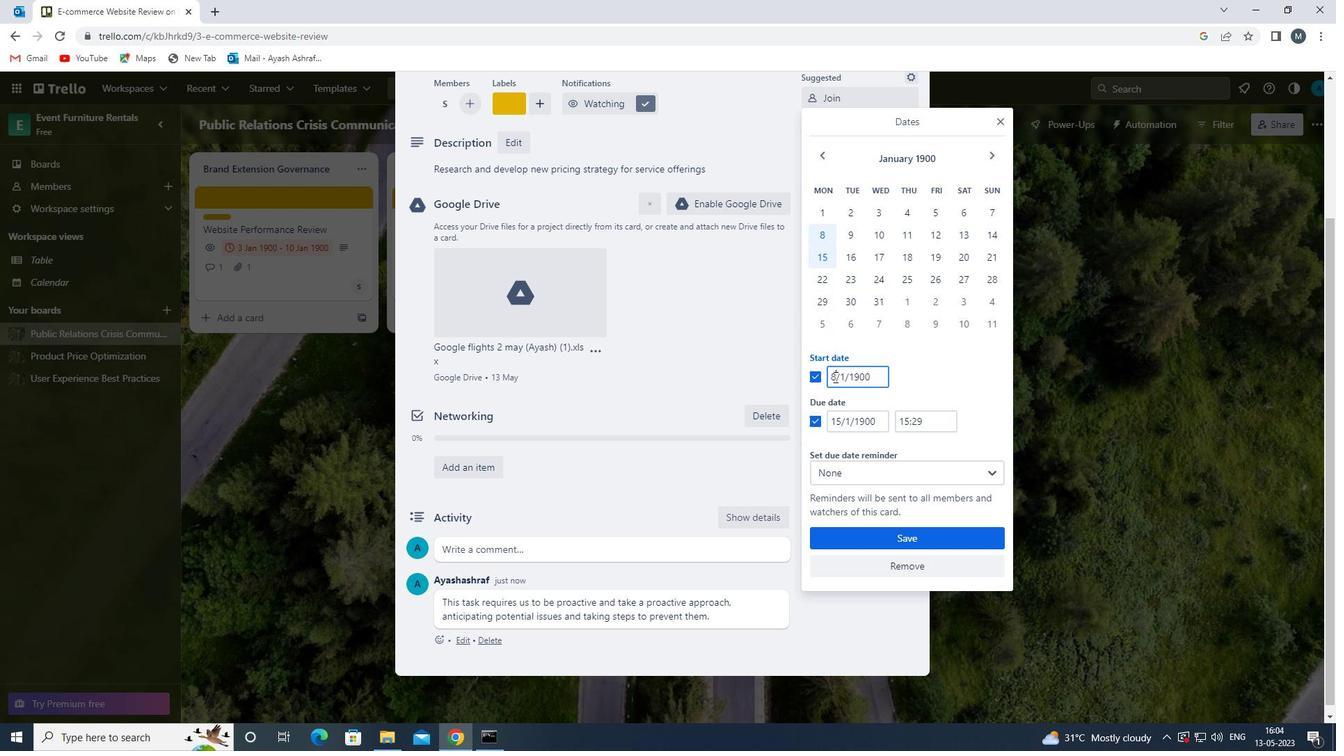 
Action: Key pressed <Key.backspace>09
Screenshot: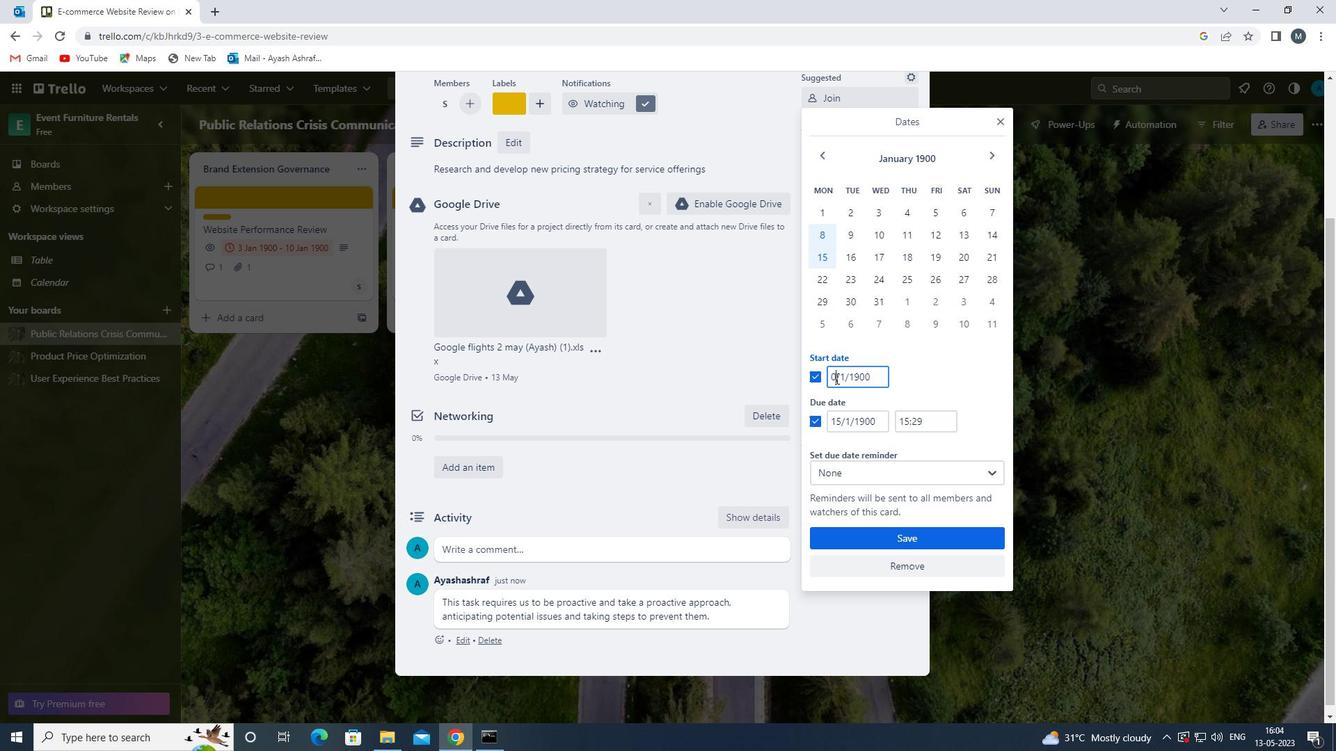 
Action: Mouse moved to (844, 379)
Screenshot: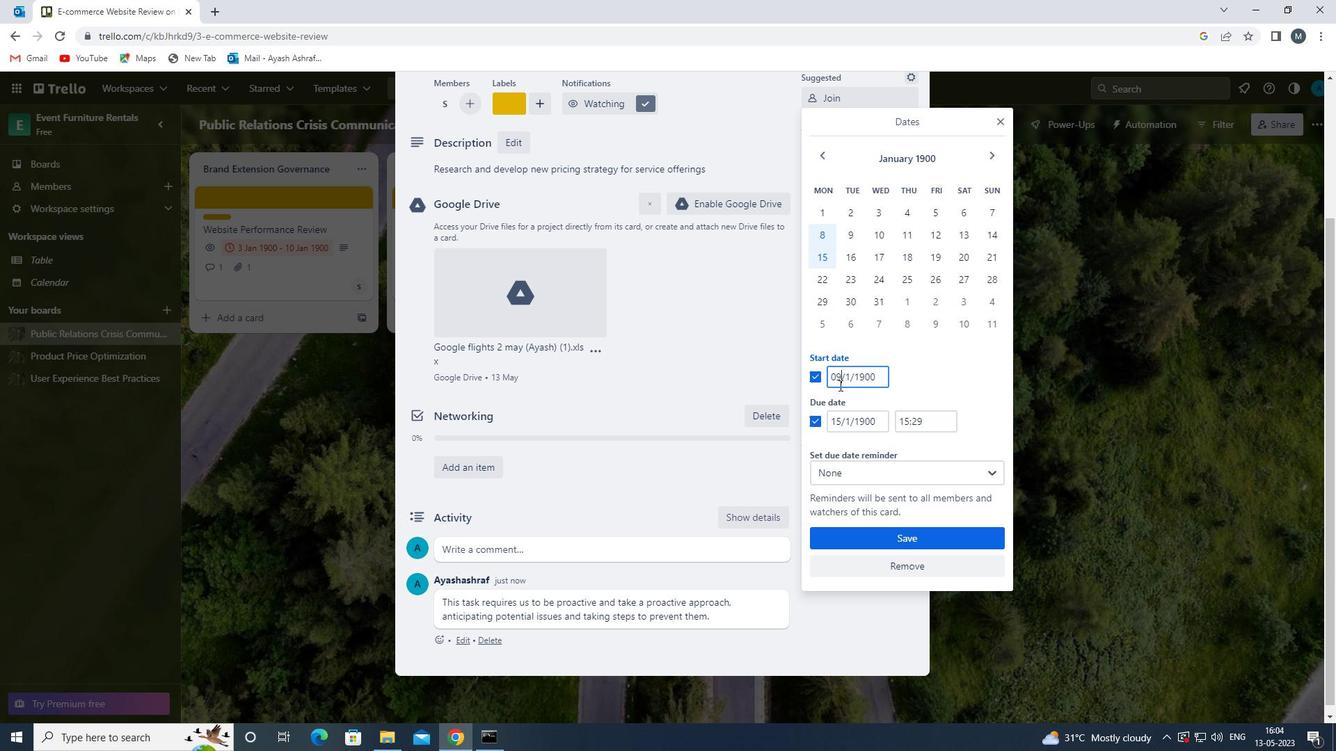 
Action: Mouse pressed left at (844, 379)
Screenshot: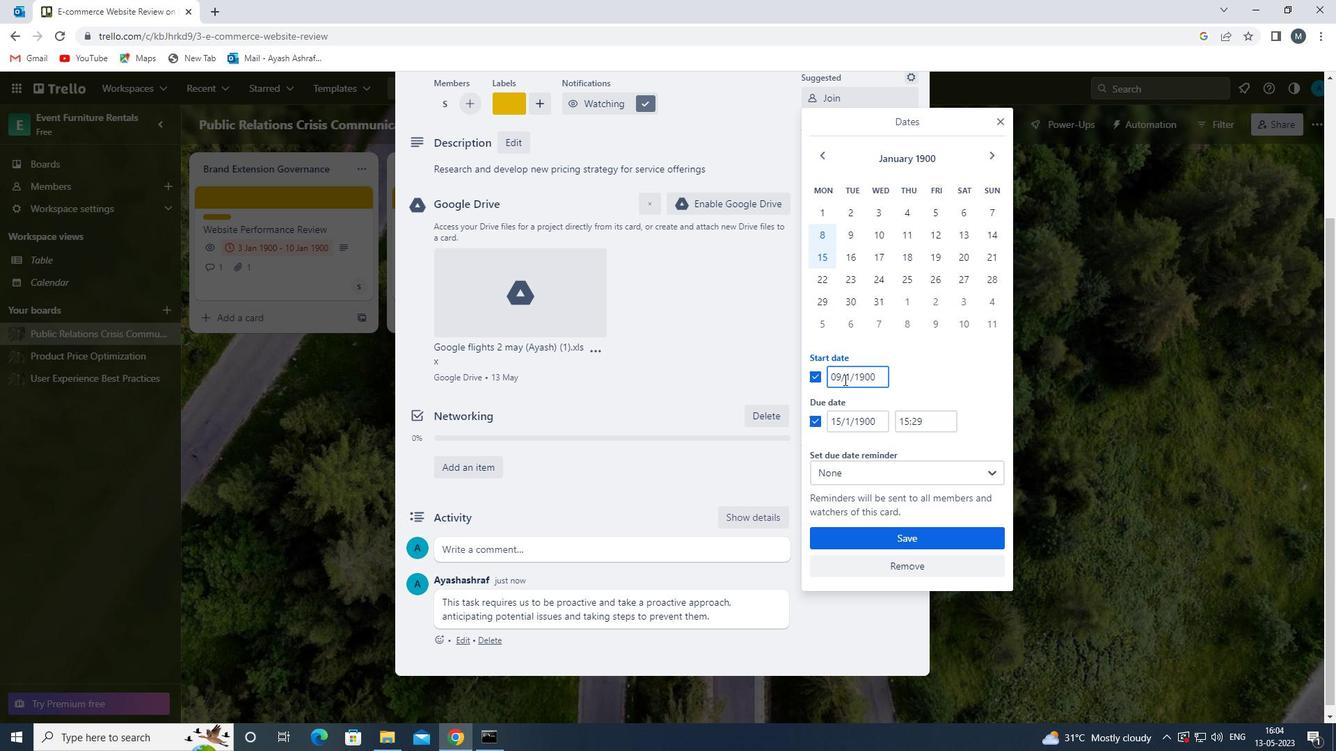 
Action: Mouse moved to (852, 382)
Screenshot: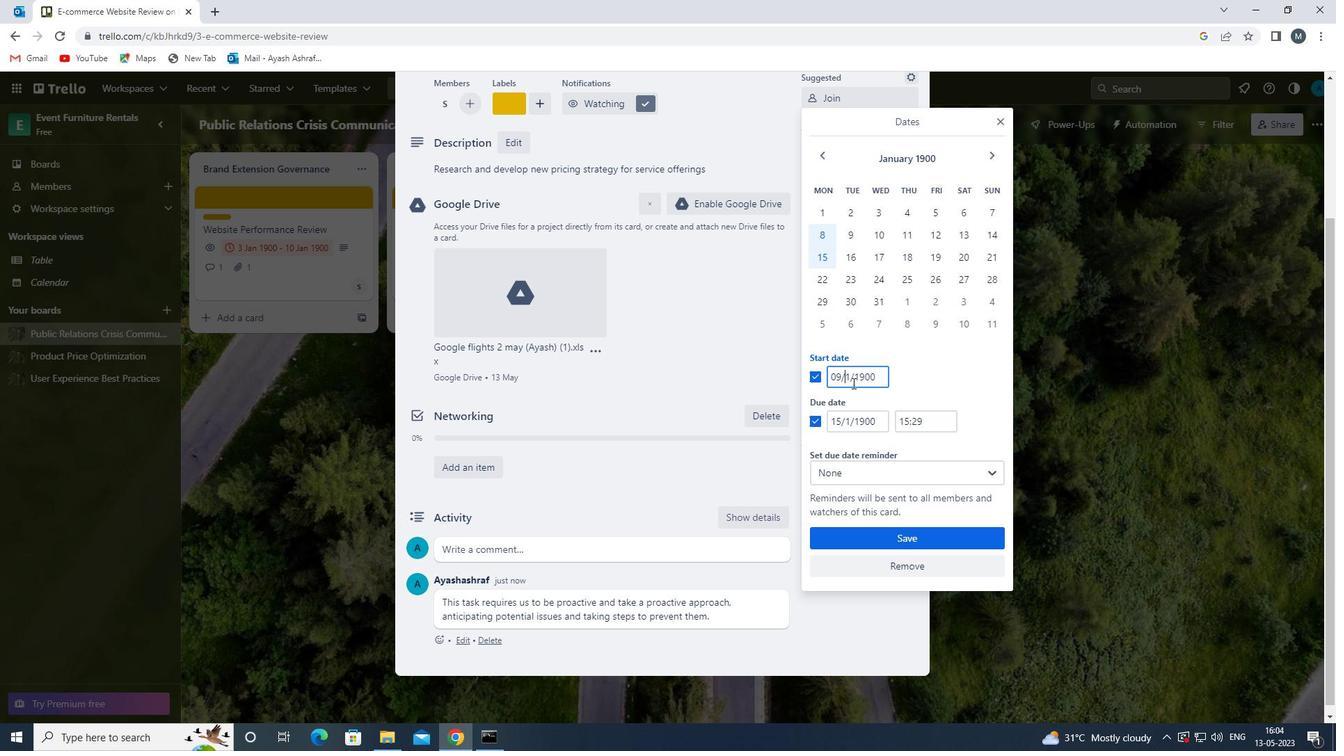 
Action: Key pressed 0
Screenshot: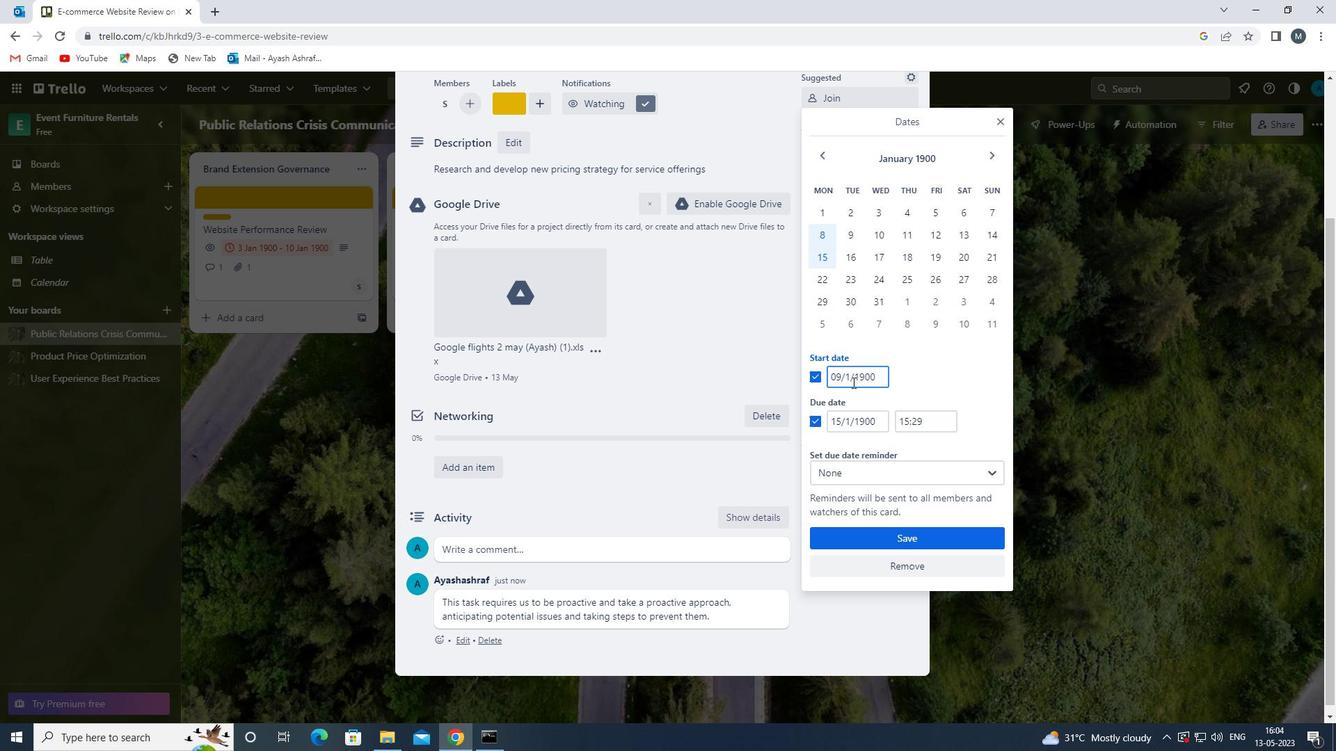 
Action: Mouse moved to (835, 417)
Screenshot: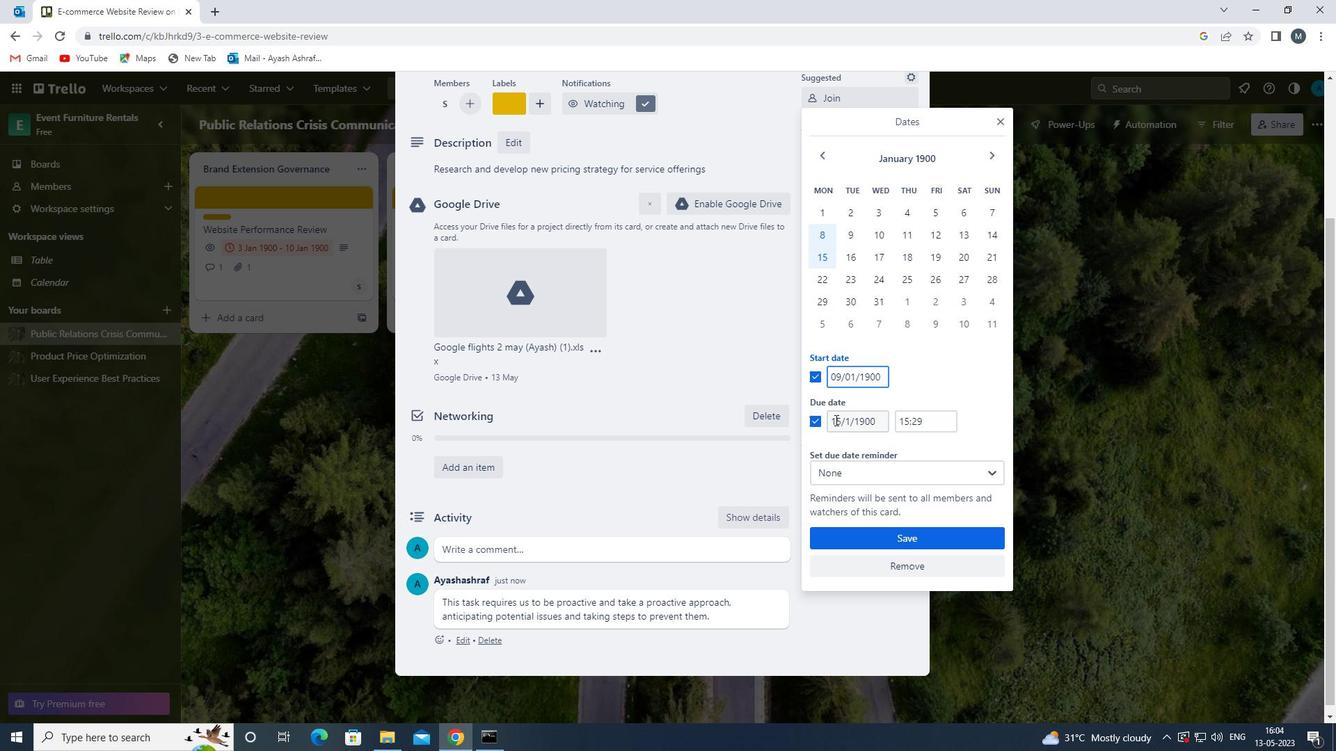 
Action: Mouse pressed left at (835, 417)
Screenshot: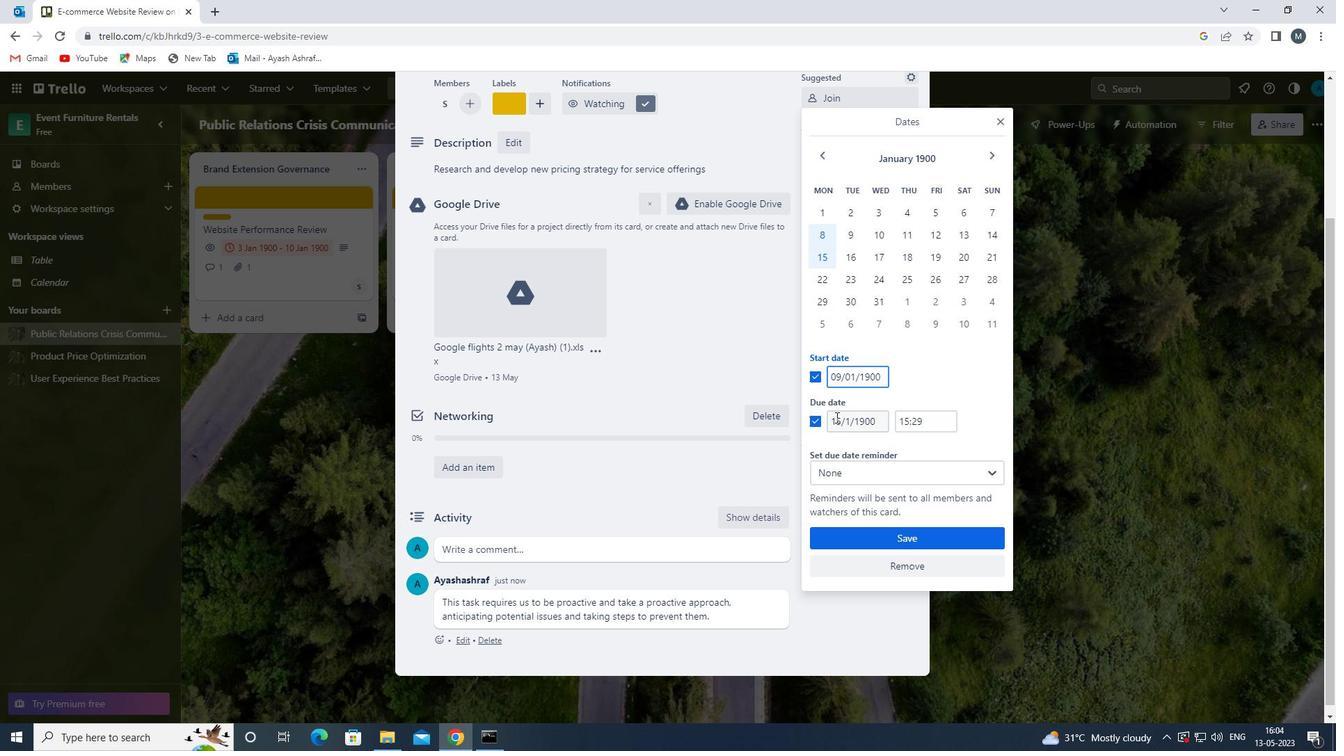 
Action: Mouse moved to (836, 414)
Screenshot: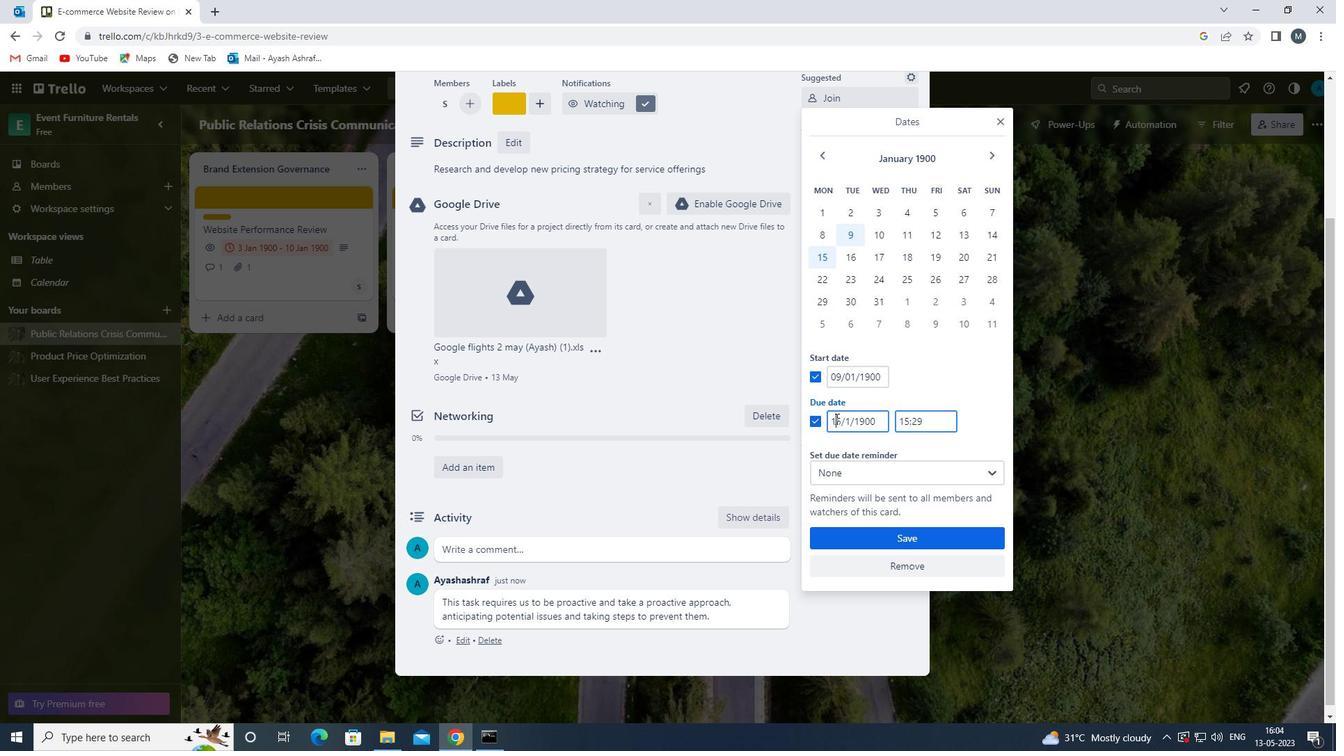 
Action: Mouse pressed left at (836, 414)
Screenshot: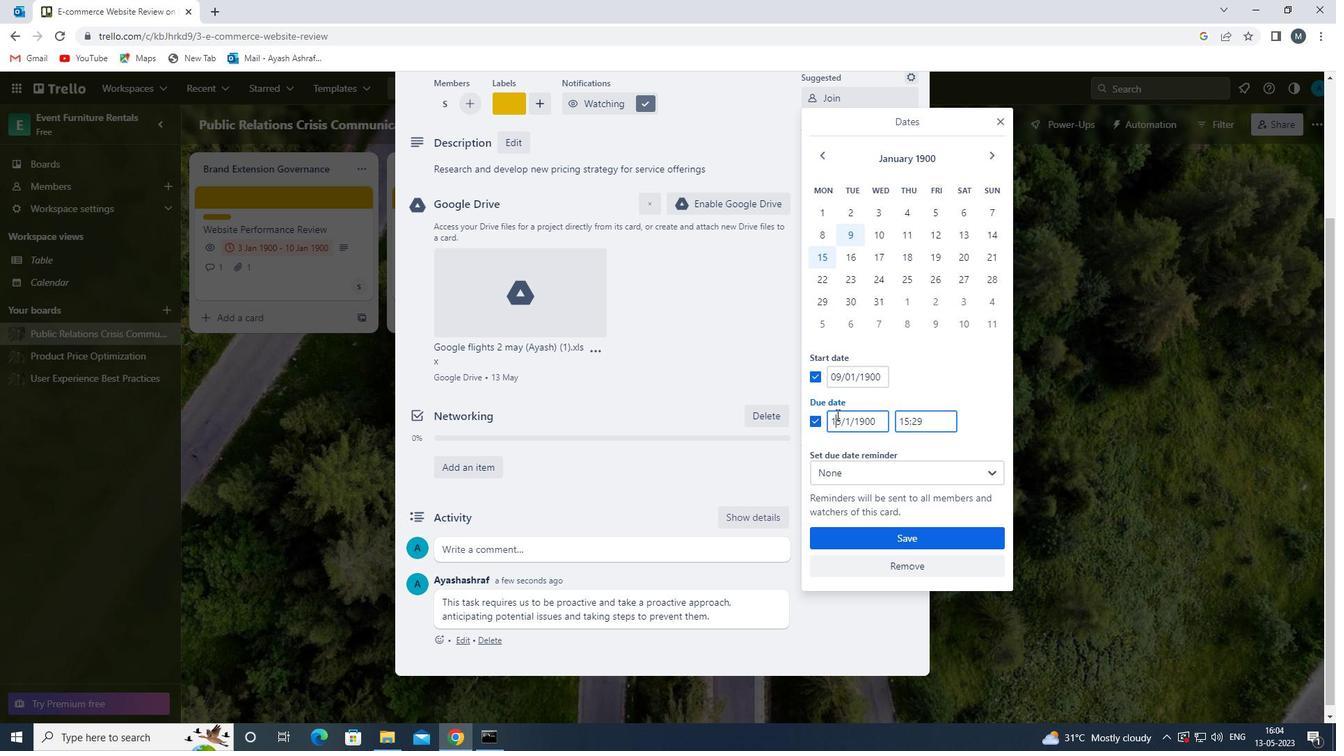 
Action: Mouse moved to (838, 416)
Screenshot: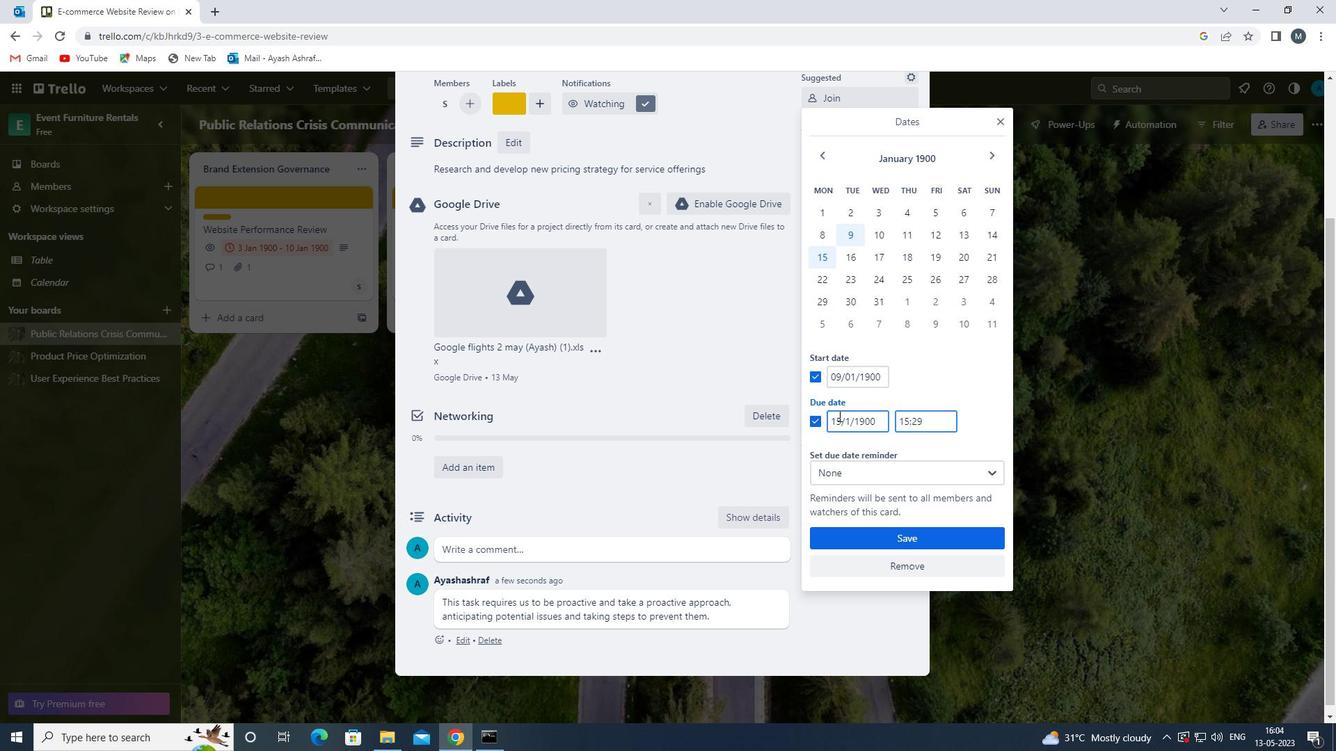 
Action: Mouse pressed left at (838, 416)
Screenshot: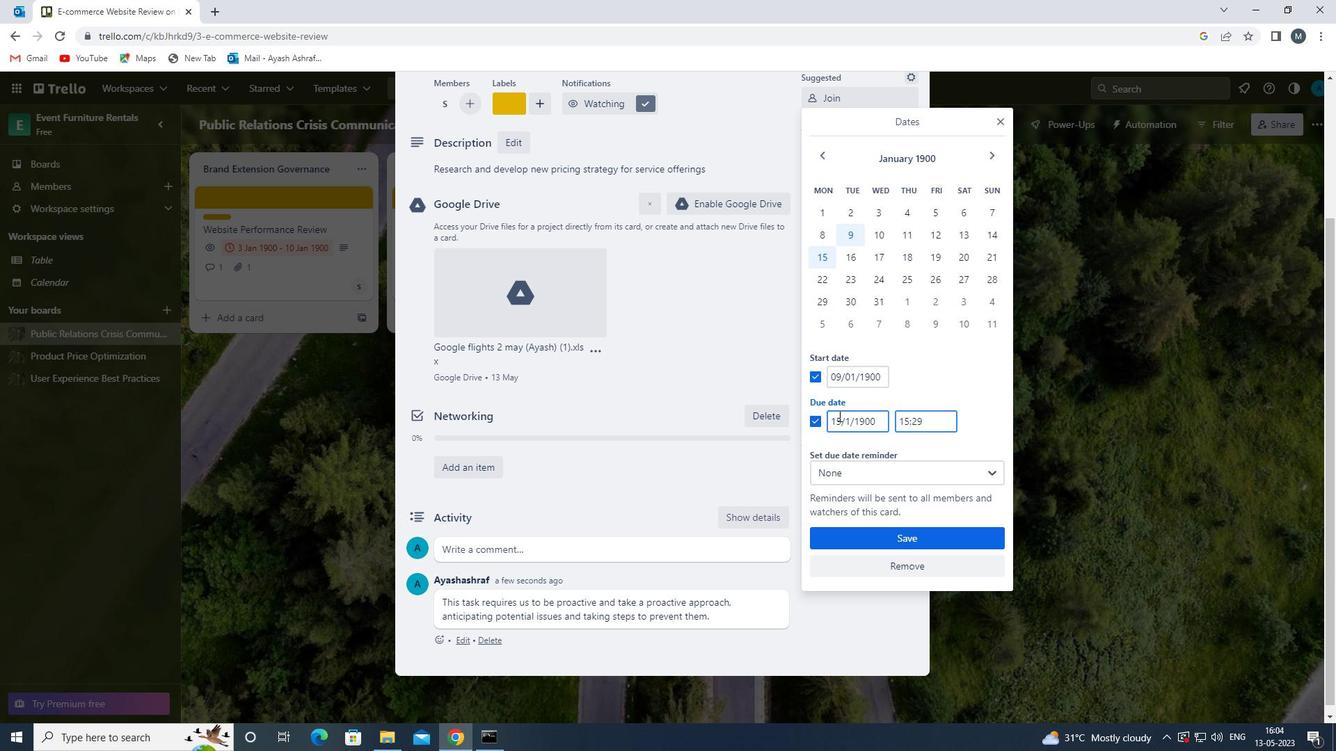 
Action: Mouse moved to (840, 425)
Screenshot: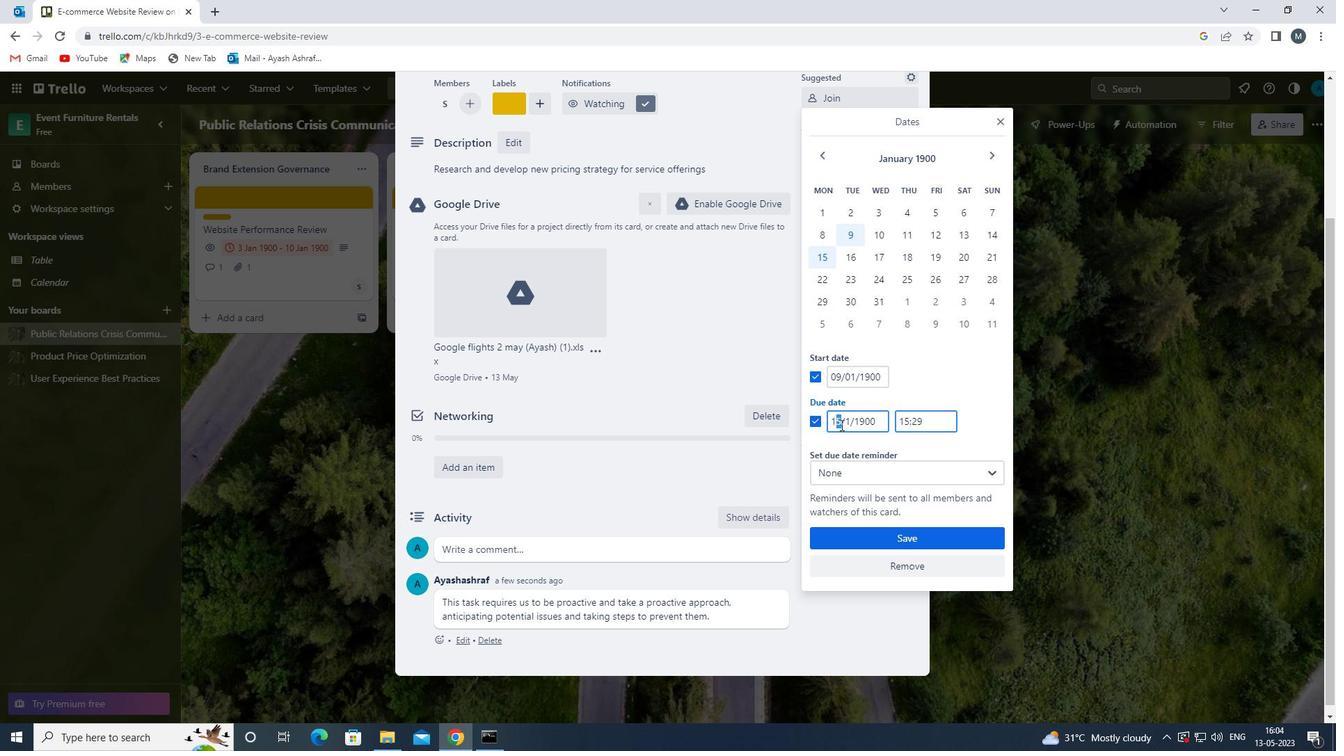 
Action: Key pressed 6
Screenshot: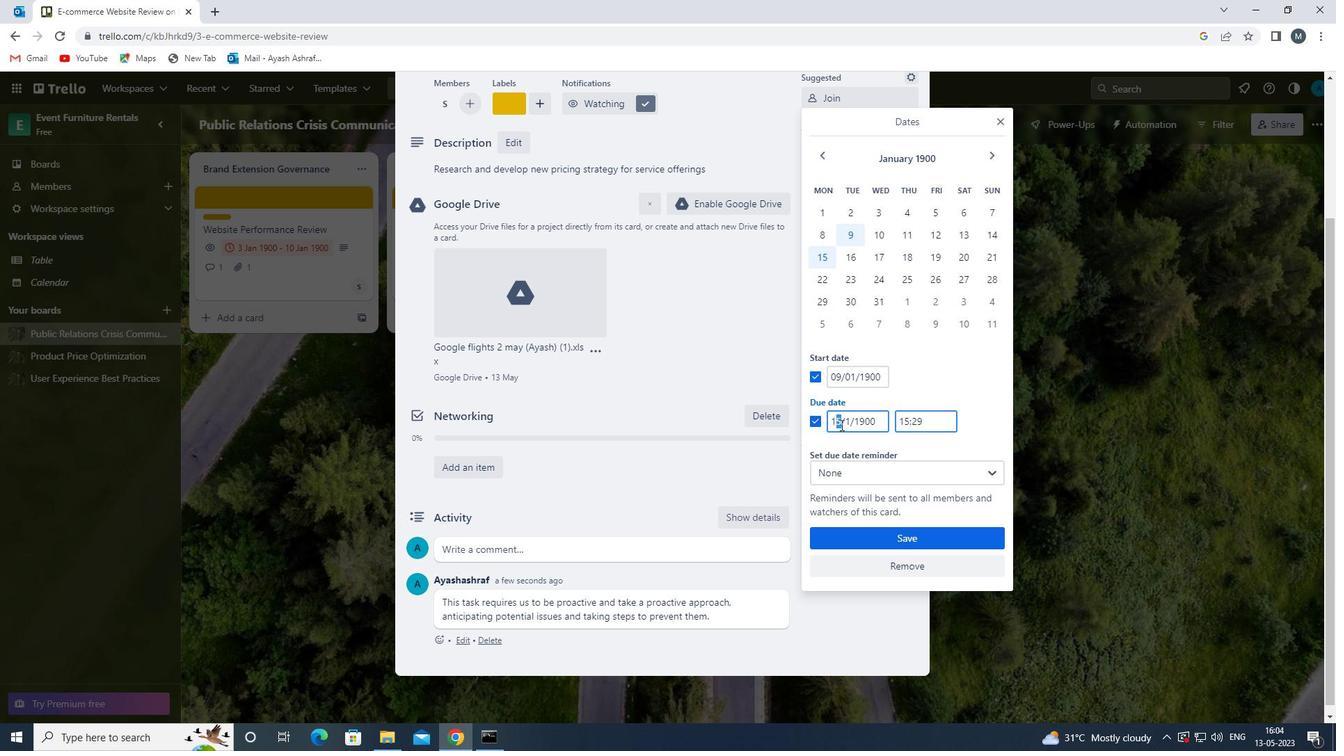 
Action: Mouse moved to (846, 423)
Screenshot: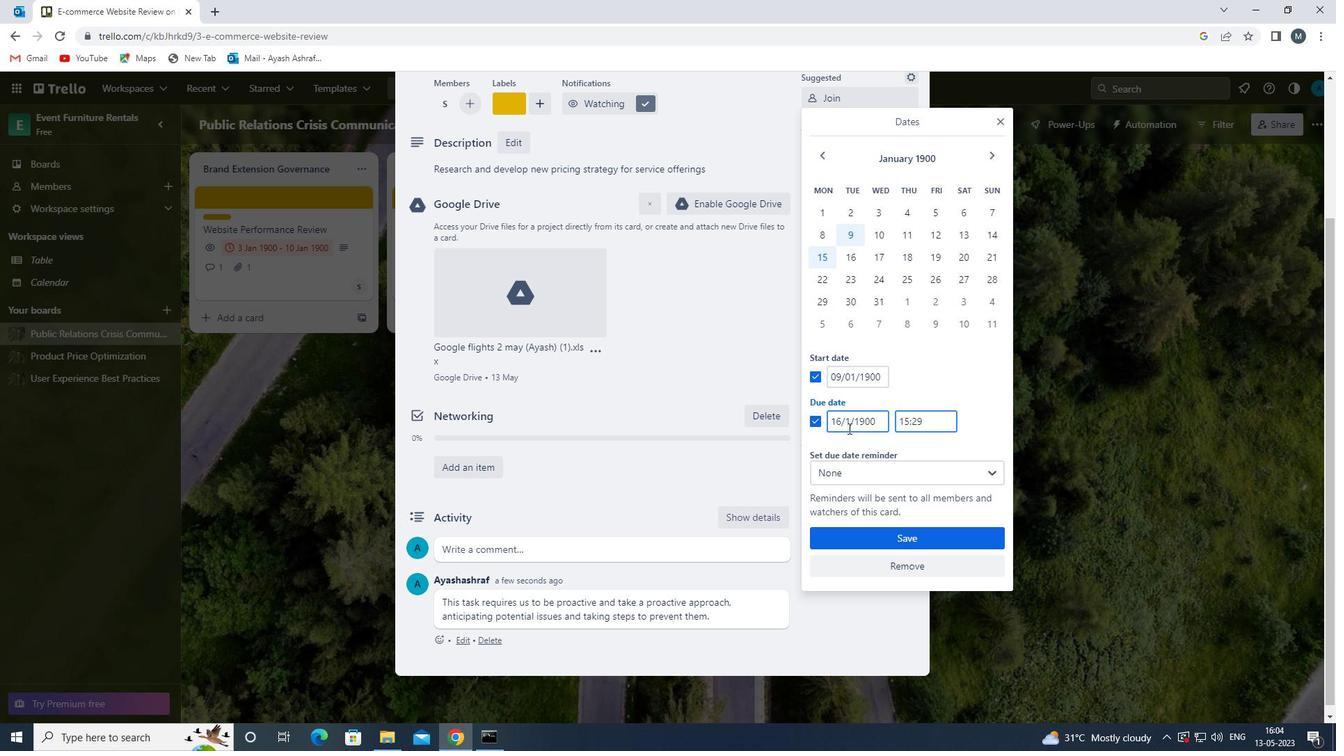 
Action: Mouse pressed left at (846, 423)
Screenshot: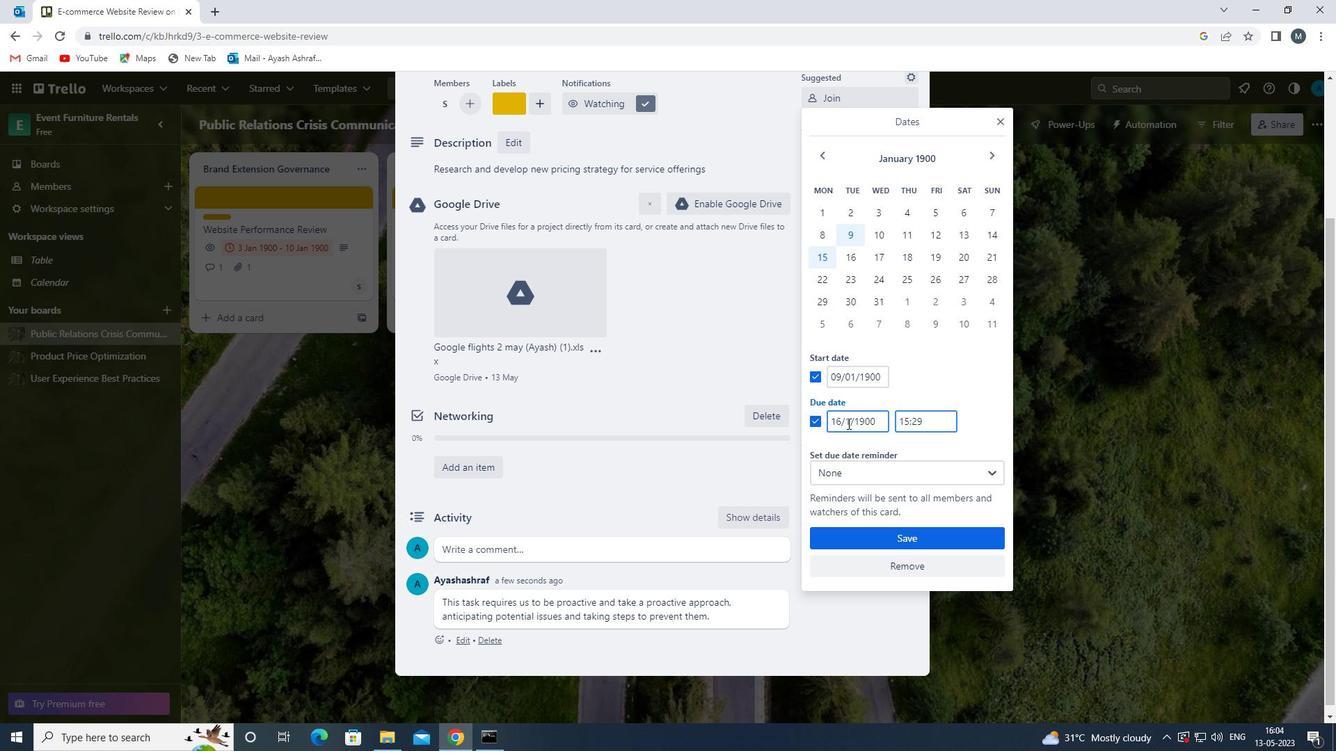 
Action: Mouse moved to (855, 432)
Screenshot: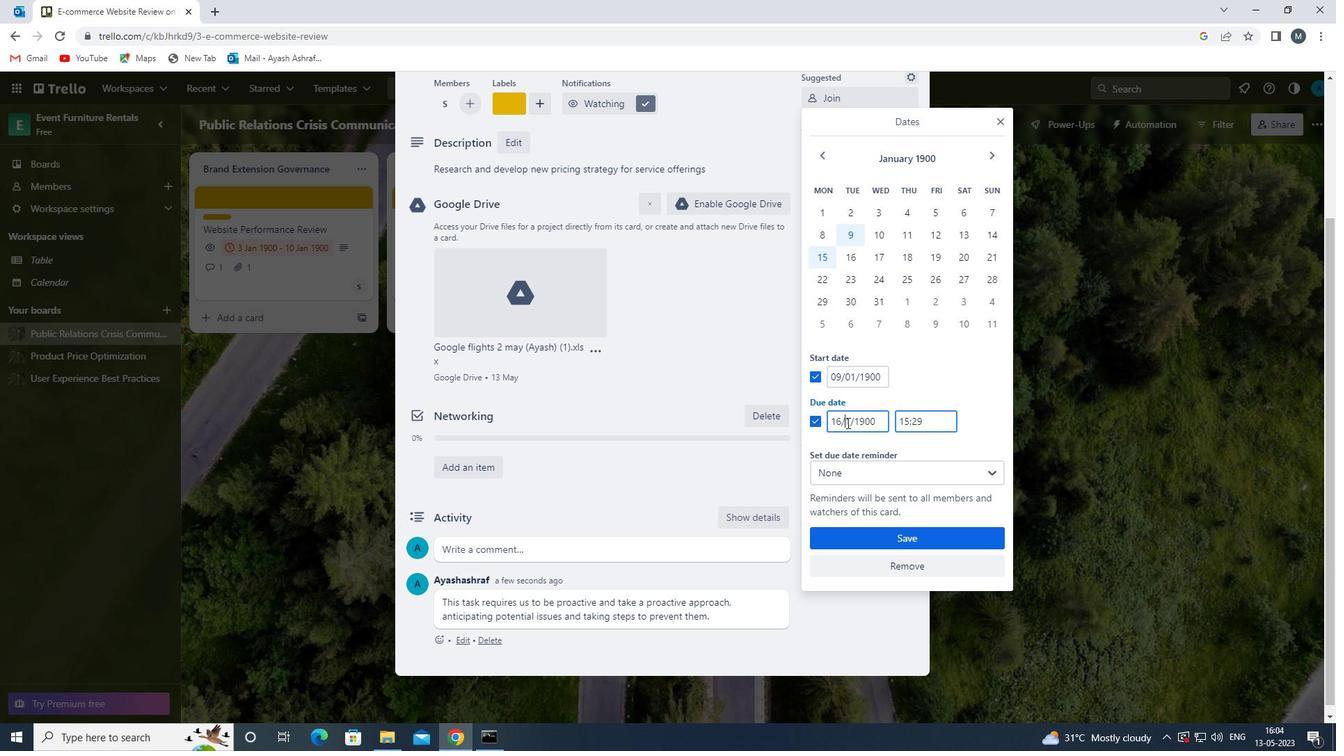 
Action: Key pressed 0
Screenshot: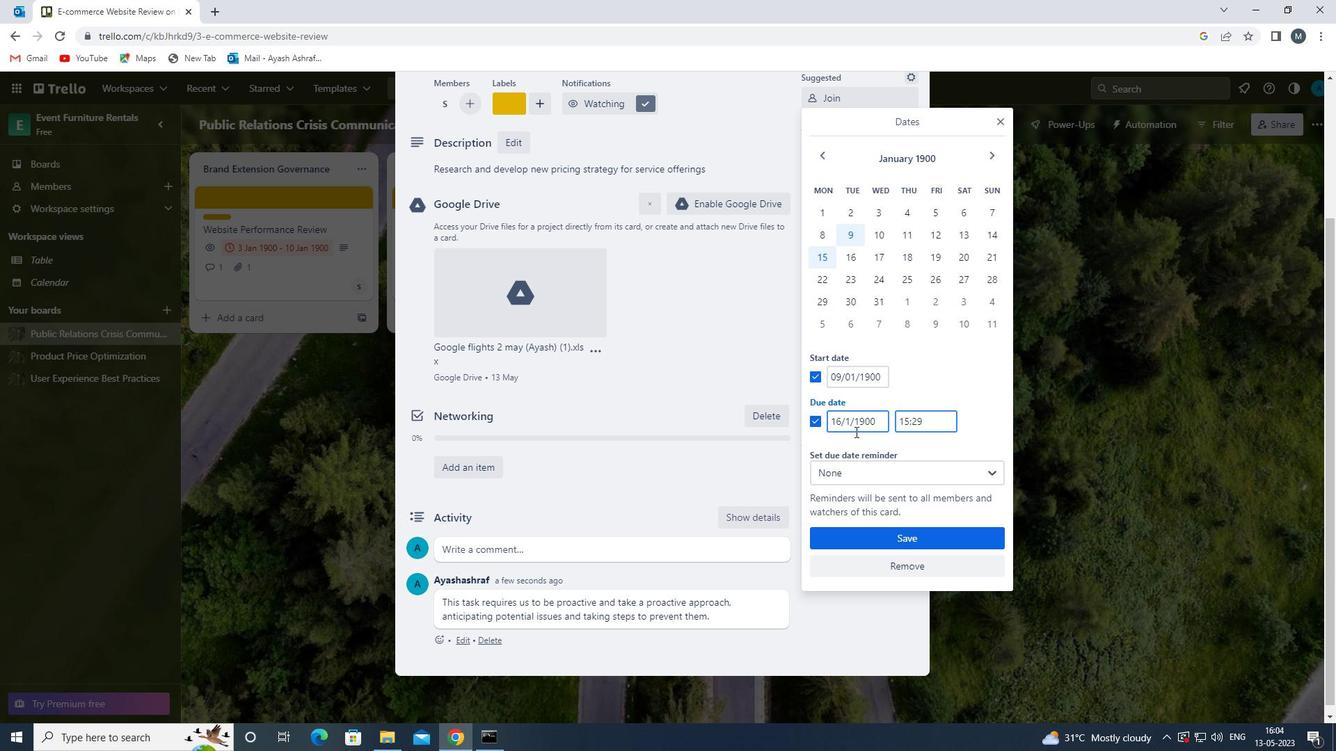 
Action: Mouse moved to (865, 537)
Screenshot: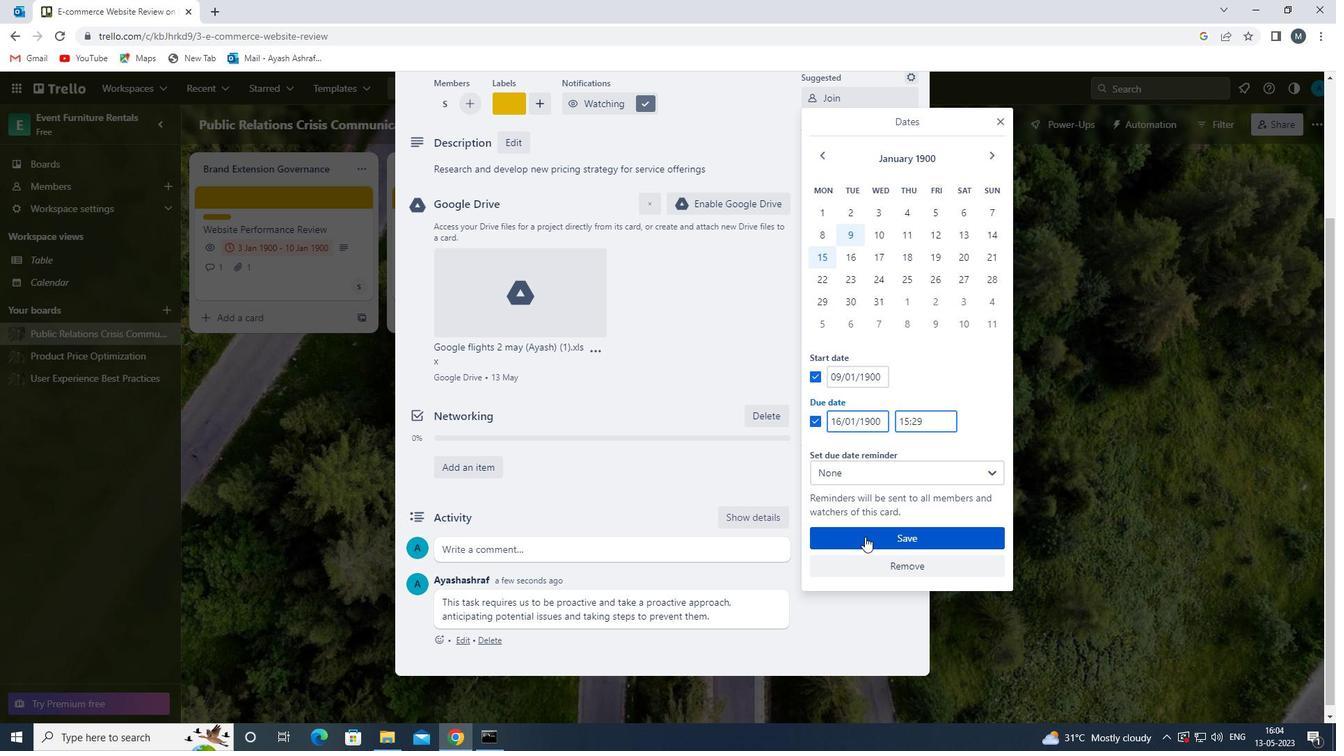 
Action: Mouse pressed left at (865, 537)
Screenshot: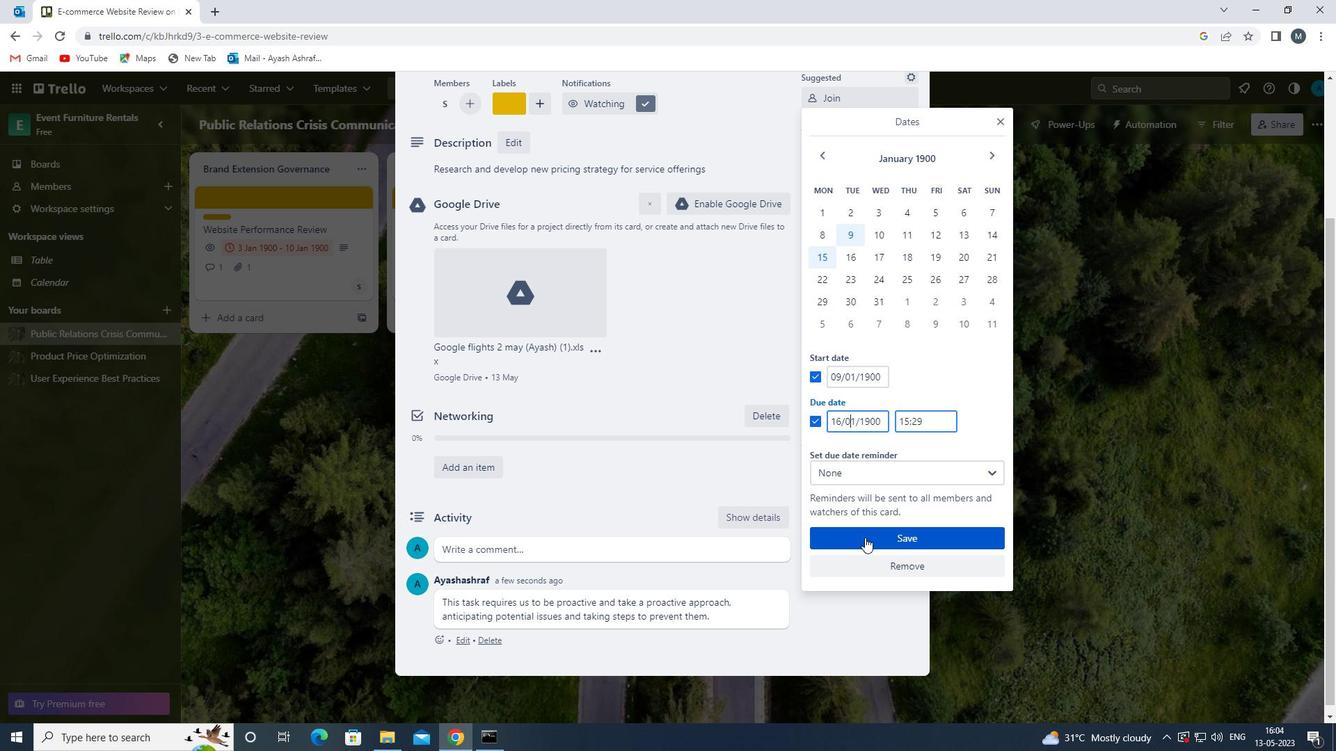 
Action: Mouse moved to (658, 544)
Screenshot: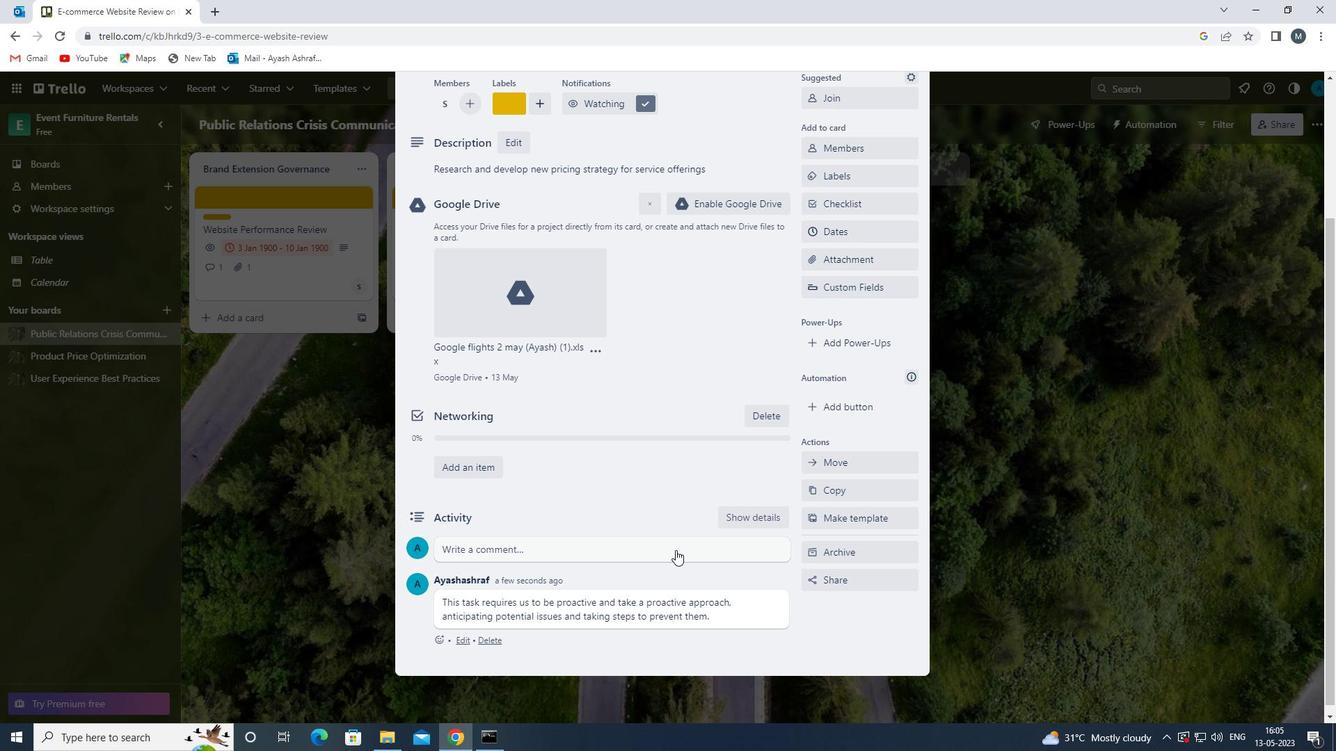 
Action: Mouse scrolled (658, 544) with delta (0, 0)
Screenshot: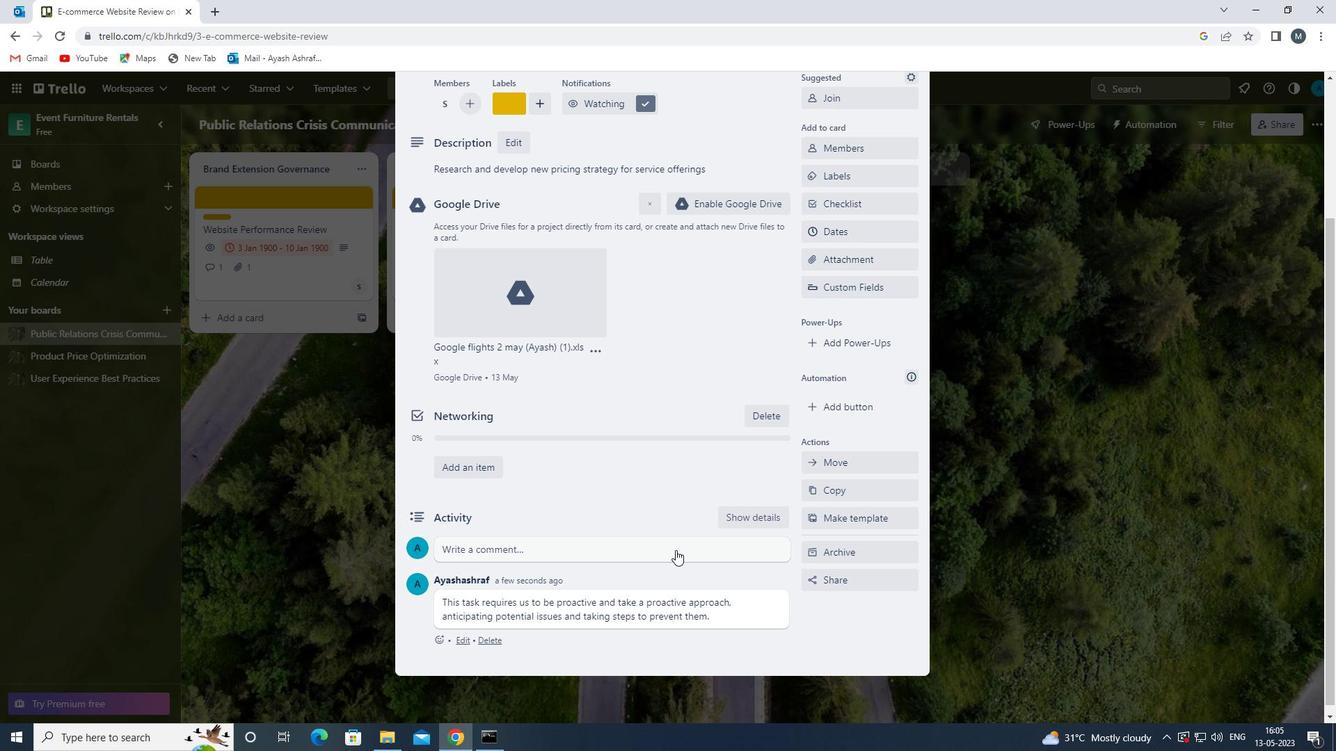 
Action: Mouse moved to (655, 542)
Screenshot: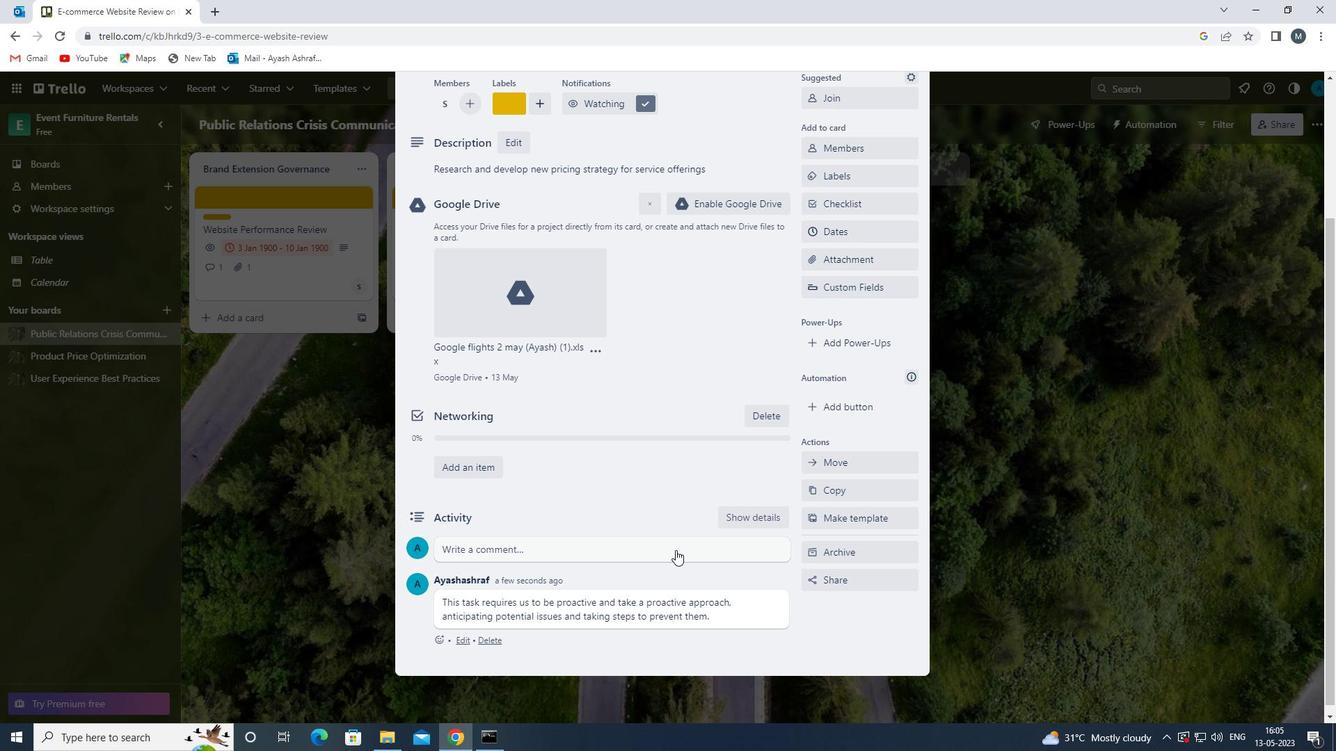 
Action: Mouse scrolled (655, 543) with delta (0, 0)
Screenshot: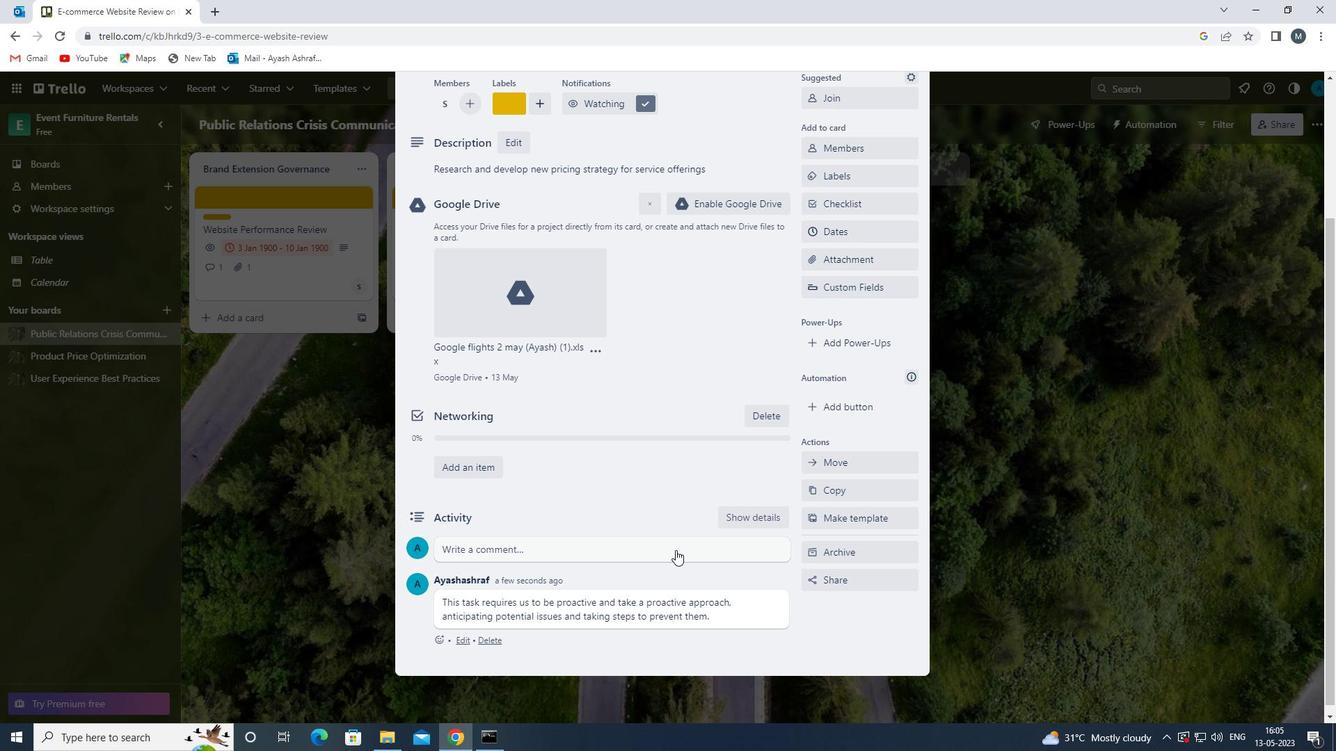 
Action: Mouse moved to (653, 541)
Screenshot: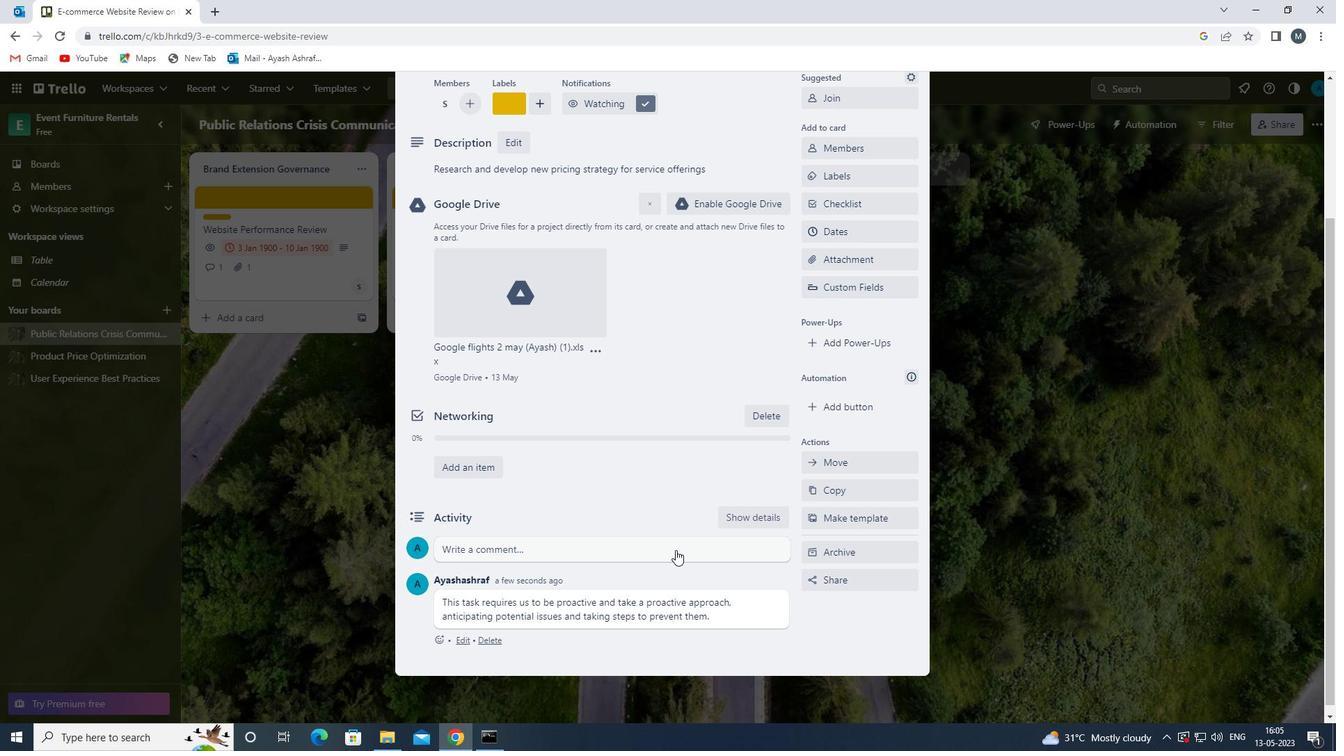 
Action: Mouse scrolled (653, 542) with delta (0, 0)
Screenshot: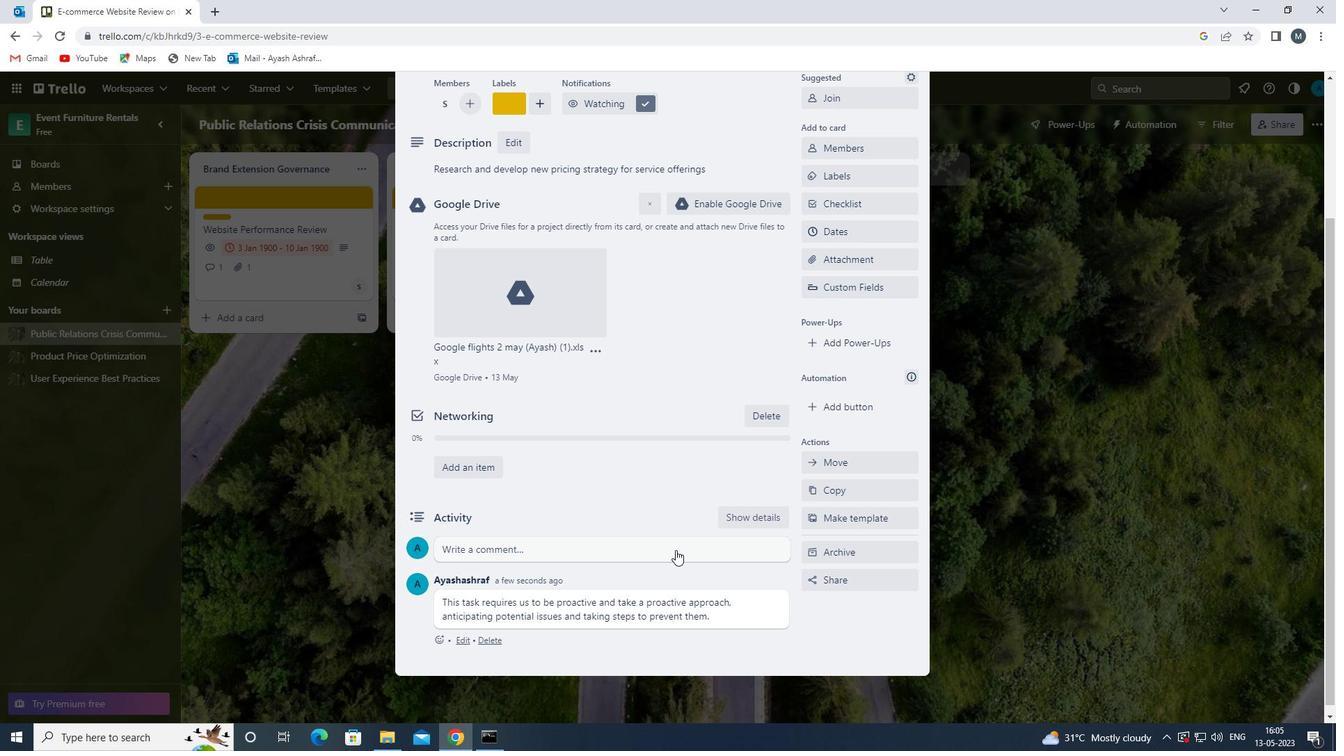 
Action: Mouse moved to (652, 540)
Screenshot: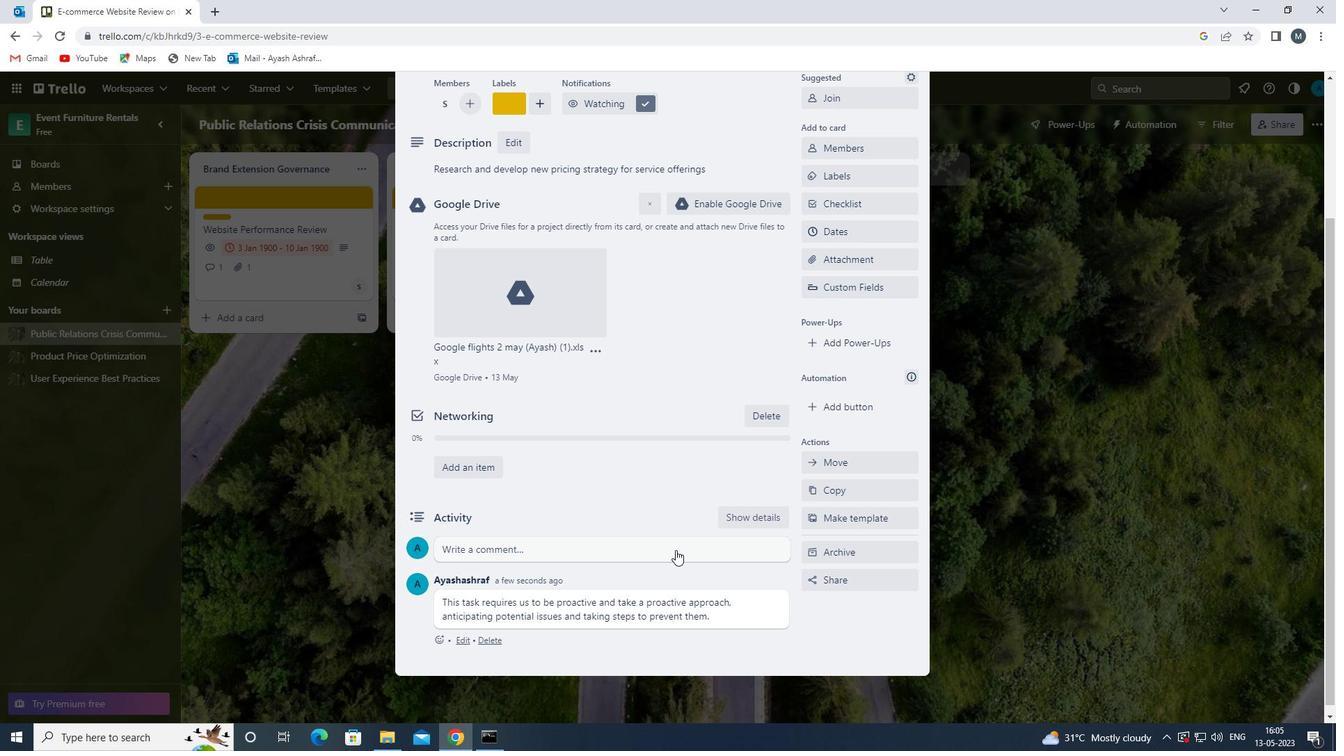 
Action: Mouse scrolled (652, 541) with delta (0, 0)
Screenshot: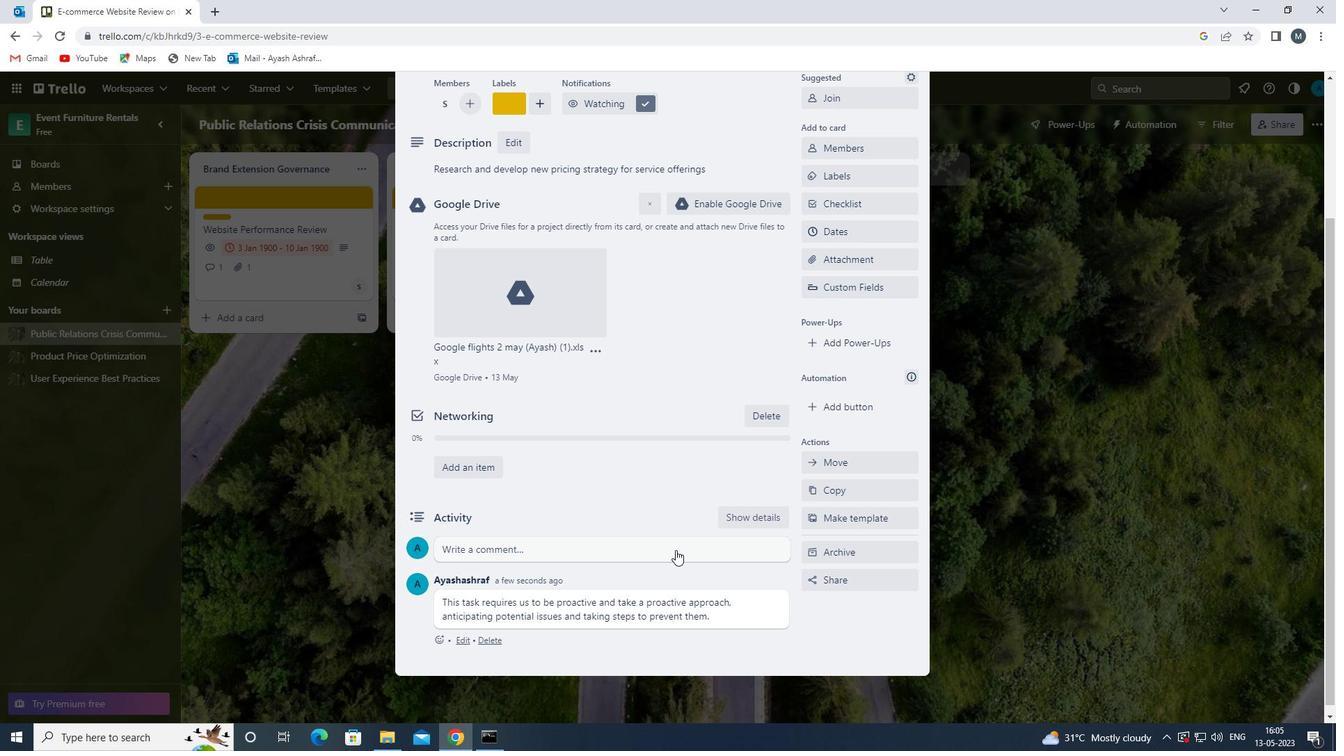 
Action: Mouse moved to (649, 539)
Screenshot: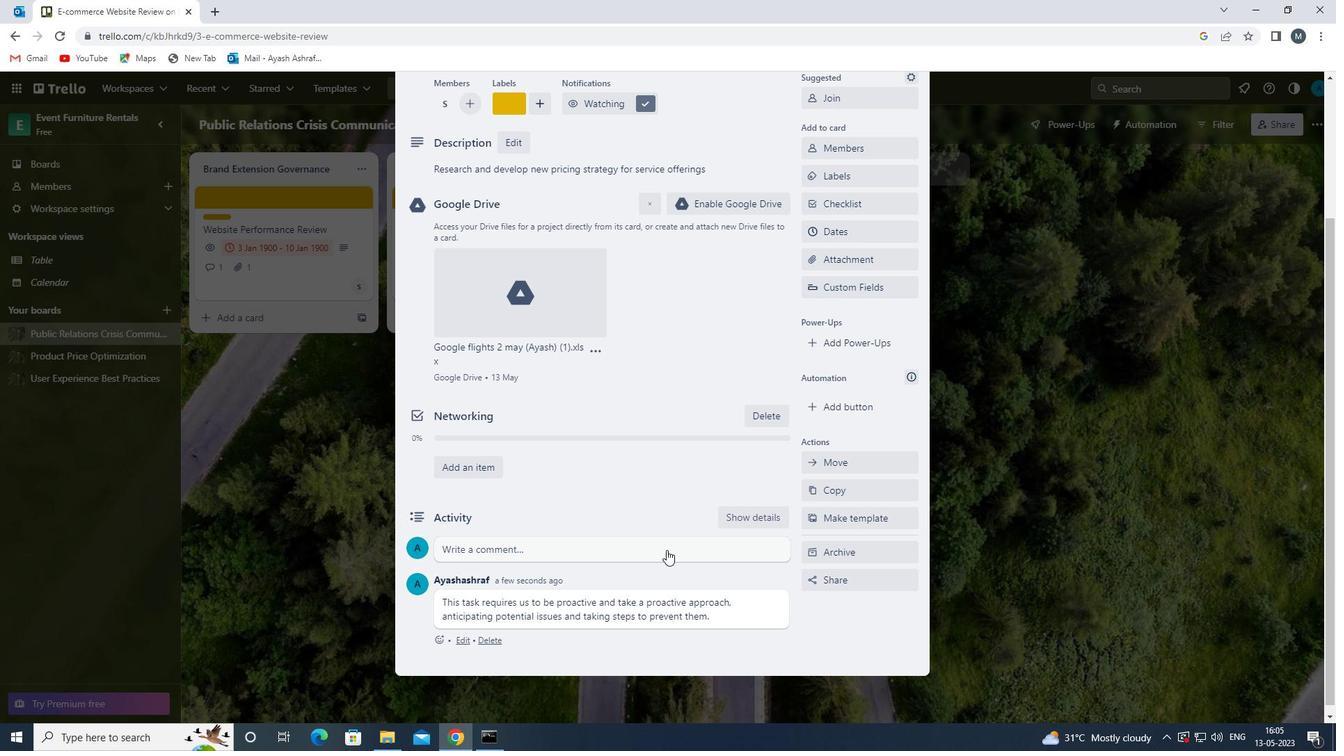 
Action: Mouse scrolled (649, 540) with delta (0, 0)
Screenshot: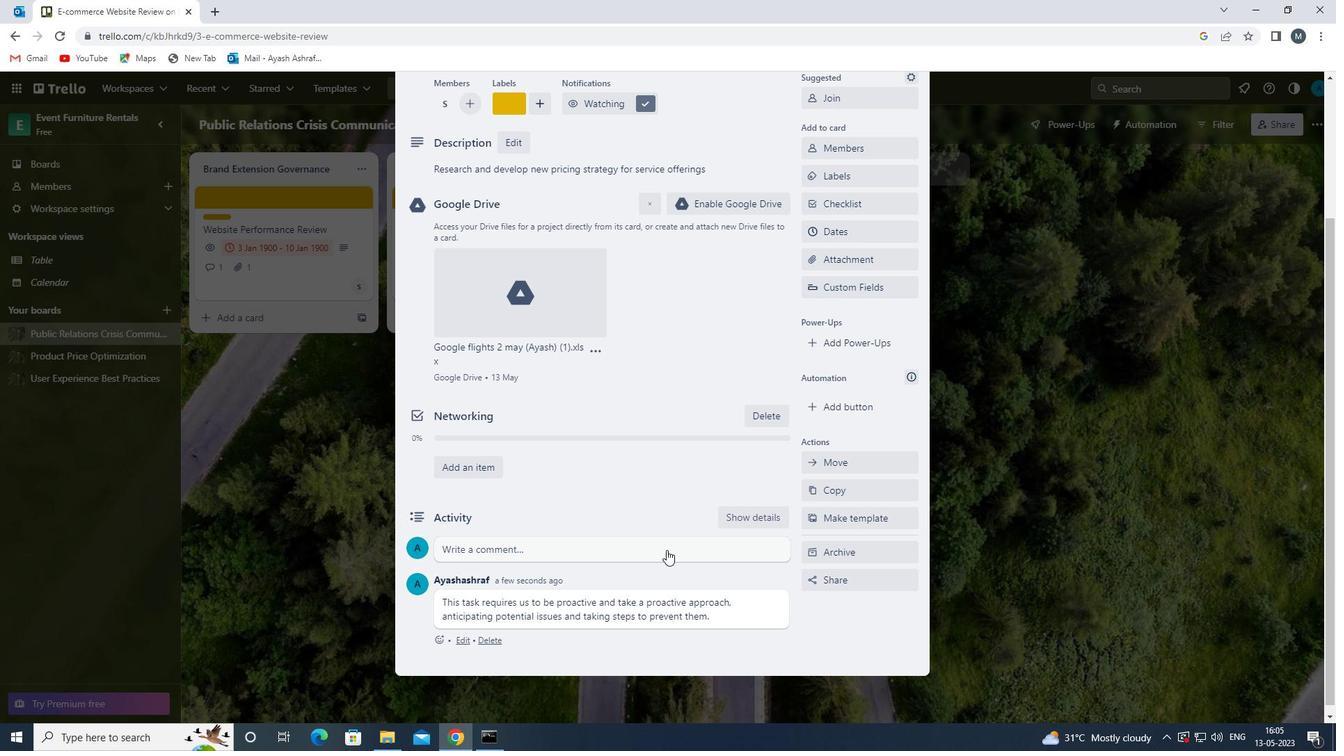
Action: Mouse scrolled (649, 540) with delta (0, 0)
Screenshot: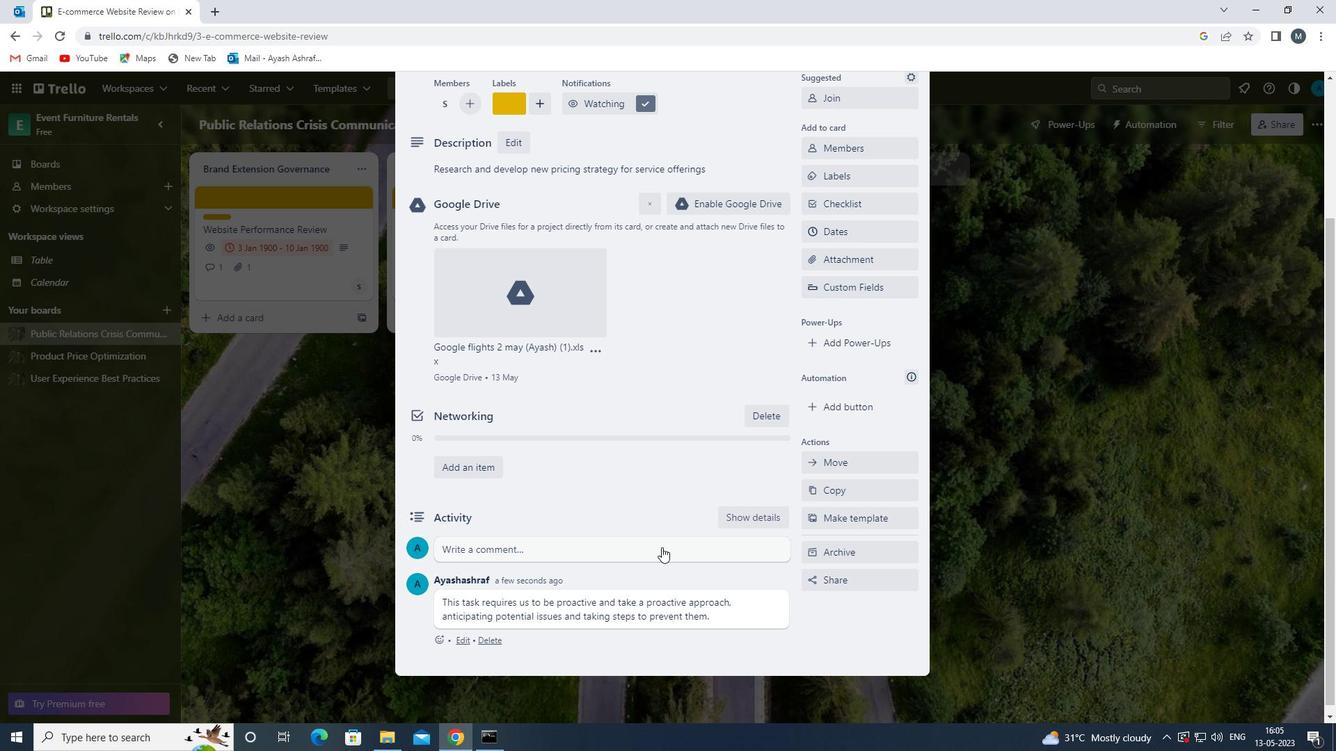 
Action: Mouse moved to (647, 538)
Screenshot: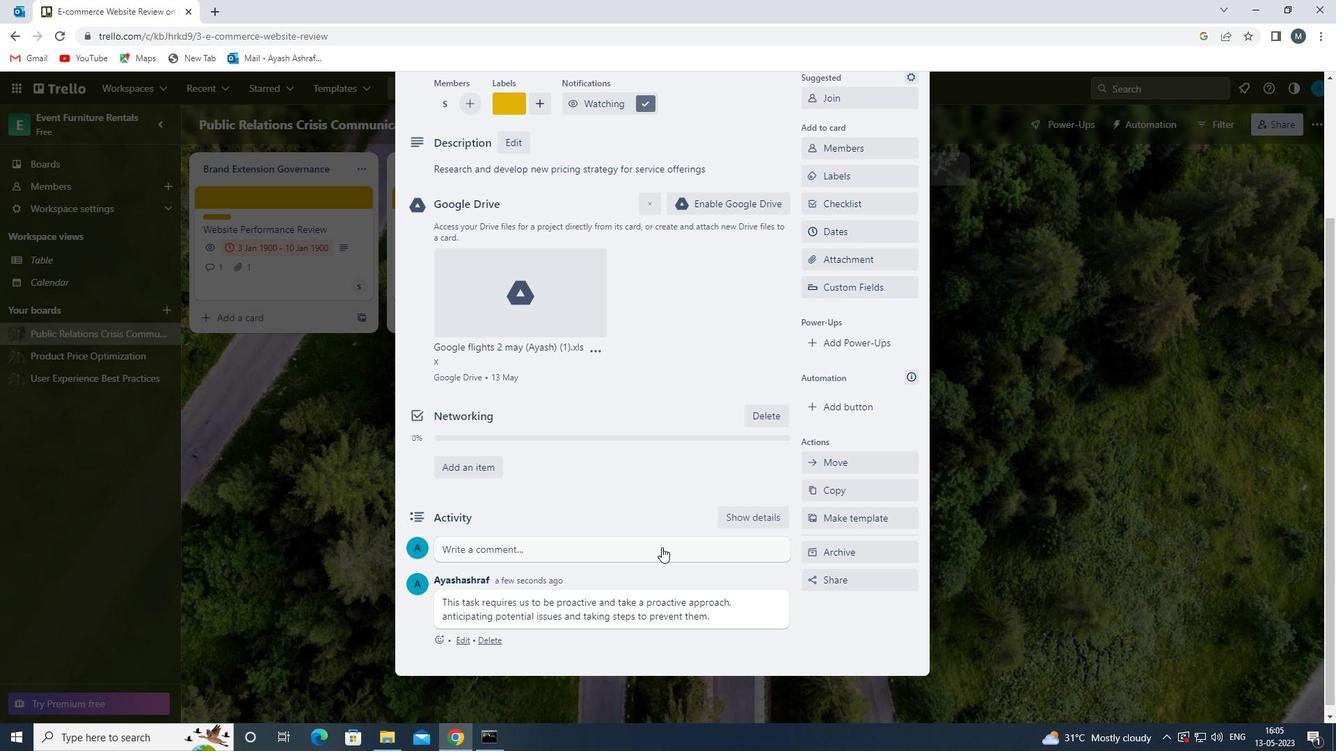 
Action: Mouse scrolled (647, 539) with delta (0, 0)
Screenshot: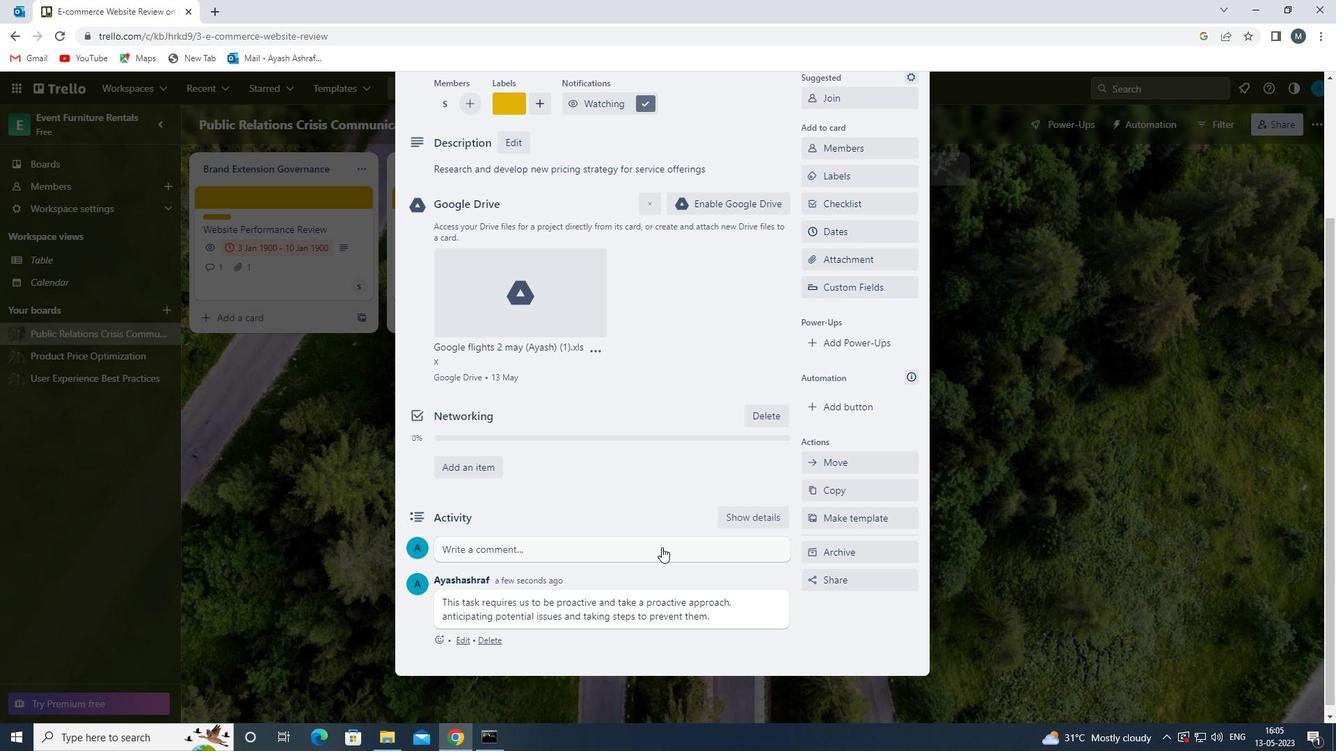 
Action: Mouse moved to (643, 533)
Screenshot: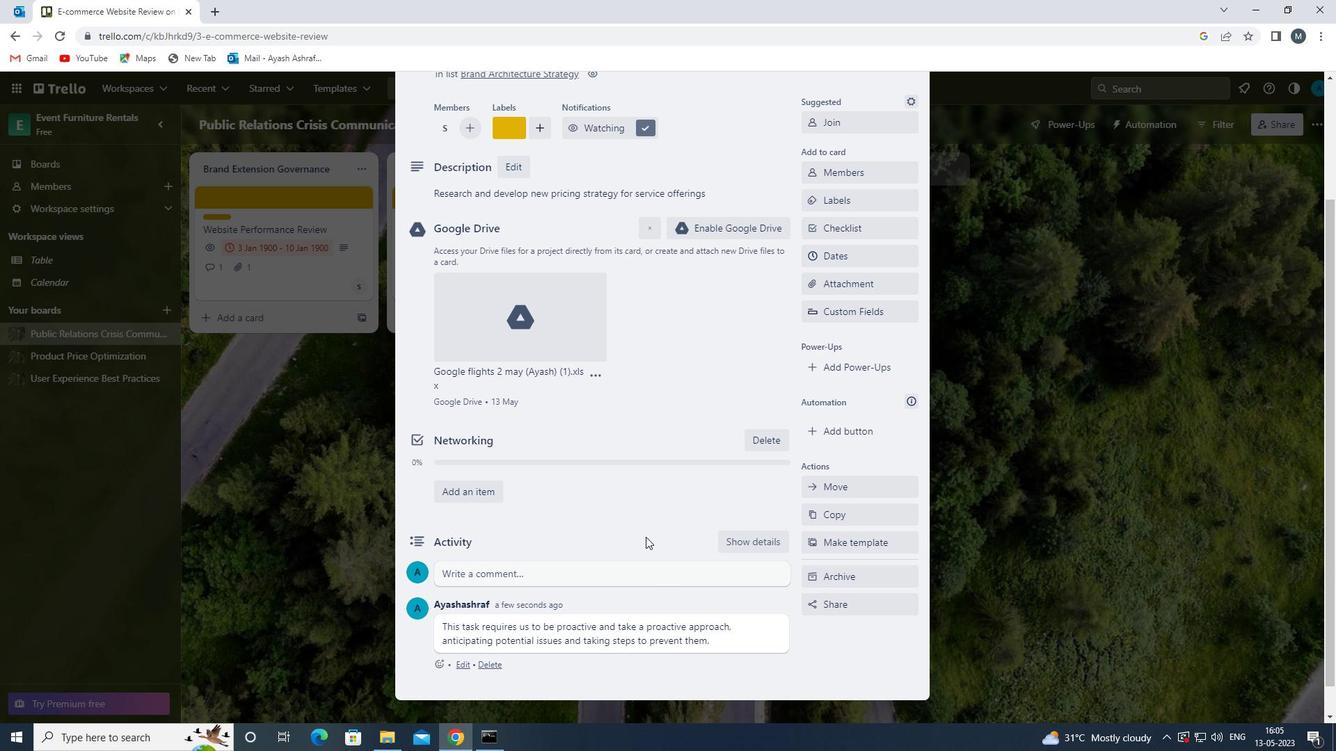 
Action: Mouse scrolled (643, 534) with delta (0, 0)
Screenshot: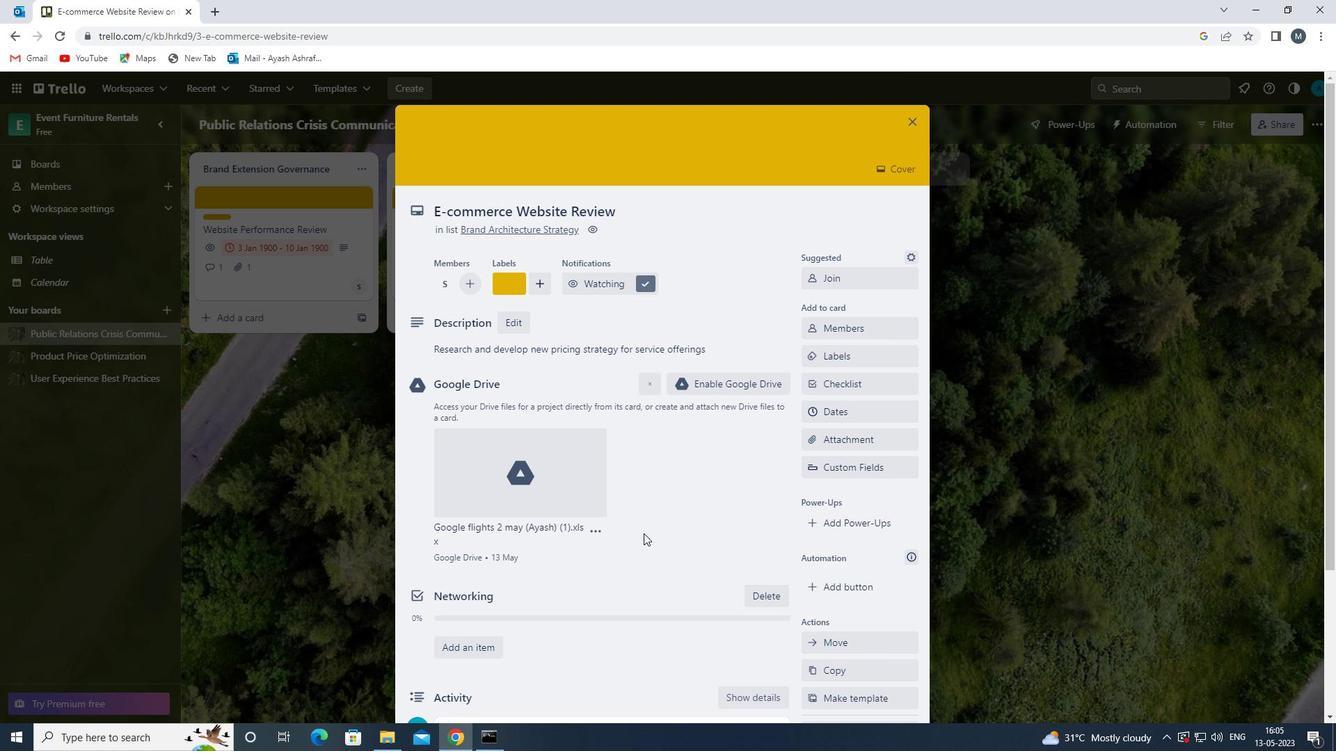 
Action: Mouse scrolled (643, 534) with delta (0, 0)
Screenshot: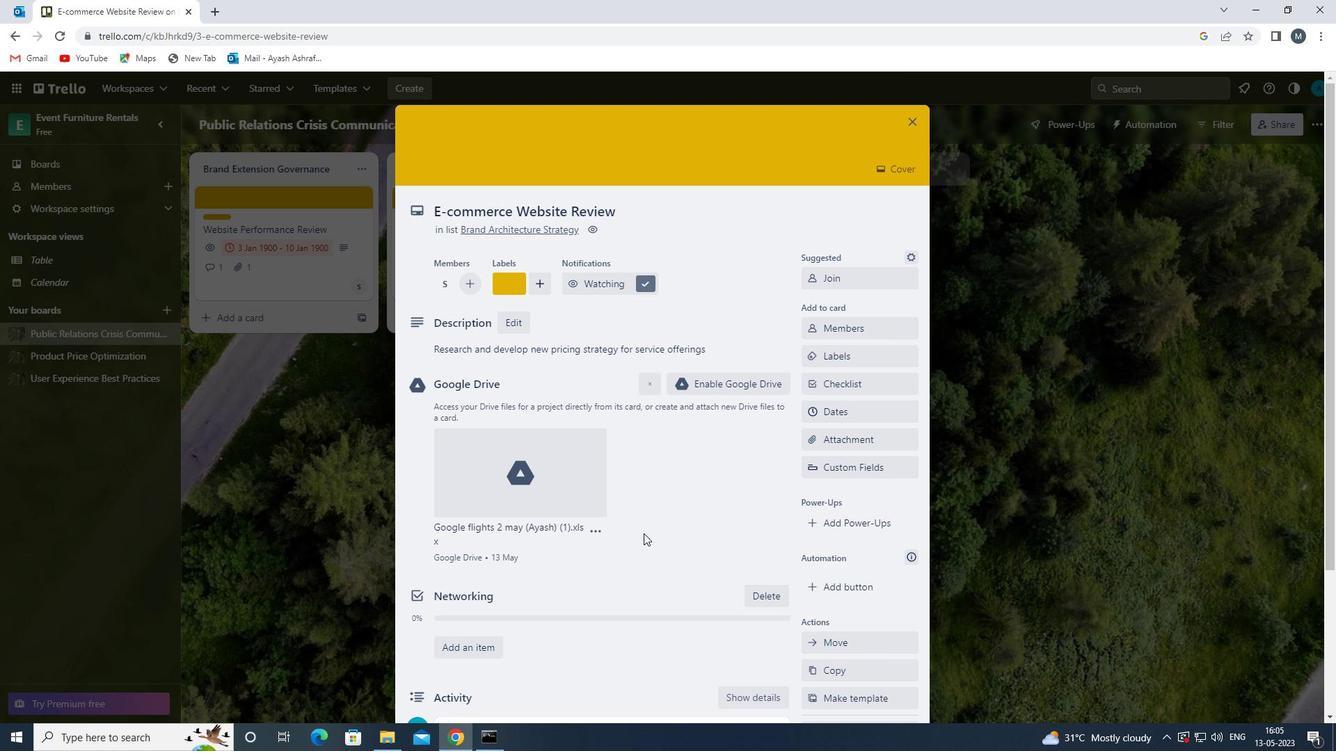 
Action: Mouse scrolled (643, 534) with delta (0, 0)
Screenshot: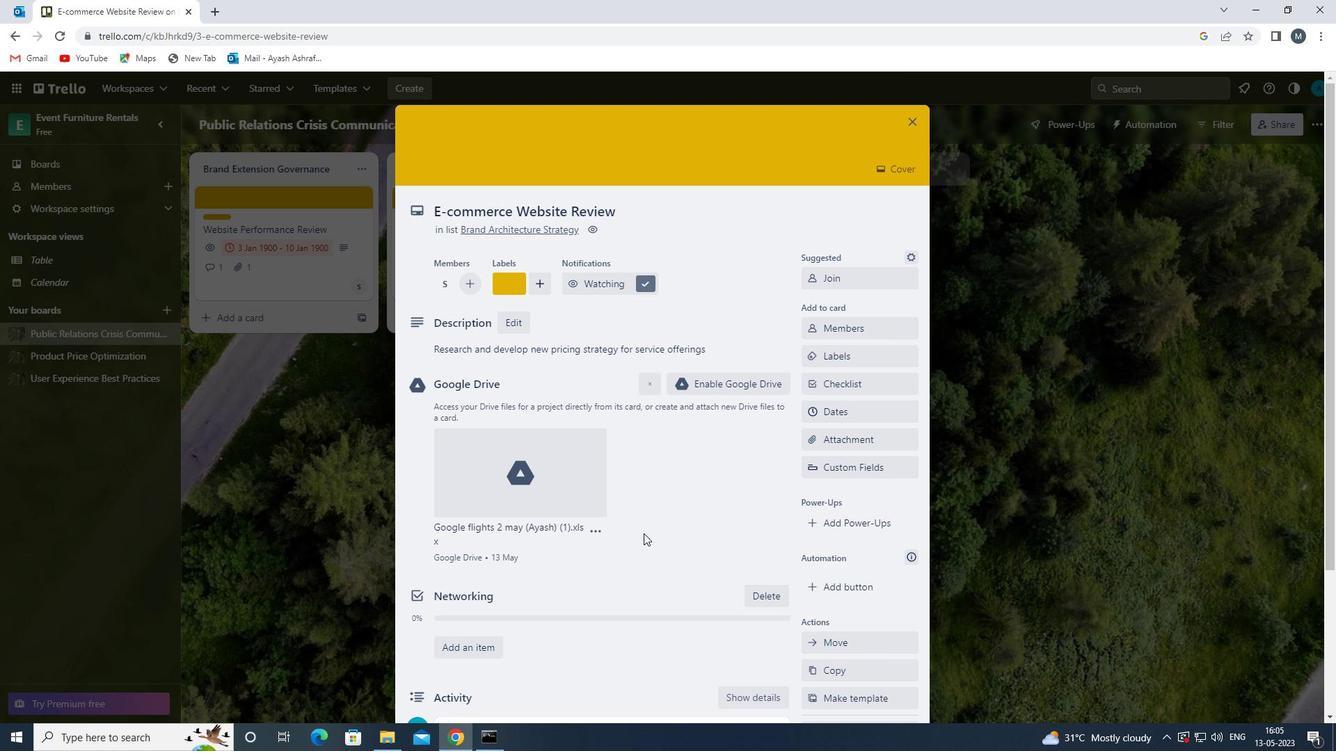 
Action: Mouse scrolled (643, 534) with delta (0, 0)
Screenshot: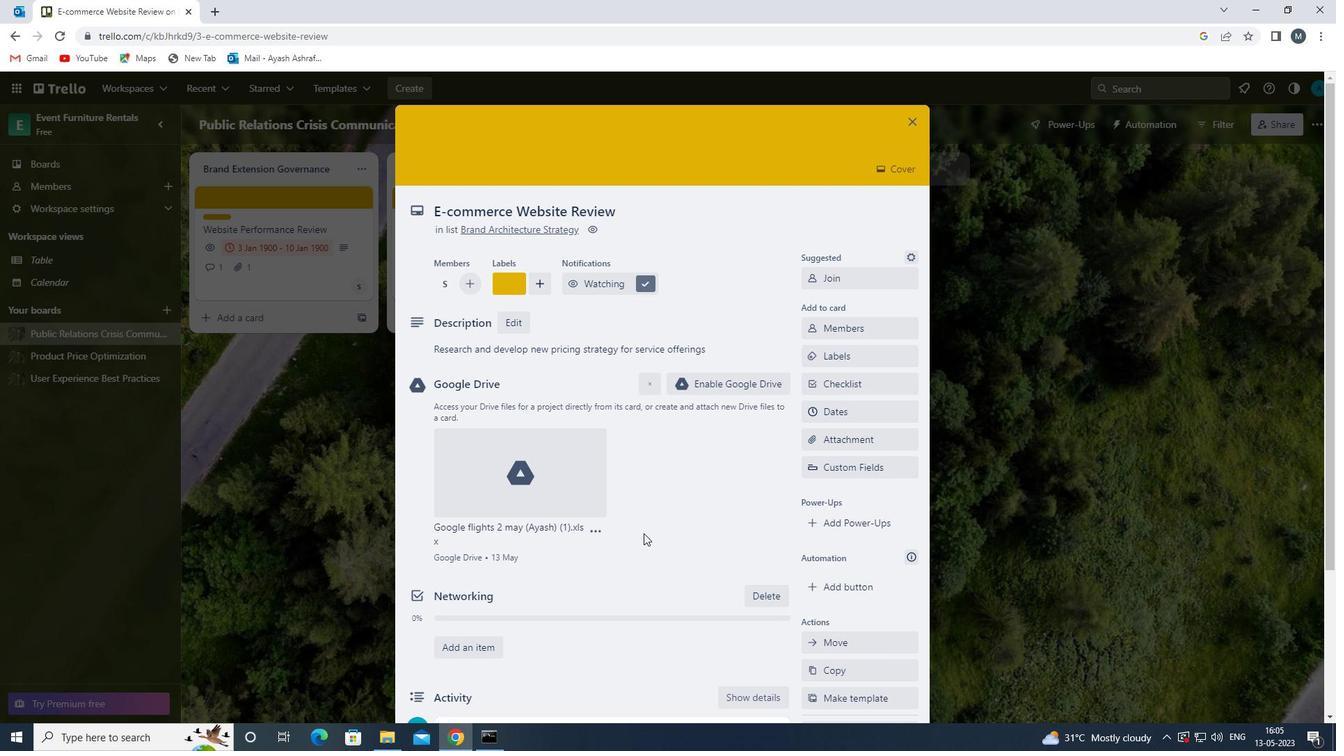 
Action: Mouse scrolled (643, 534) with delta (0, 0)
Screenshot: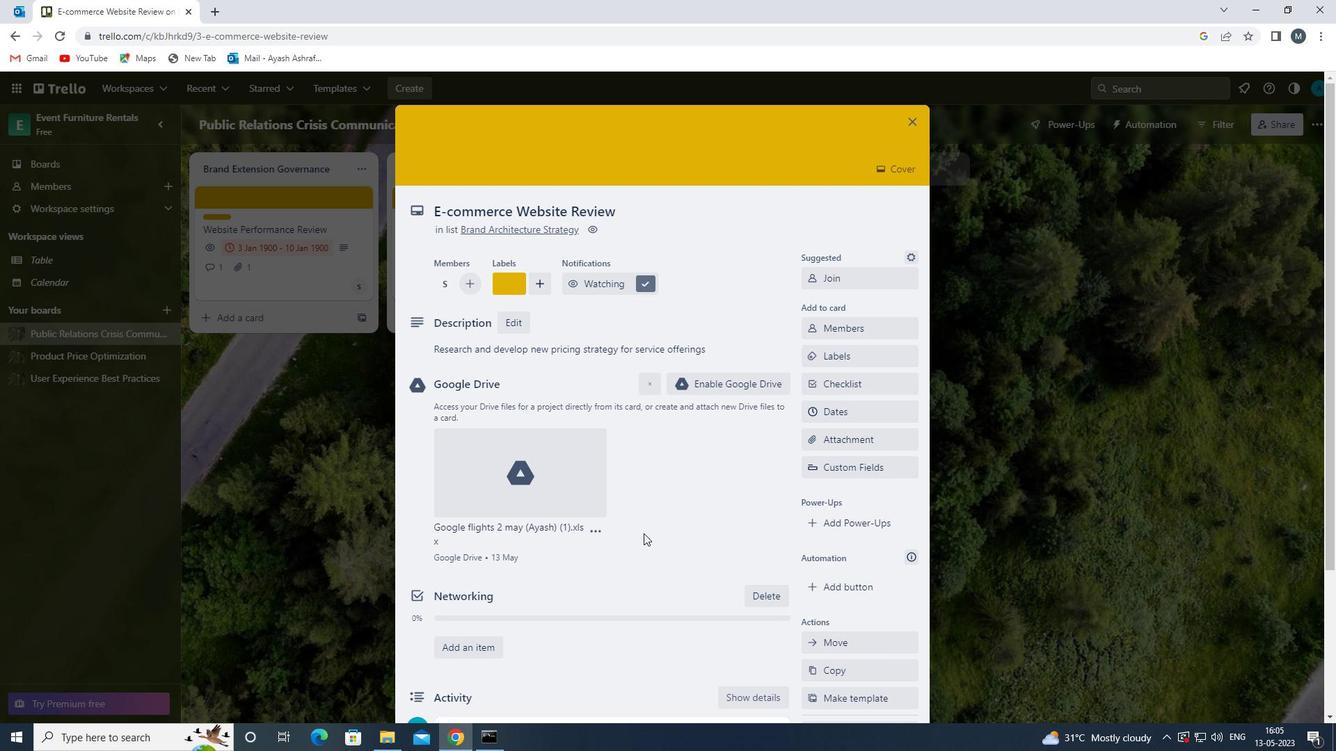
